 Task: Look for space in Gainesville, United States from 6th September, 2023 to 15th September, 2023 for 6 adults in price range Rs.8000 to Rs.12000. Place can be entire place or private room with 6 bedrooms having 6 beds and 6 bathrooms. Property type can be house, flat, guest house. Amenities needed are: wifi, TV, free parkinig on premises, gym, breakfast. Booking option can be shelf check-in. Required host language is English.
Action: Mouse moved to (478, 97)
Screenshot: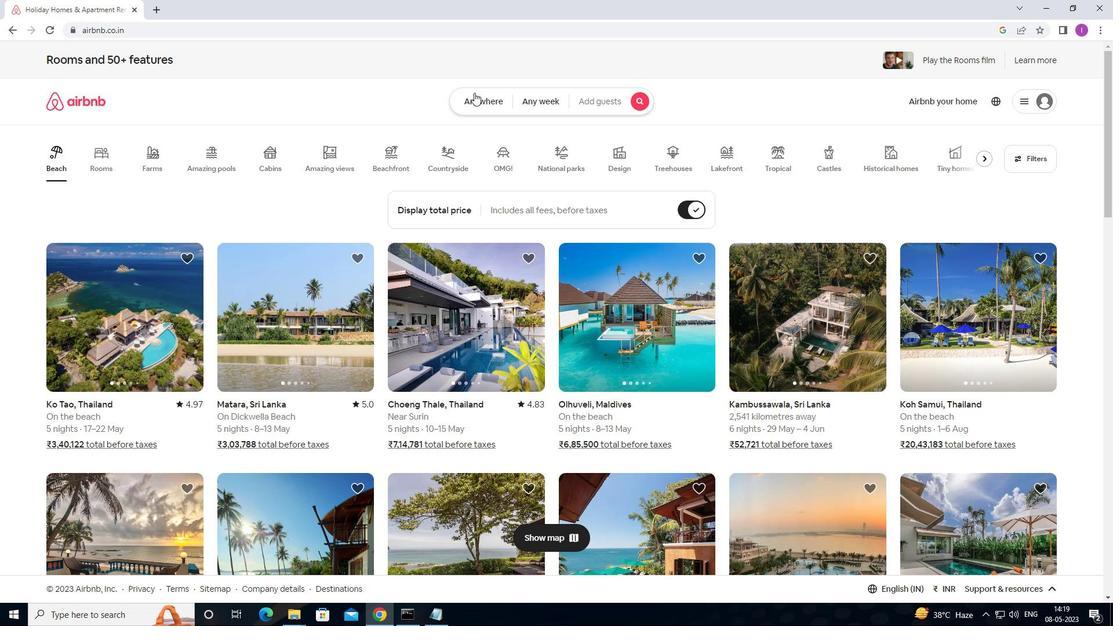 
Action: Mouse pressed left at (478, 97)
Screenshot: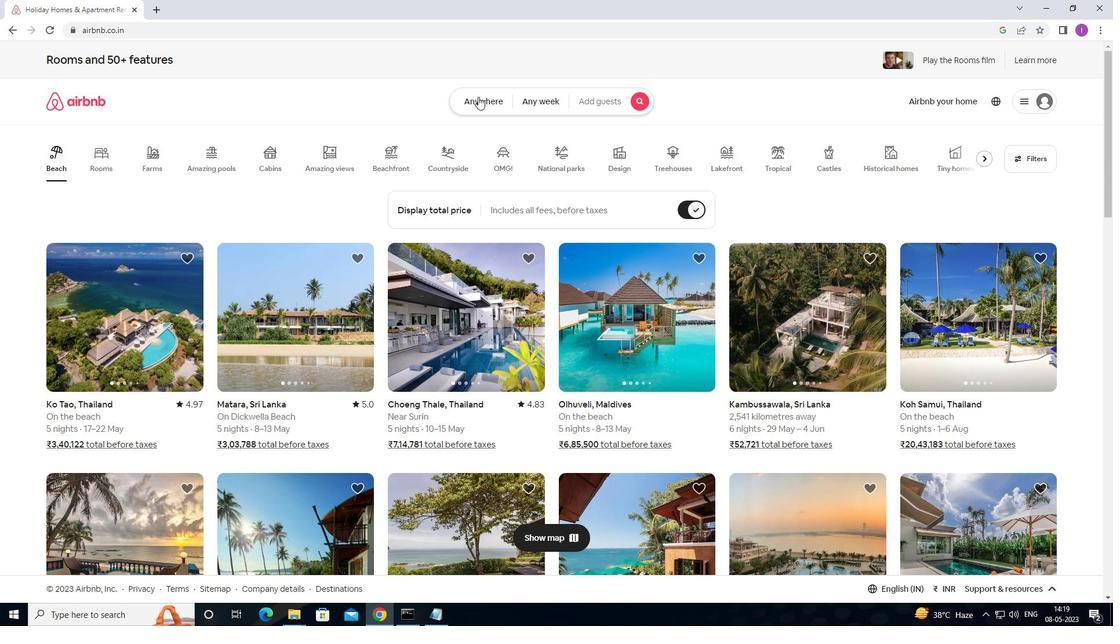 
Action: Mouse moved to (407, 145)
Screenshot: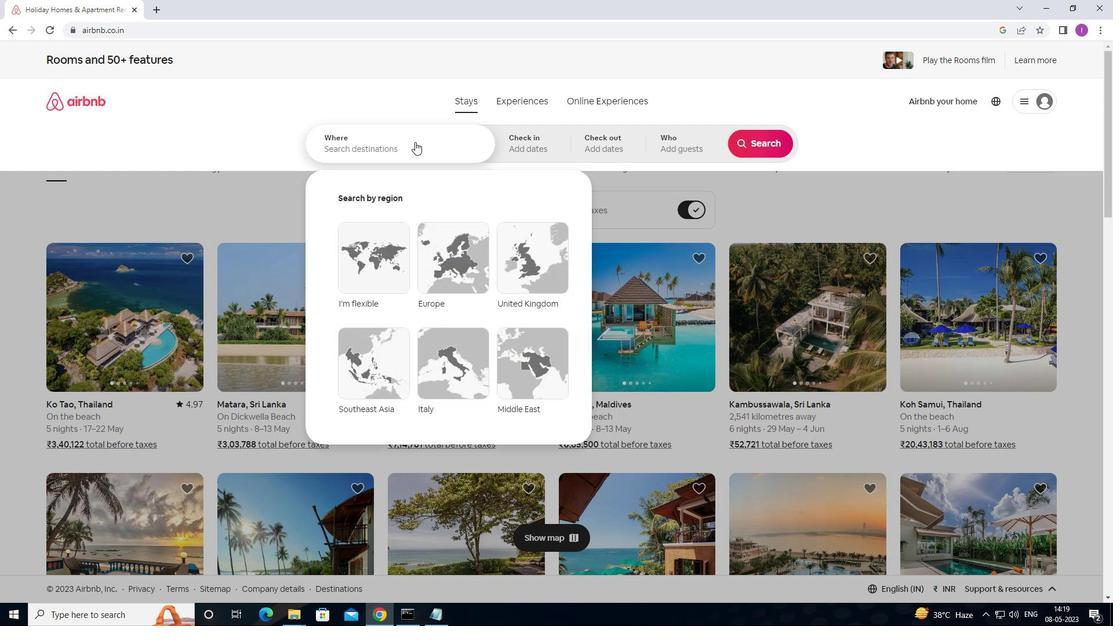 
Action: Mouse pressed left at (407, 145)
Screenshot: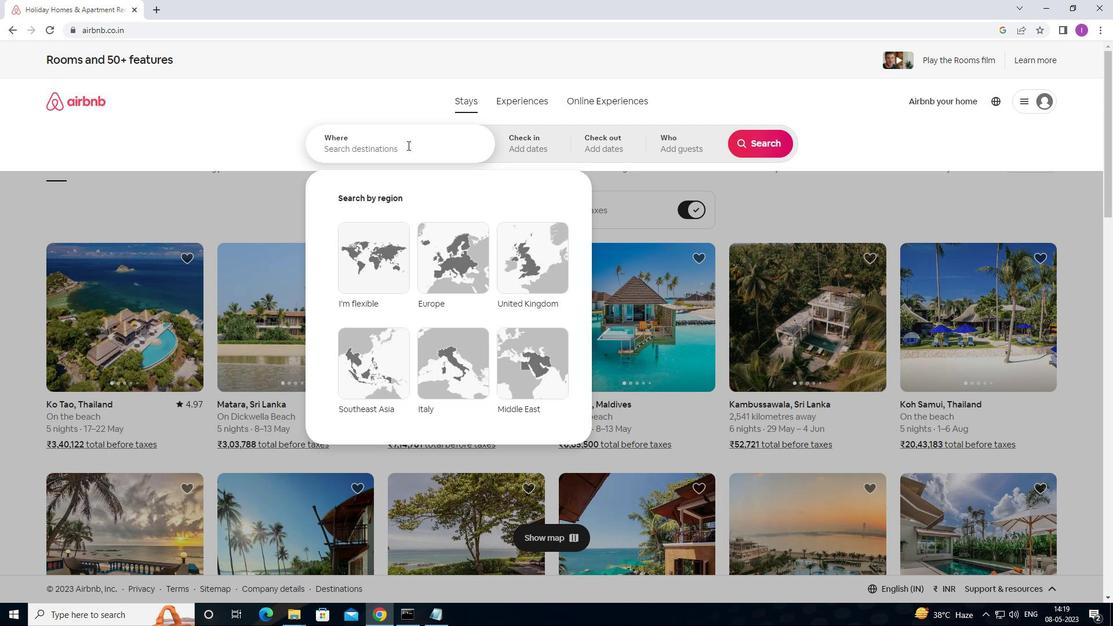 
Action: Mouse moved to (555, 115)
Screenshot: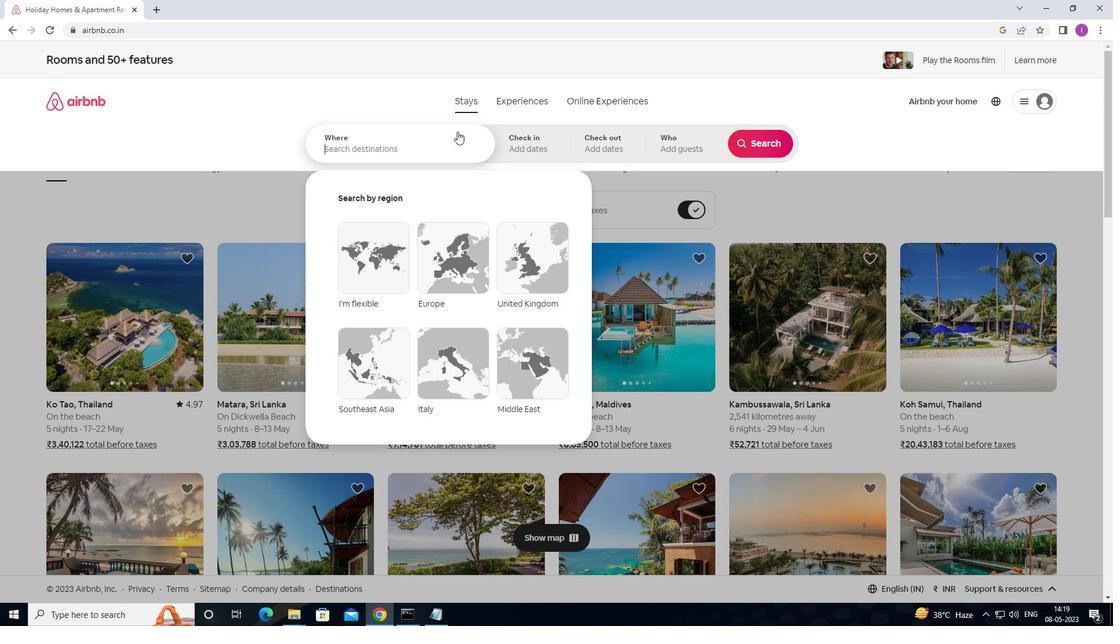 
Action: Key pressed <Key.shift><Key.shift><Key.shift><Key.shift><Key.shift><Key.shift>GAINESVILLE,<Key.shift><Key.shift><Key.shift><Key.shift><Key.shift>UNITED<Key.space>STSTAES
Screenshot: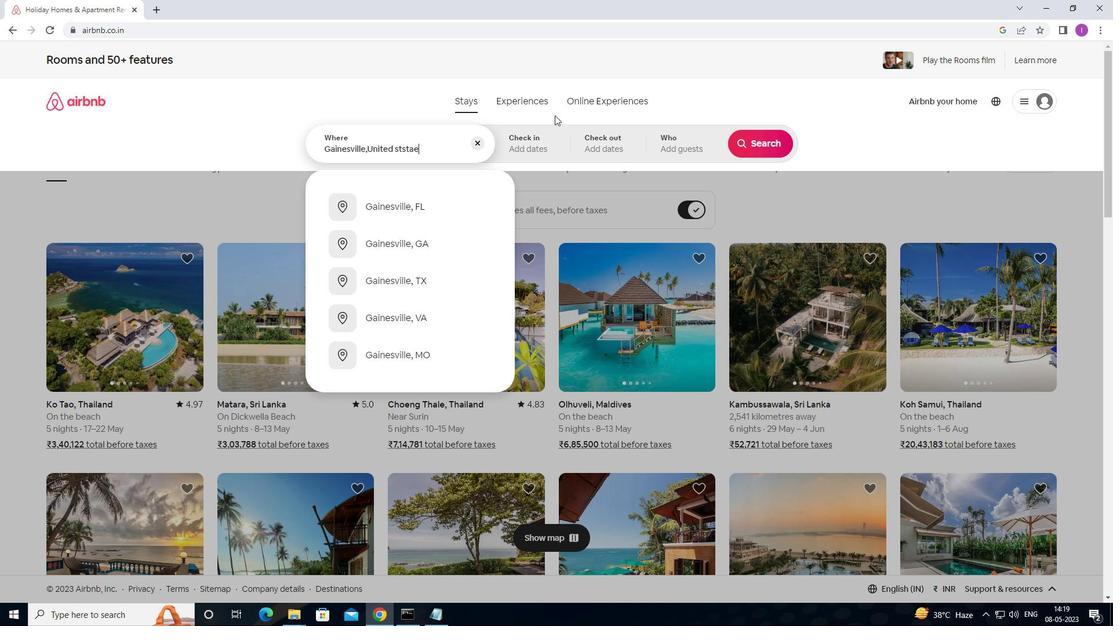 
Action: Mouse moved to (405, 146)
Screenshot: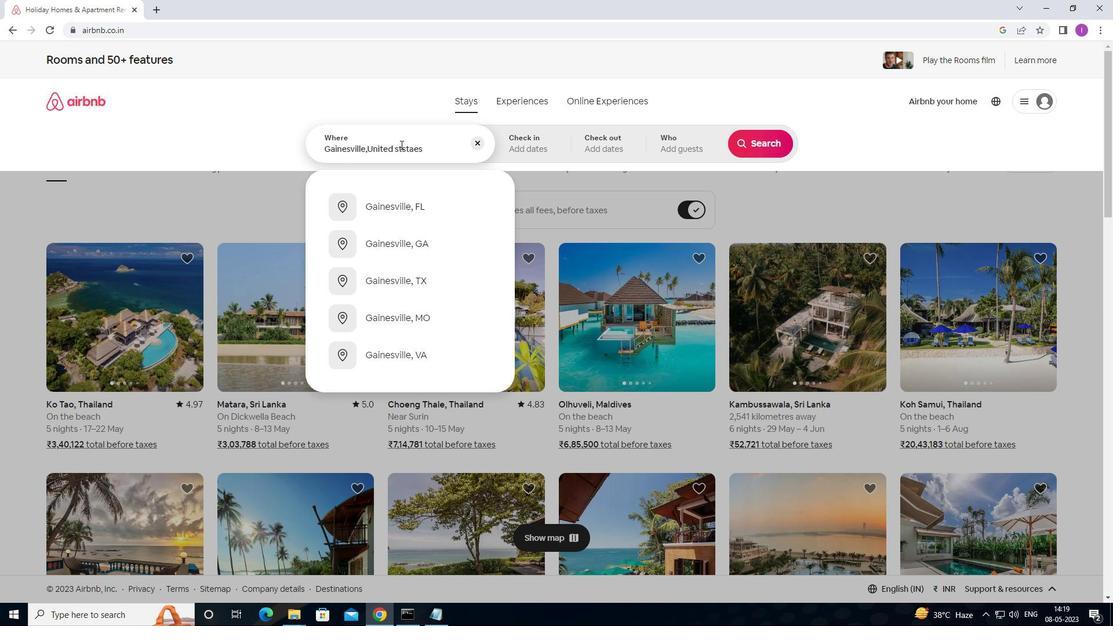 
Action: Mouse pressed left at (405, 146)
Screenshot: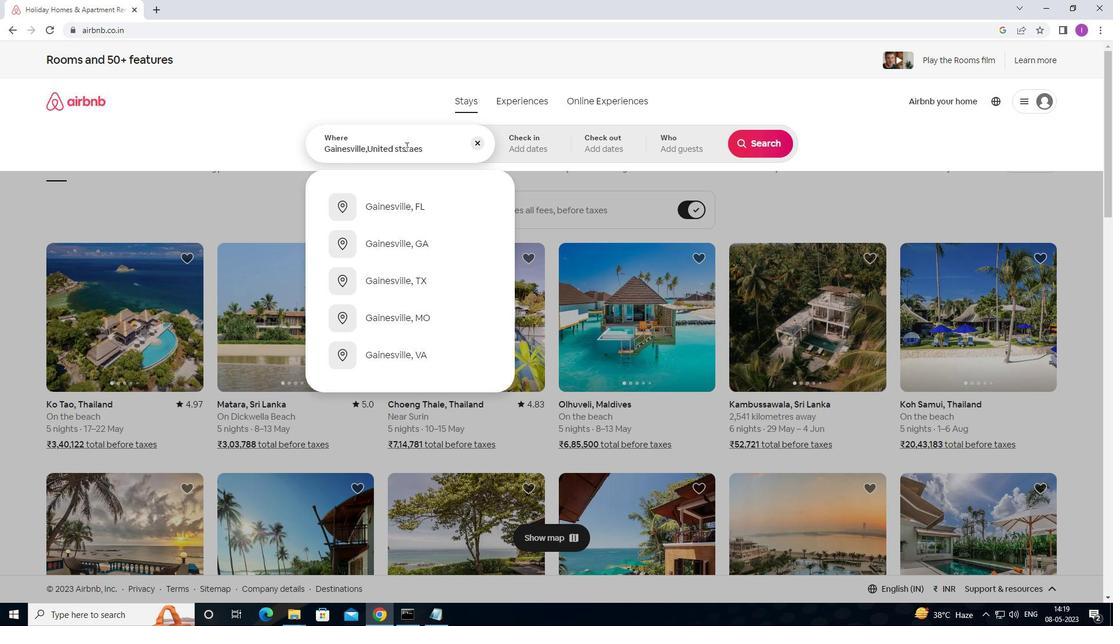 
Action: Mouse moved to (407, 147)
Screenshot: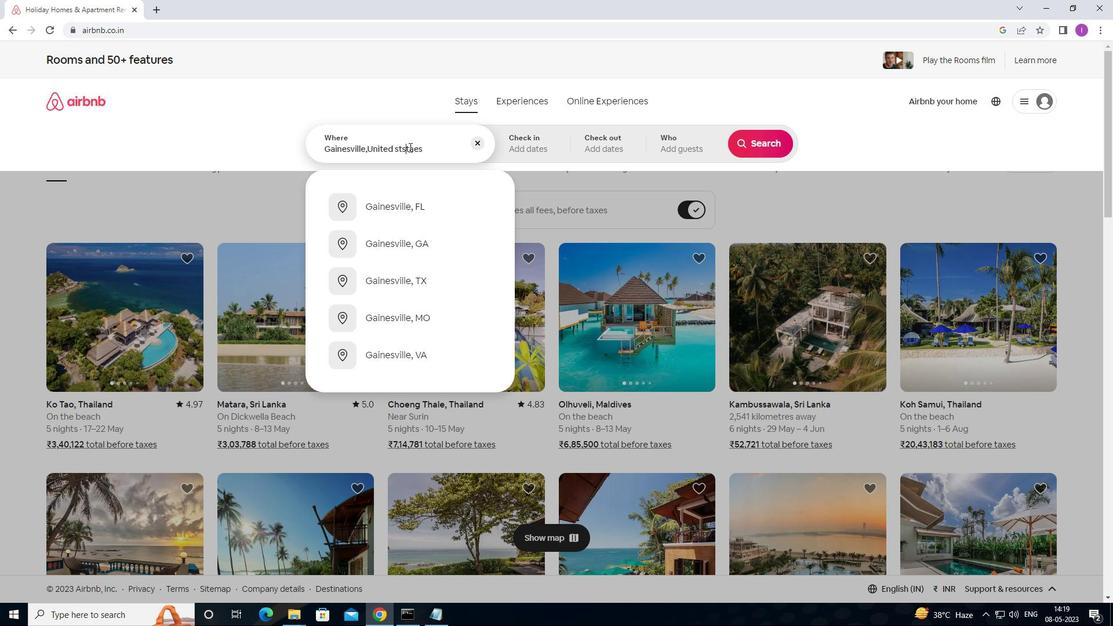 
Action: Mouse pressed left at (407, 147)
Screenshot: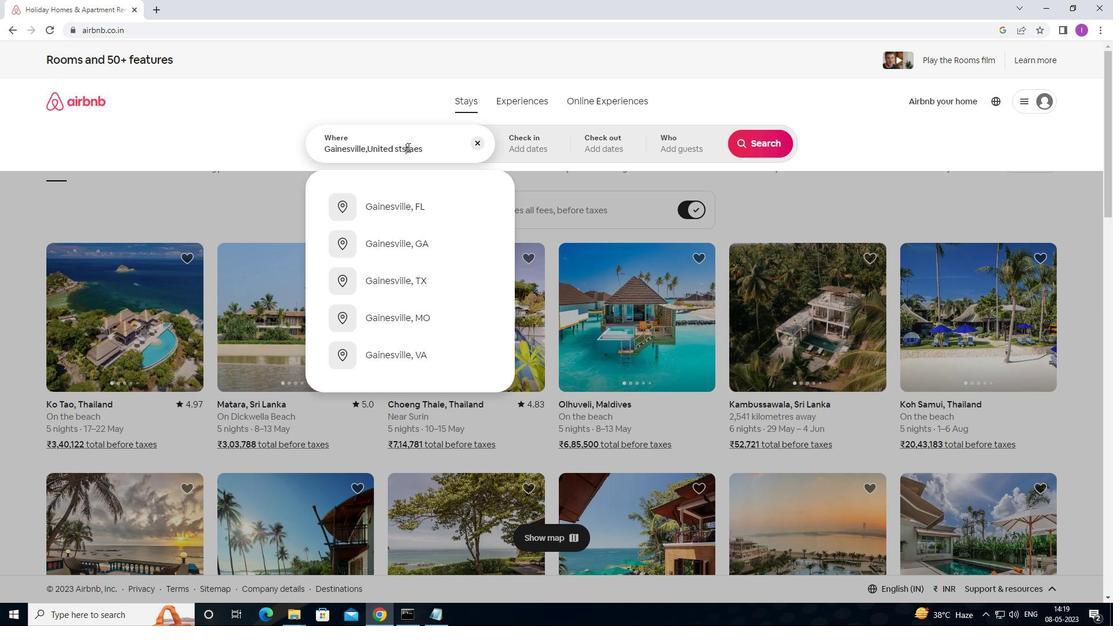 
Action: Mouse moved to (424, 156)
Screenshot: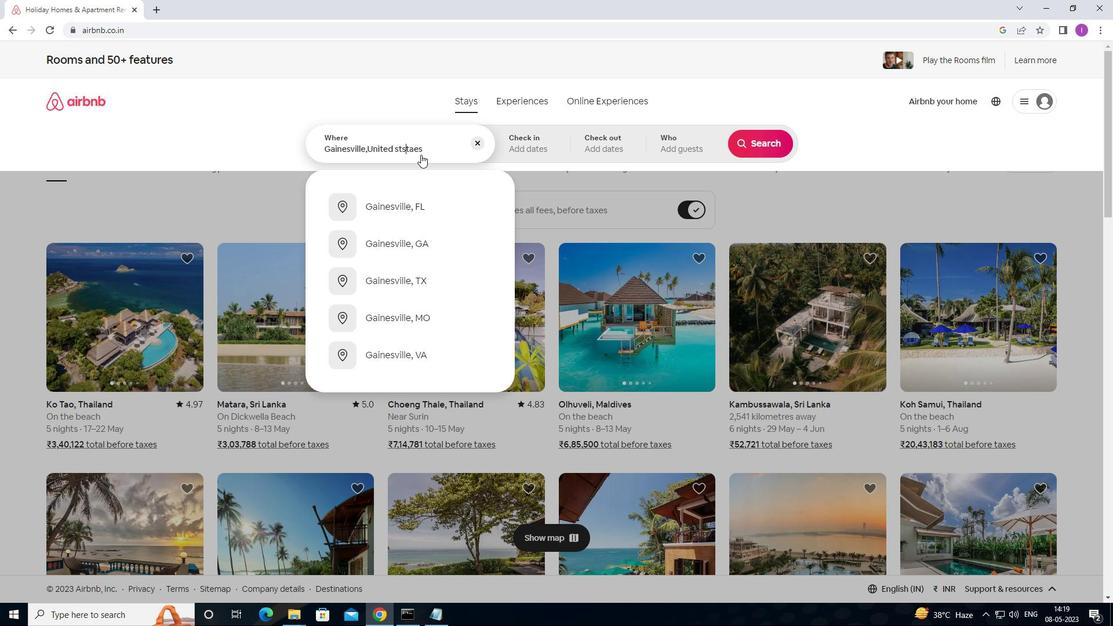 
Action: Key pressed <Key.backspace><Key.backspace><Key.backspace>
Screenshot: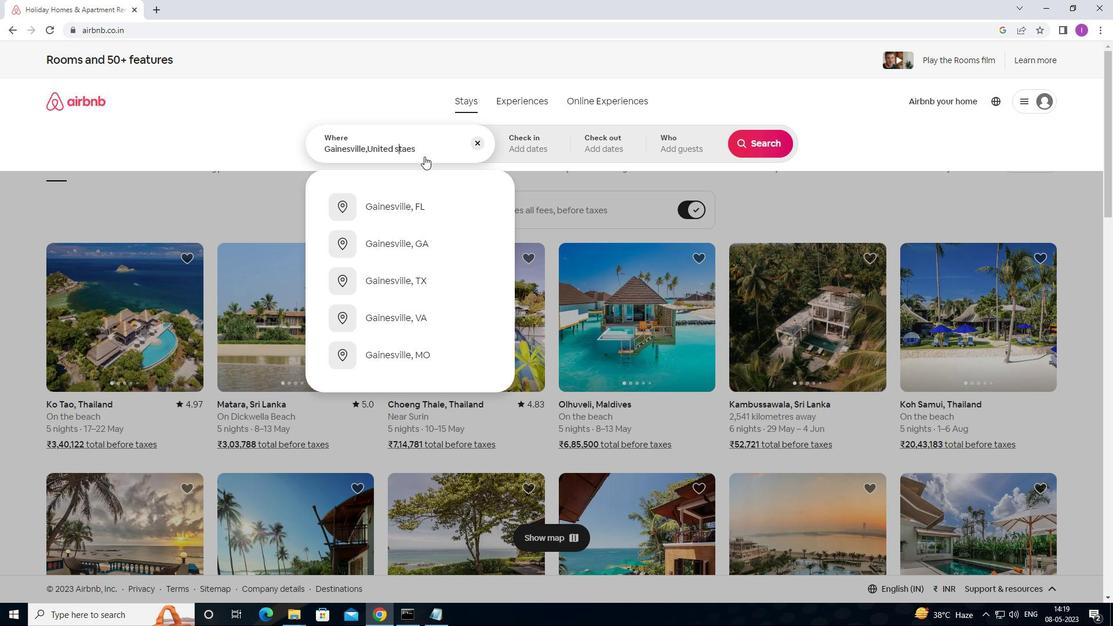 
Action: Mouse moved to (429, 157)
Screenshot: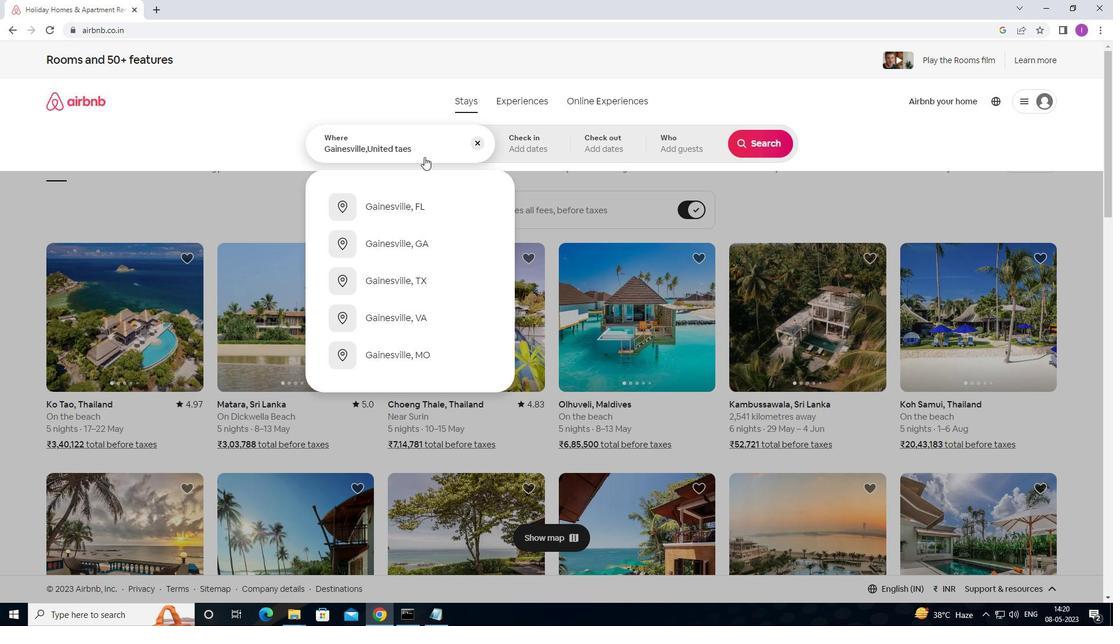 
Action: Key pressed <Key.shift>S
Screenshot: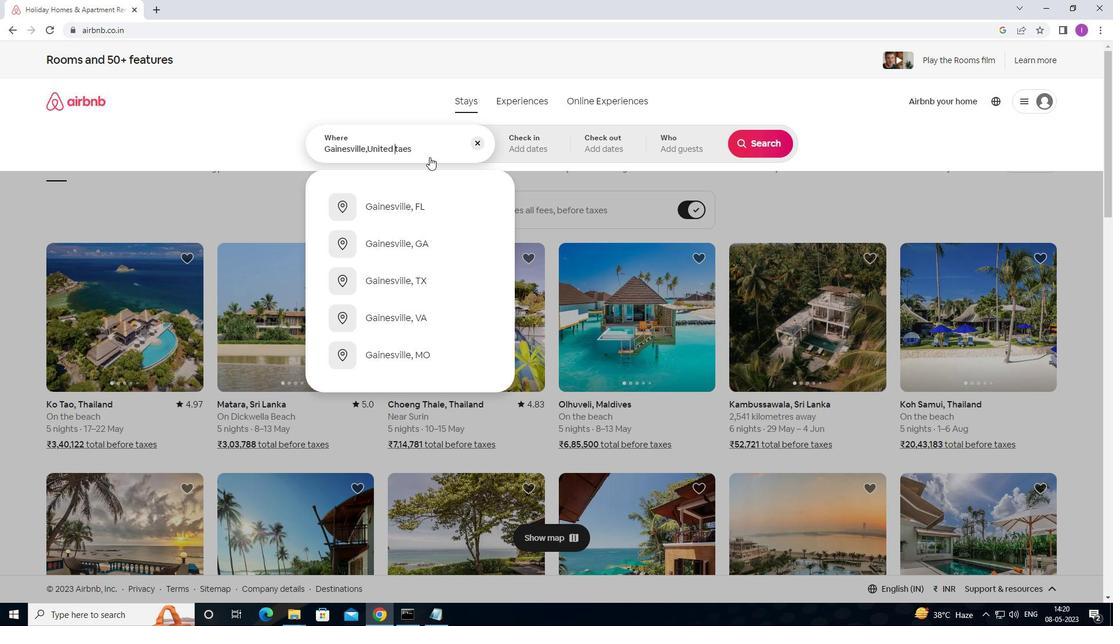 
Action: Mouse moved to (406, 147)
Screenshot: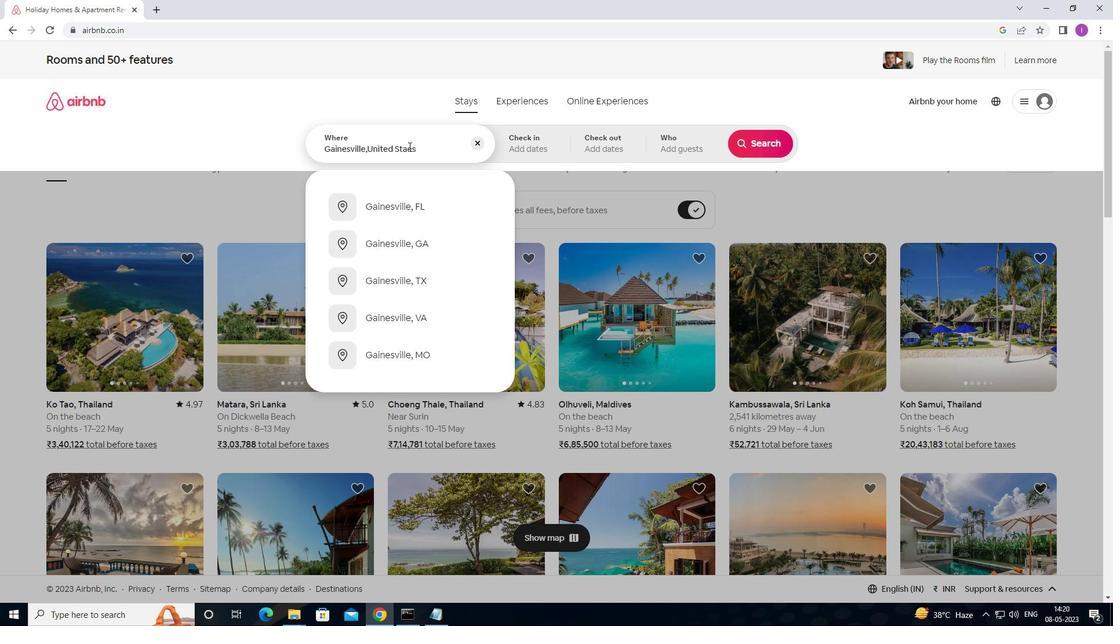 
Action: Mouse pressed left at (406, 147)
Screenshot: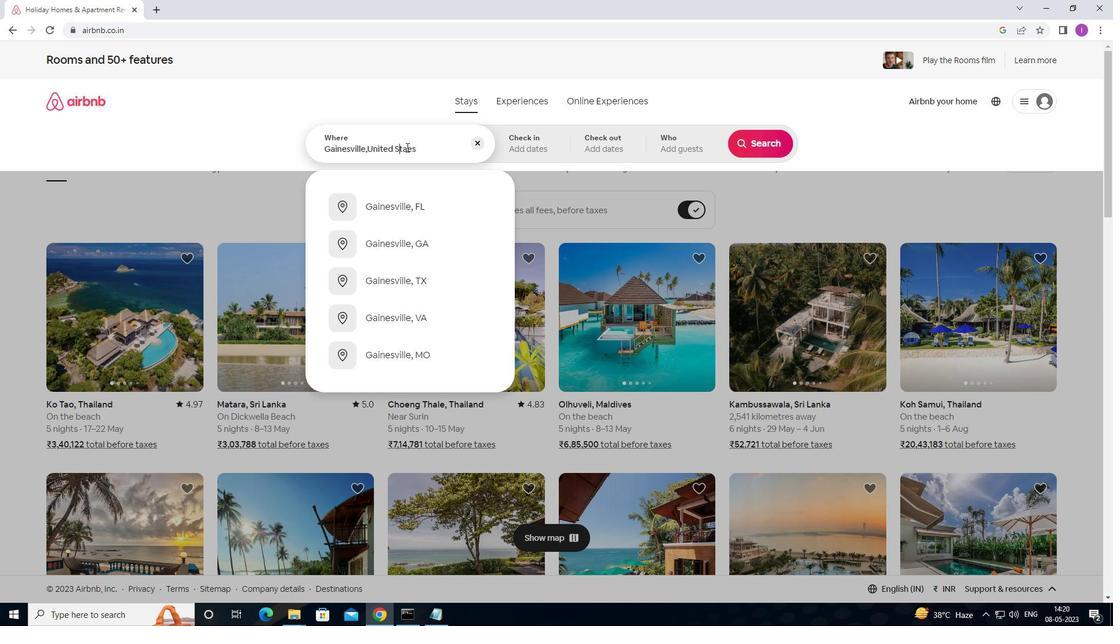 
Action: Mouse moved to (412, 147)
Screenshot: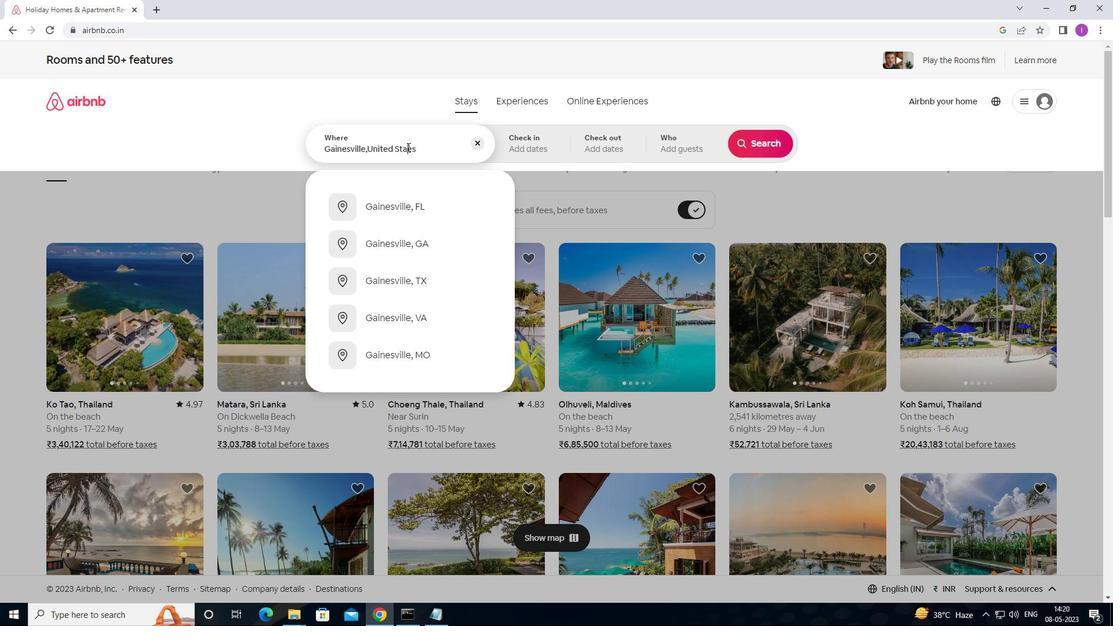 
Action: Key pressed T
Screenshot: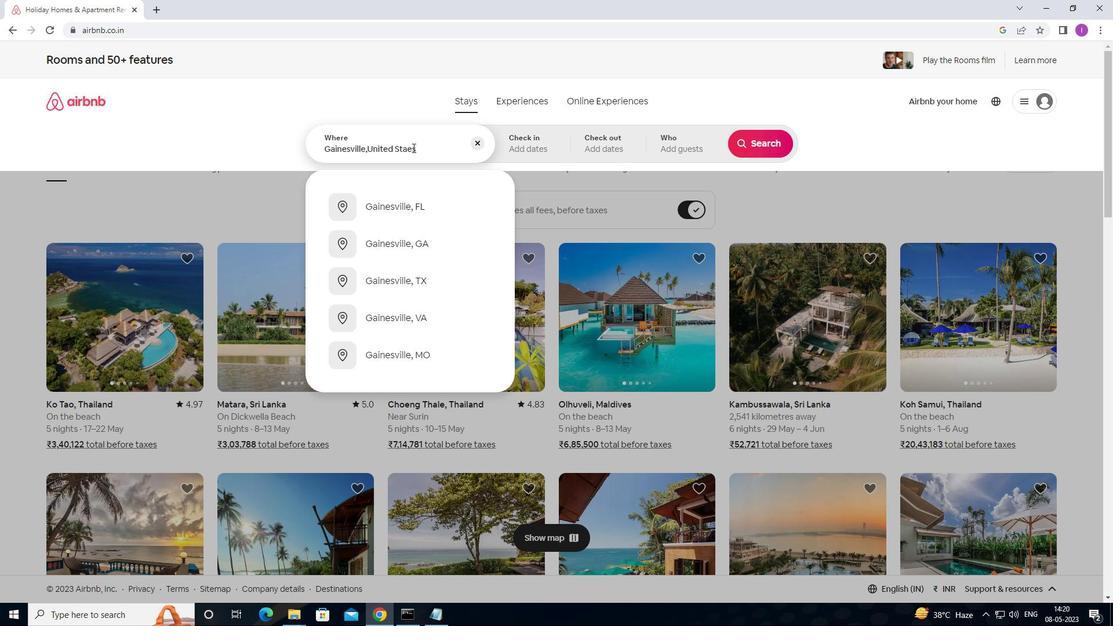 
Action: Mouse moved to (516, 142)
Screenshot: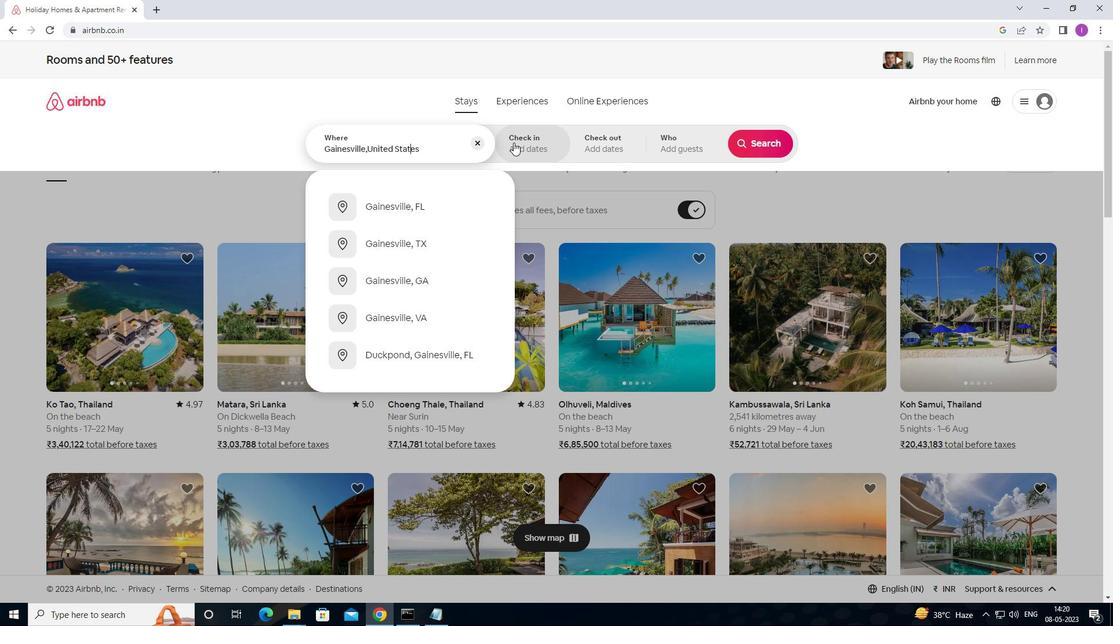 
Action: Mouse pressed left at (516, 142)
Screenshot: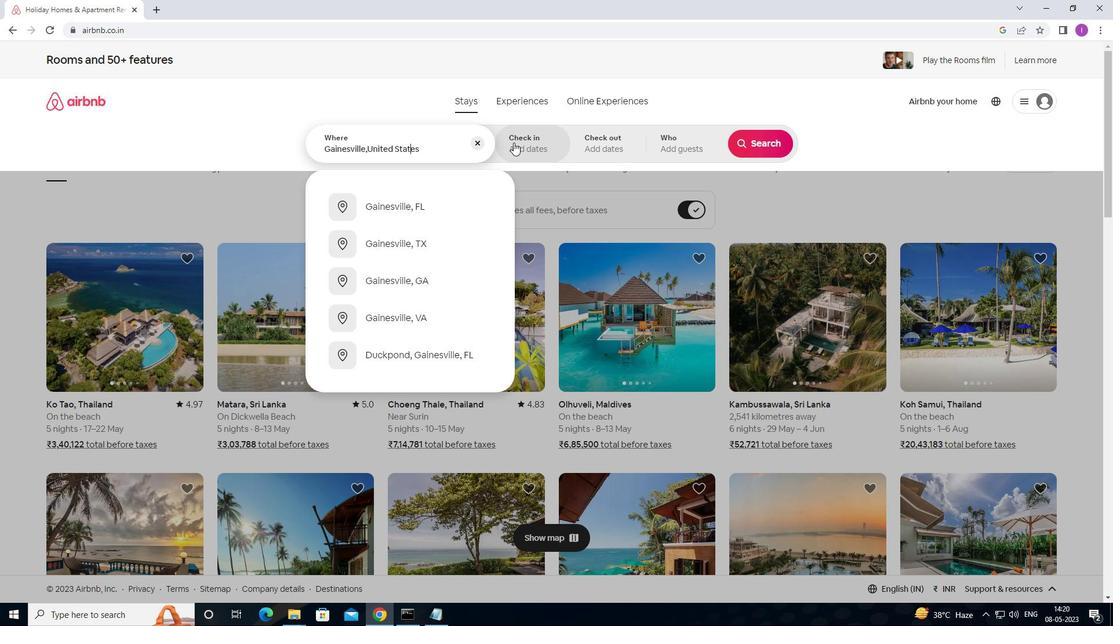 
Action: Mouse moved to (751, 230)
Screenshot: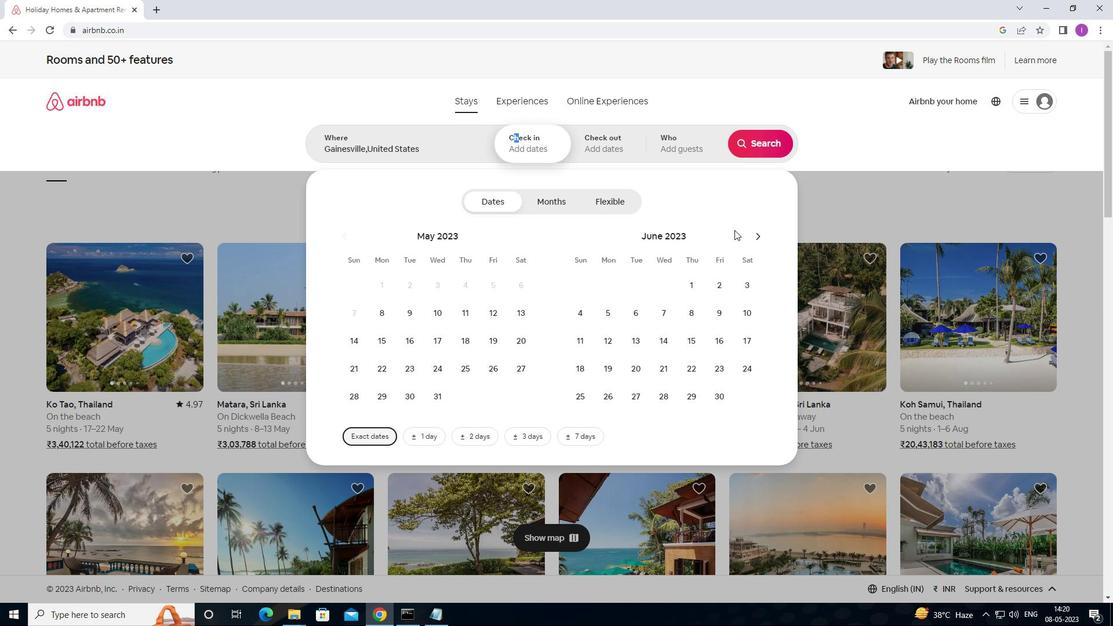 
Action: Mouse pressed left at (751, 230)
Screenshot: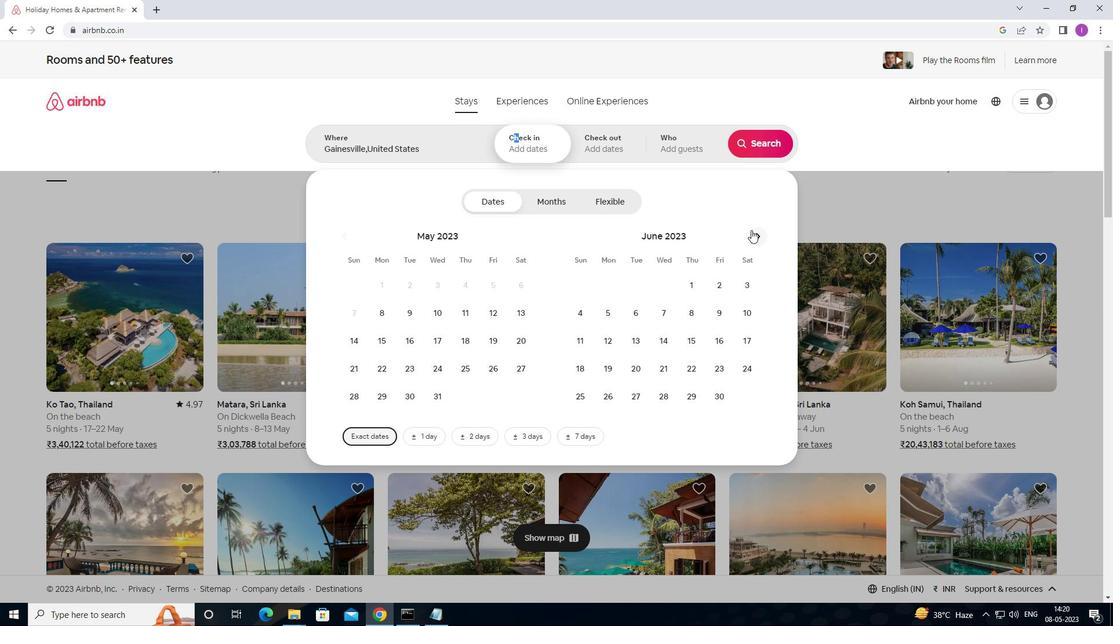 
Action: Mouse moved to (755, 230)
Screenshot: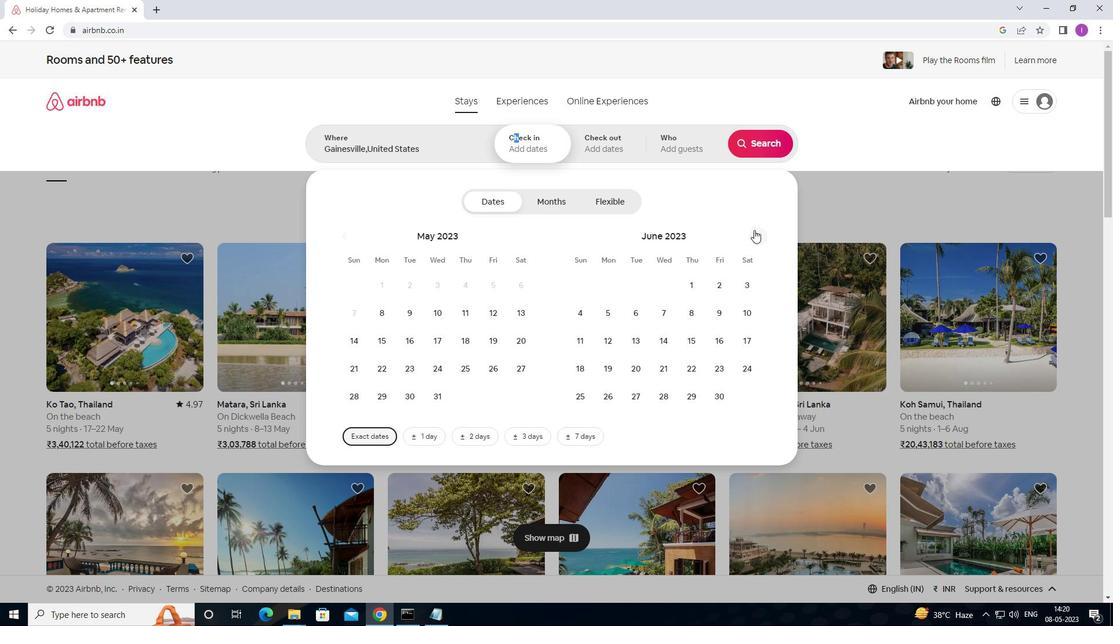 
Action: Mouse pressed left at (755, 230)
Screenshot: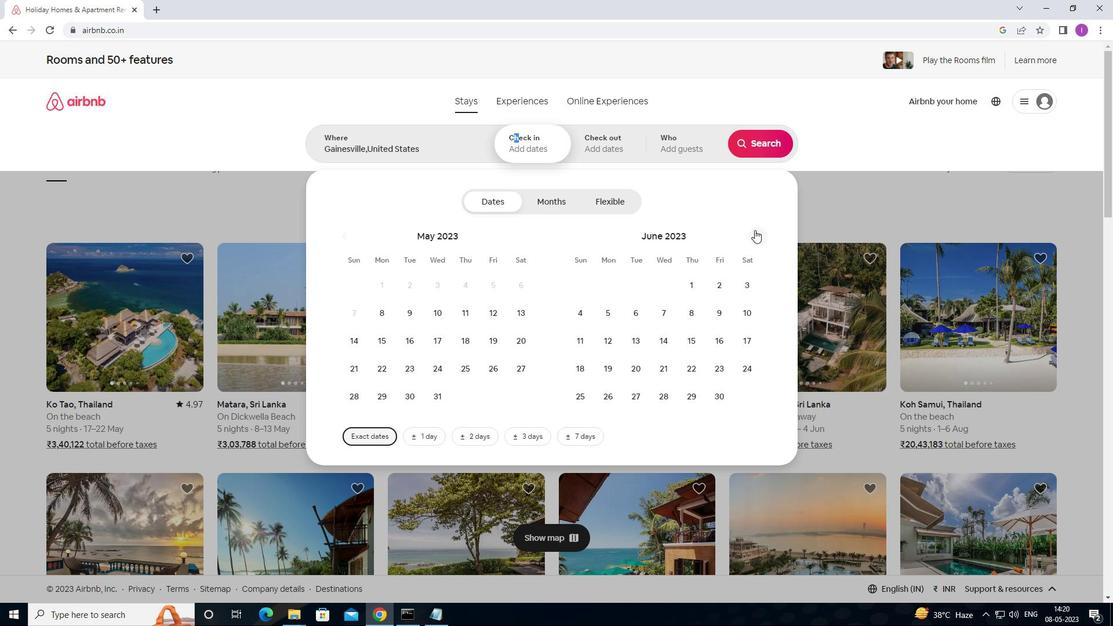 
Action: Mouse moved to (758, 237)
Screenshot: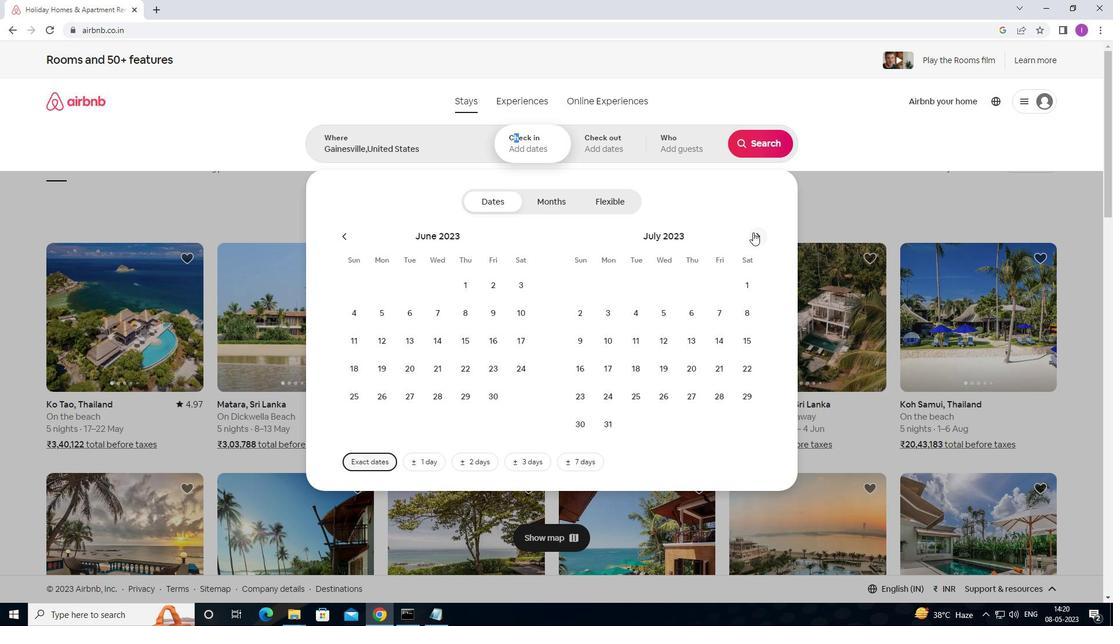
Action: Mouse pressed left at (758, 237)
Screenshot: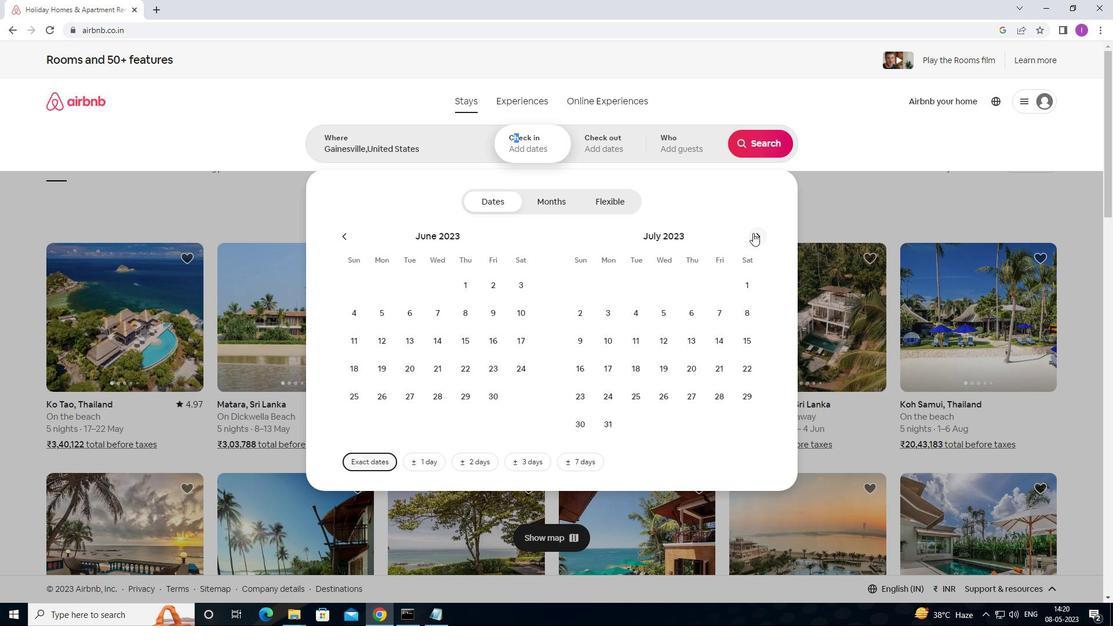 
Action: Mouse pressed left at (758, 237)
Screenshot: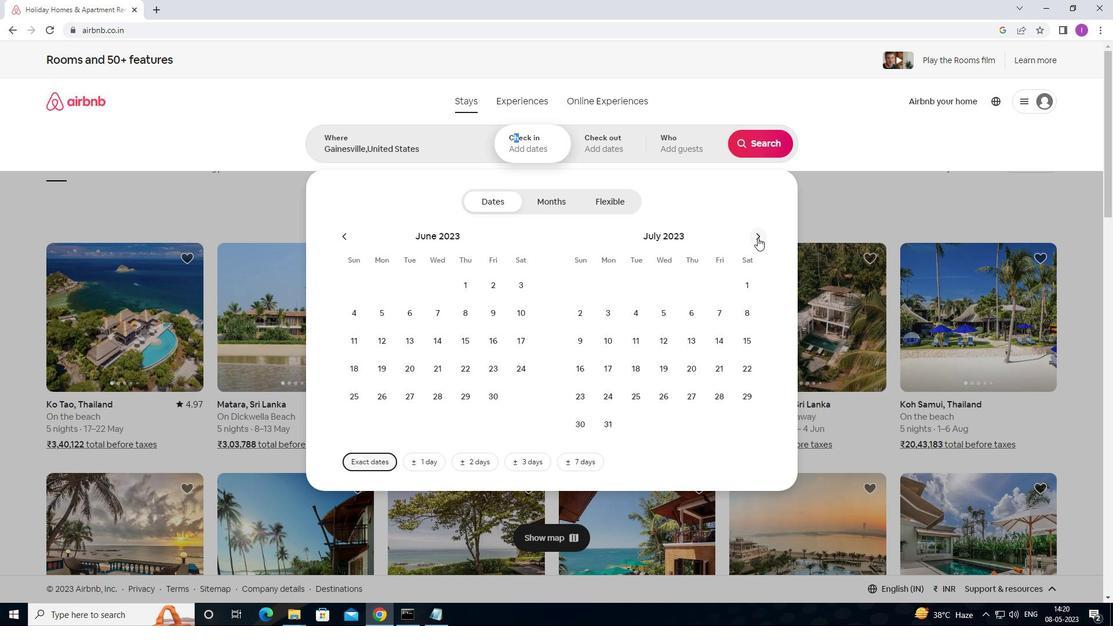 
Action: Mouse pressed left at (758, 237)
Screenshot: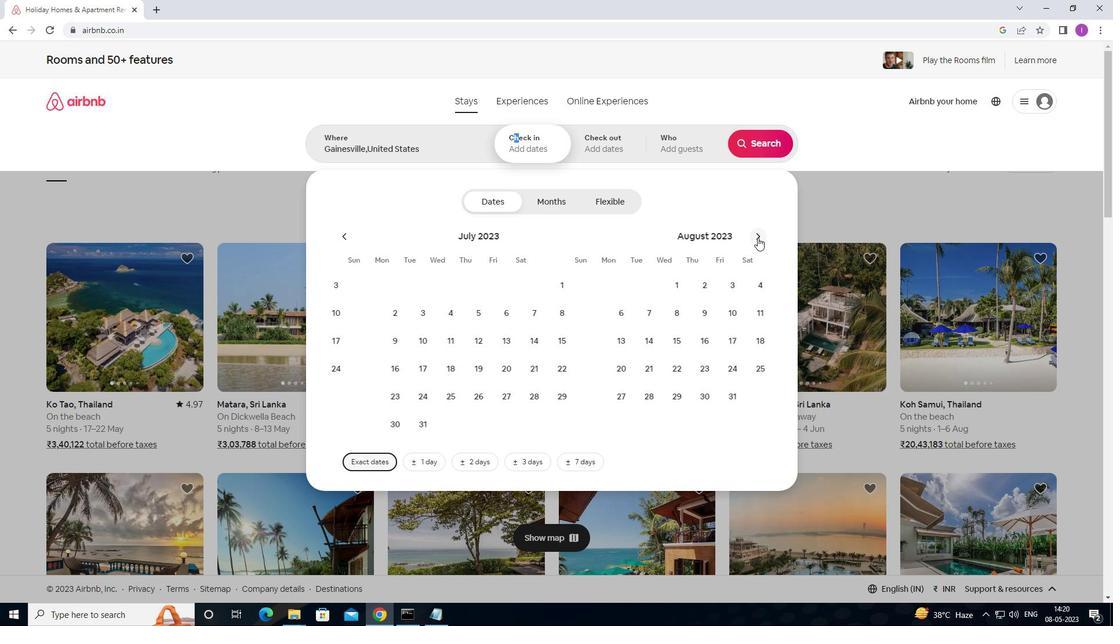 
Action: Mouse moved to (431, 317)
Screenshot: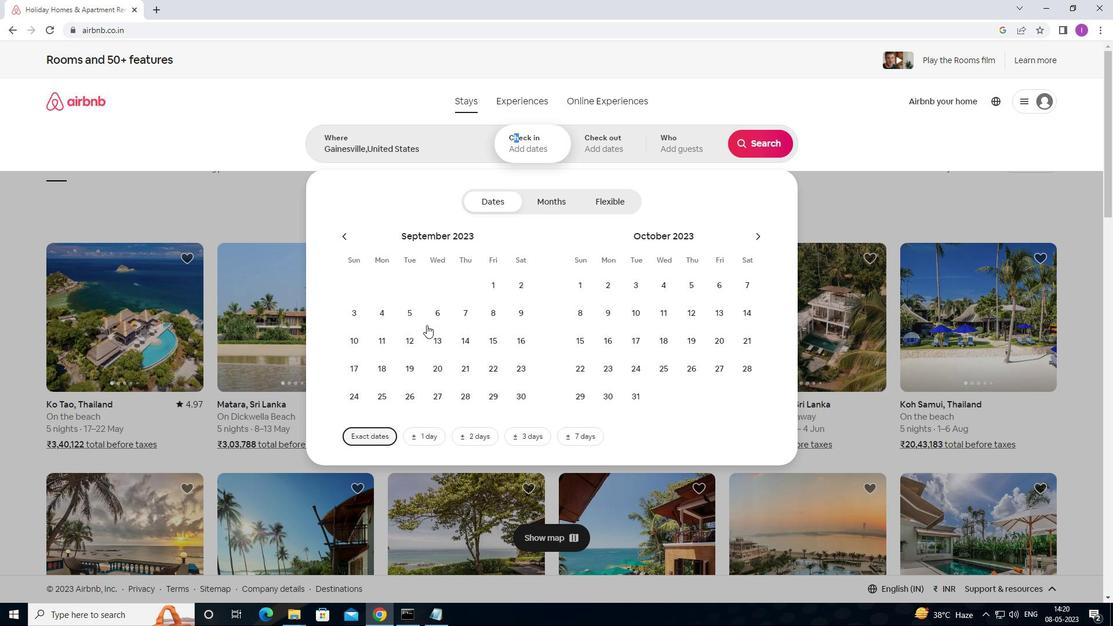 
Action: Mouse pressed left at (431, 317)
Screenshot: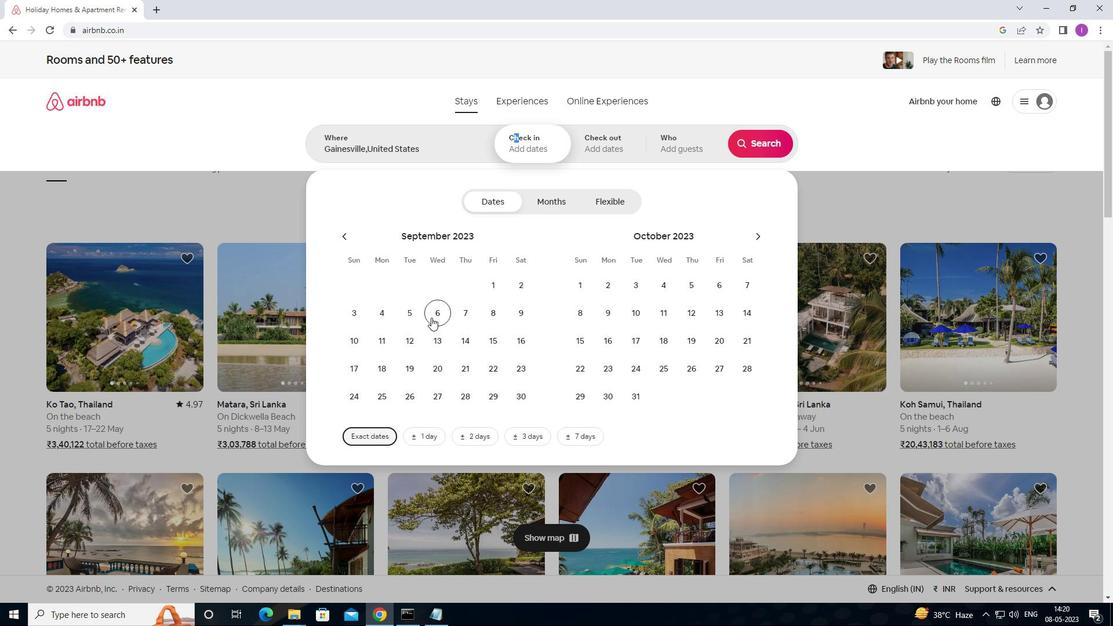 
Action: Mouse moved to (490, 338)
Screenshot: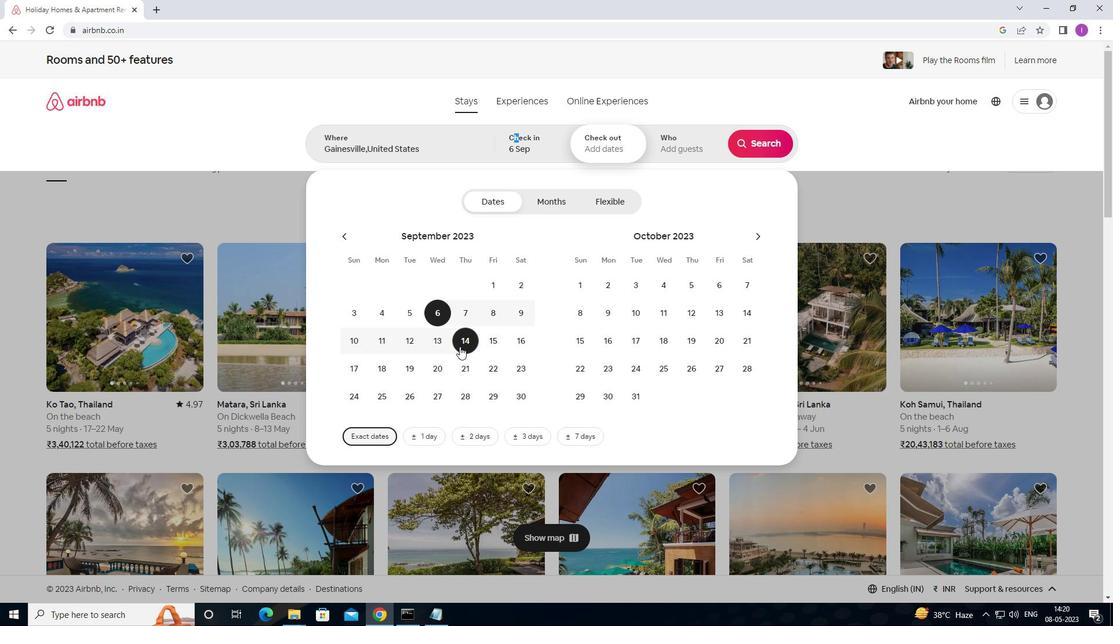 
Action: Mouse pressed left at (490, 338)
Screenshot: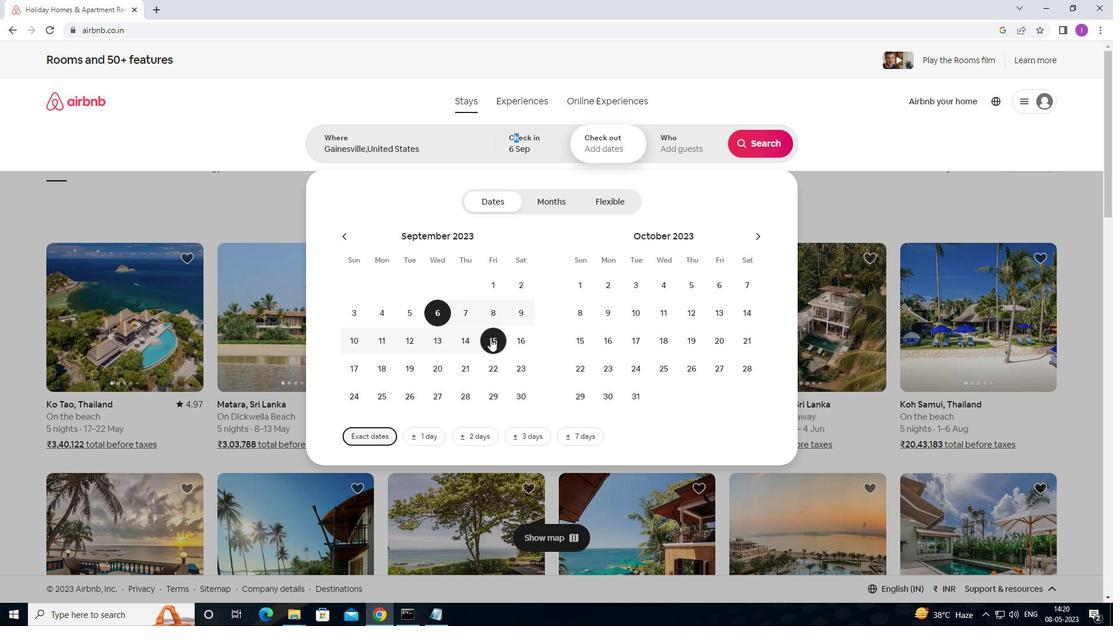 
Action: Mouse moved to (655, 143)
Screenshot: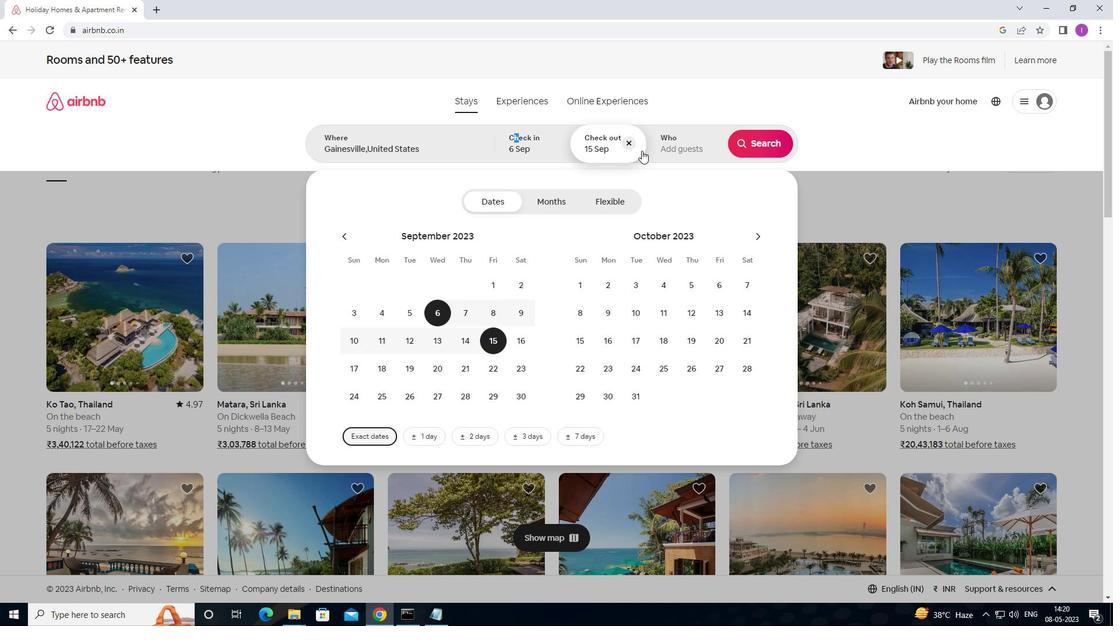 
Action: Mouse pressed left at (655, 143)
Screenshot: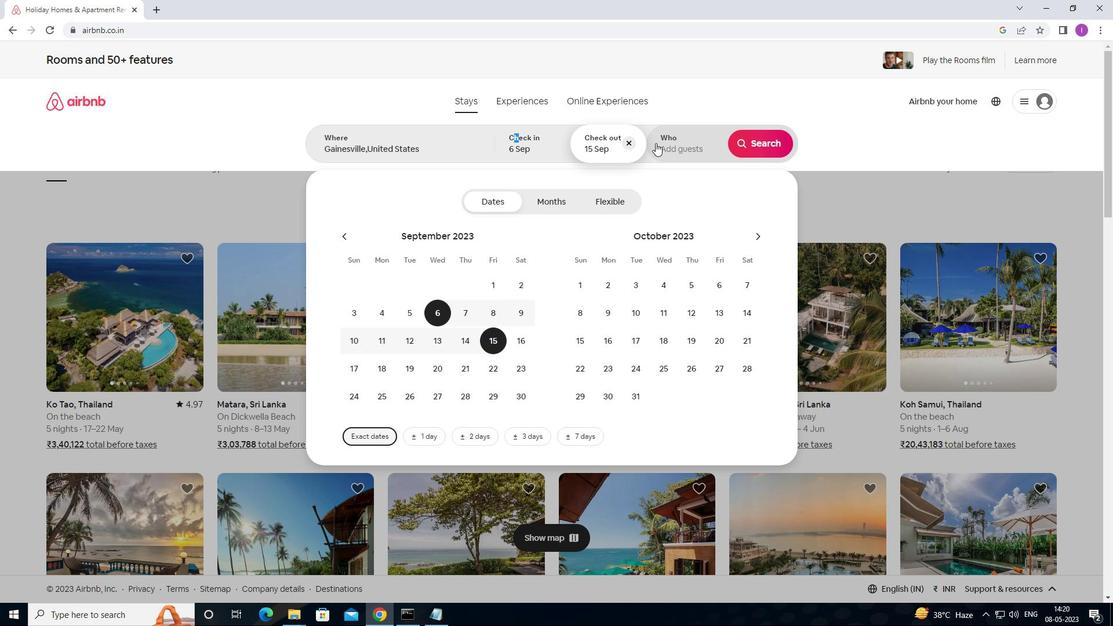 
Action: Mouse moved to (770, 205)
Screenshot: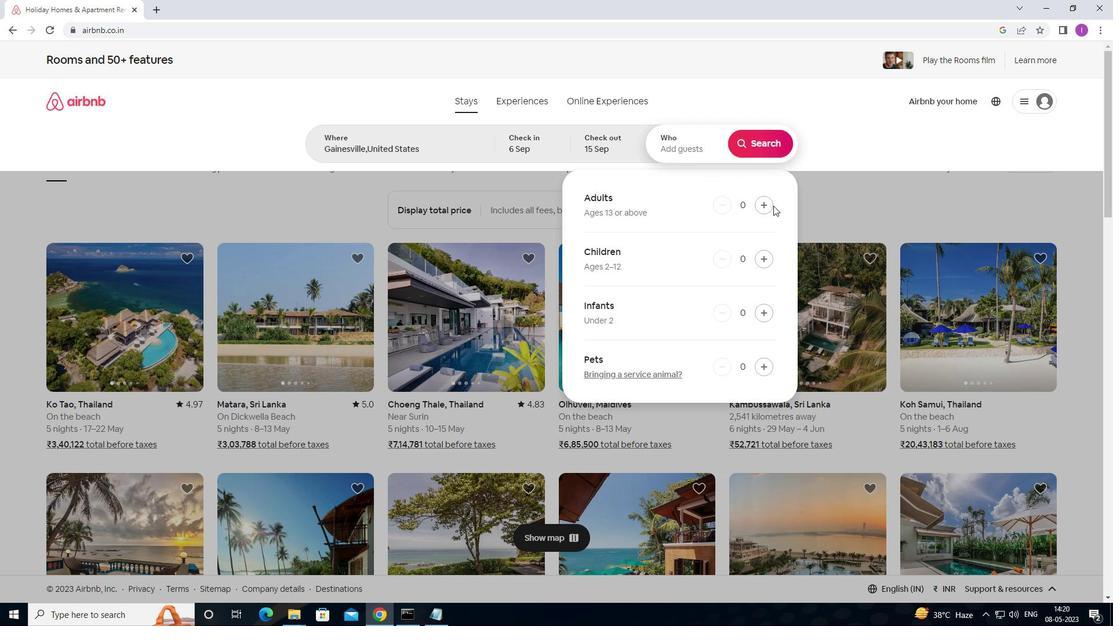 
Action: Mouse pressed left at (770, 205)
Screenshot: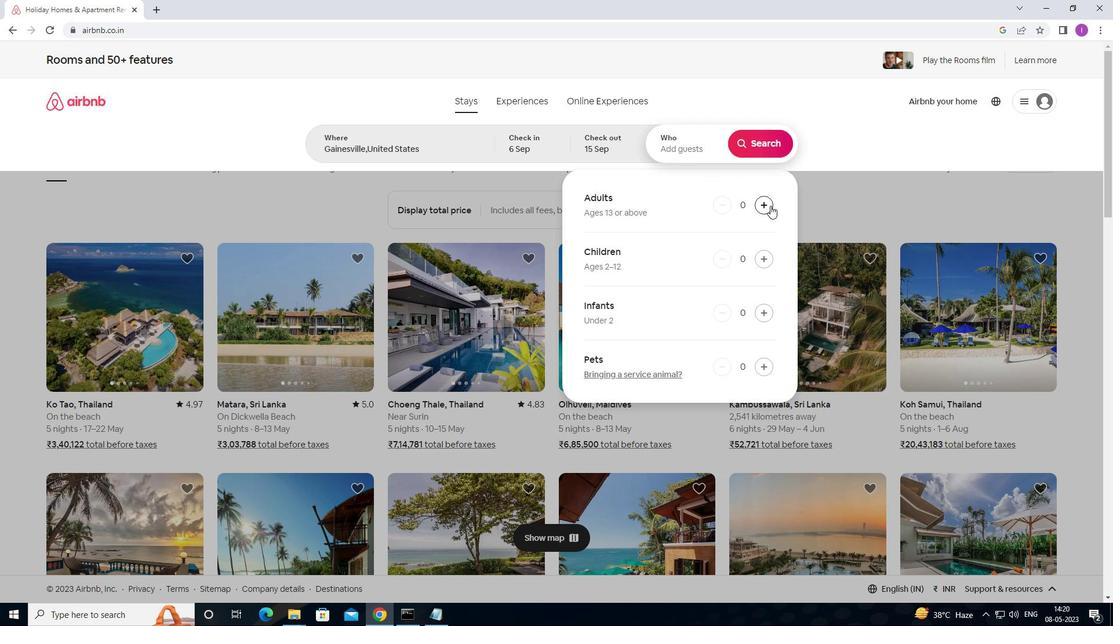 
Action: Mouse pressed left at (770, 205)
Screenshot: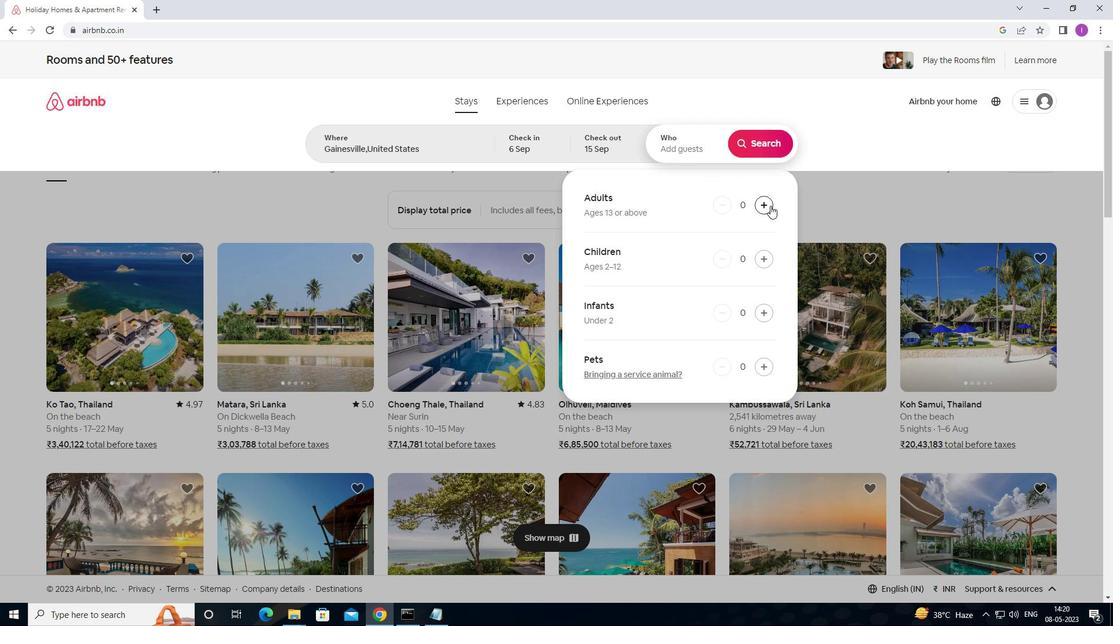 
Action: Mouse pressed left at (770, 205)
Screenshot: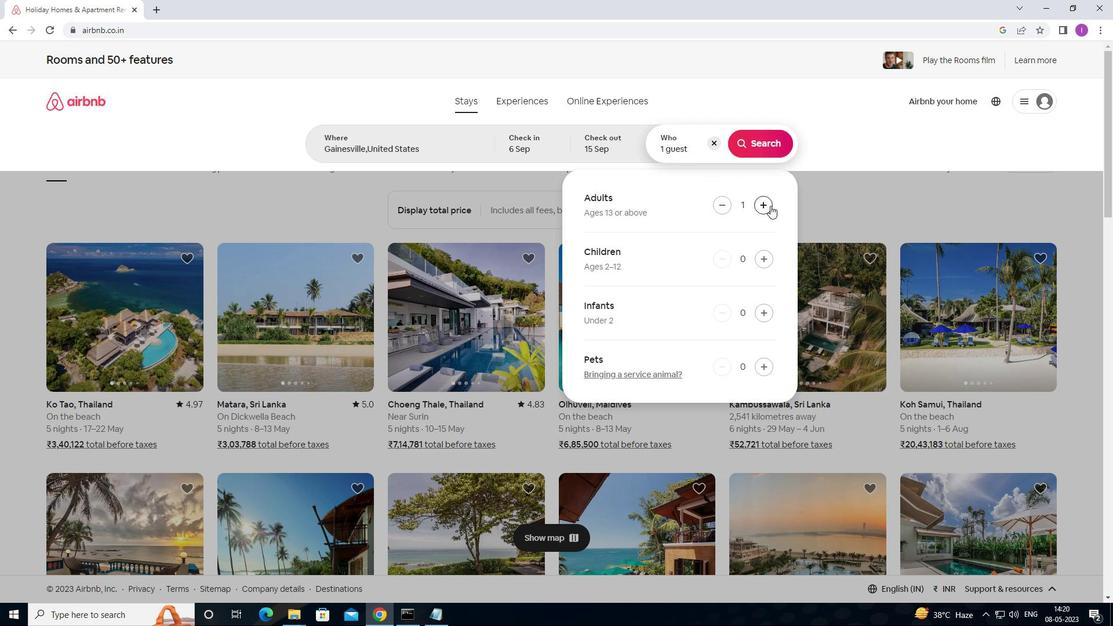 
Action: Mouse pressed left at (770, 205)
Screenshot: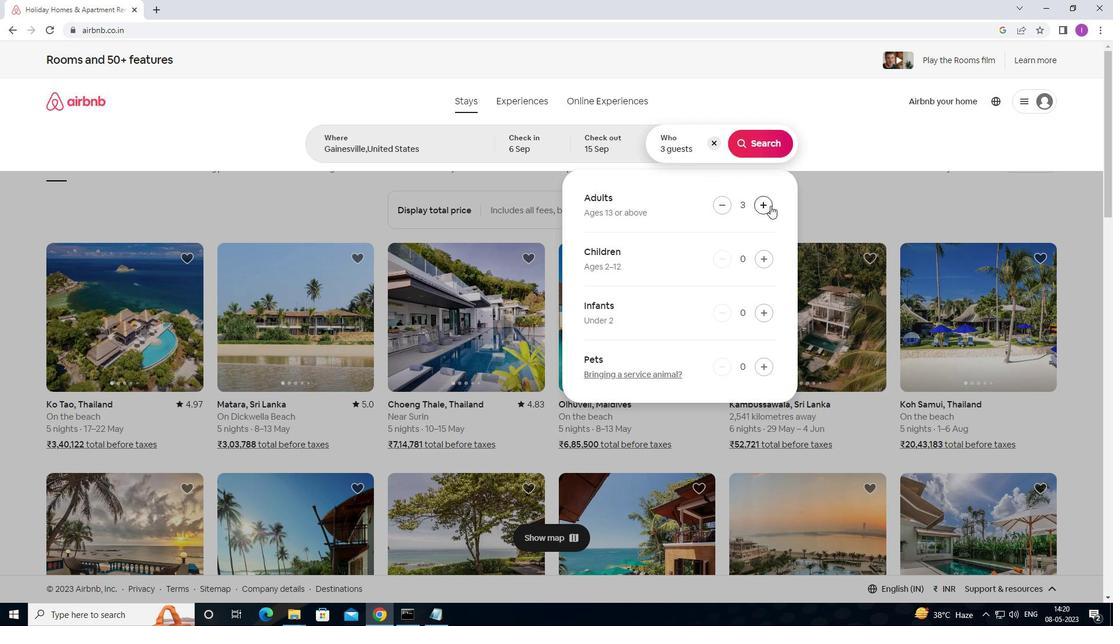 
Action: Mouse pressed left at (770, 205)
Screenshot: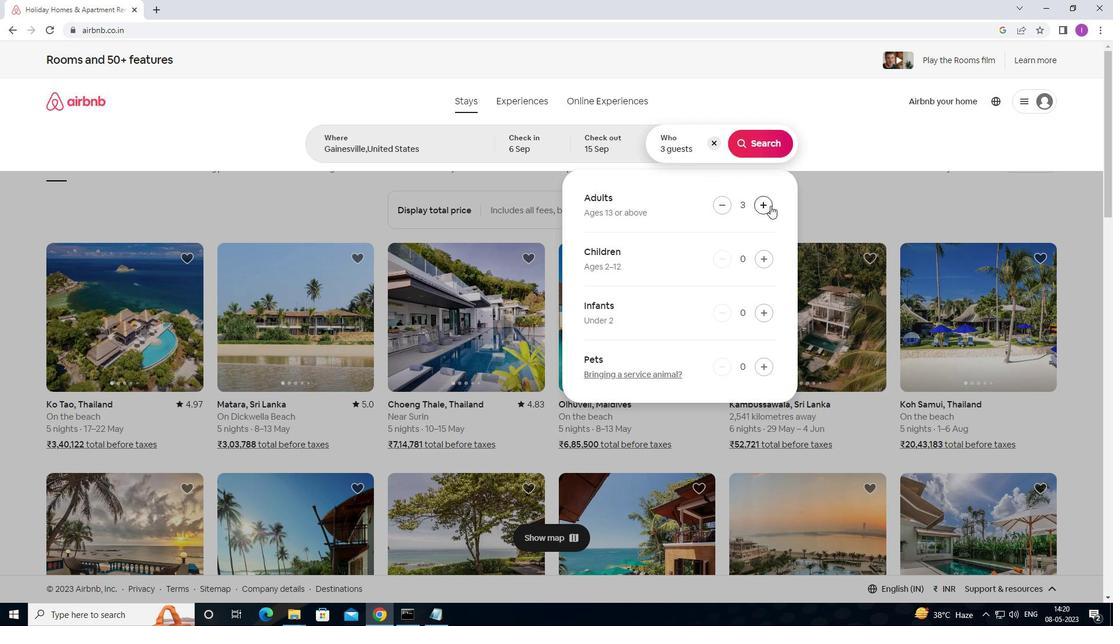 
Action: Mouse pressed left at (770, 205)
Screenshot: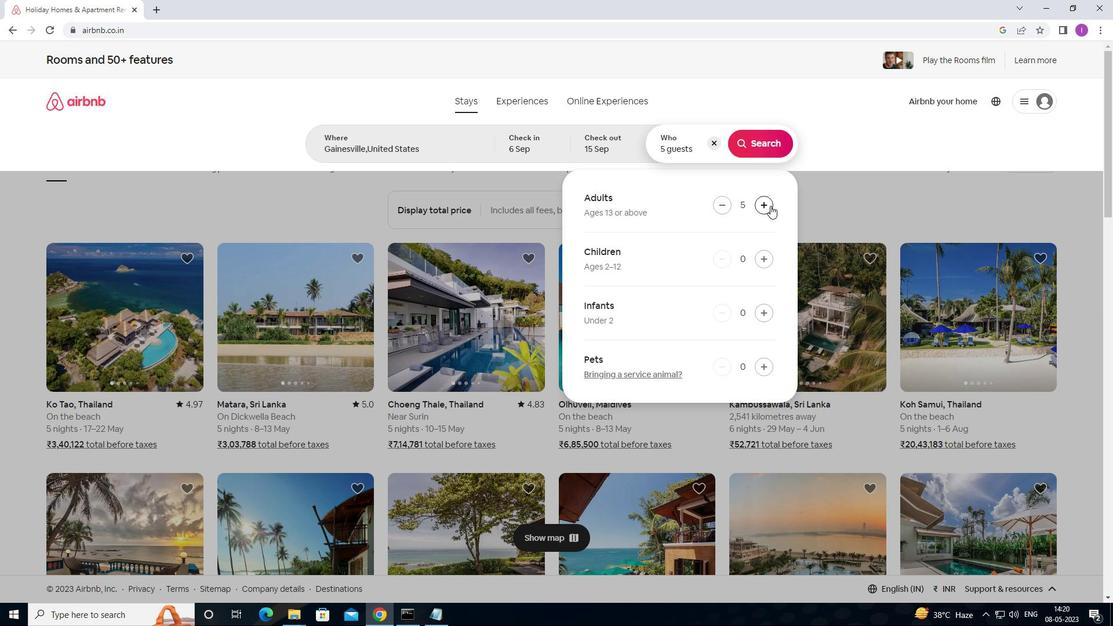 
Action: Mouse moved to (769, 146)
Screenshot: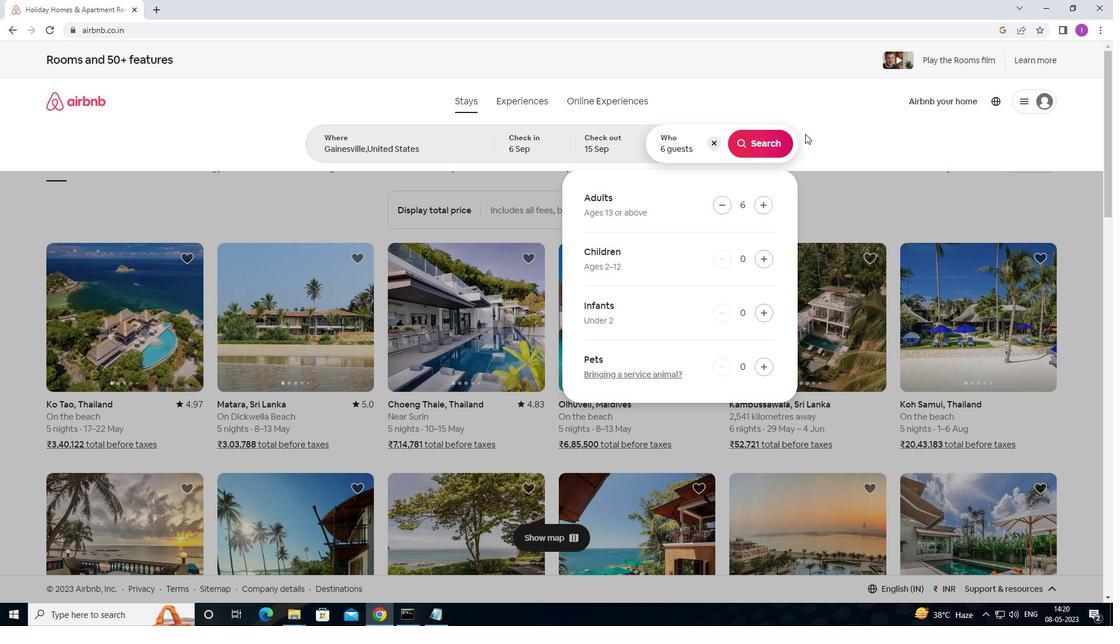 
Action: Mouse pressed left at (769, 146)
Screenshot: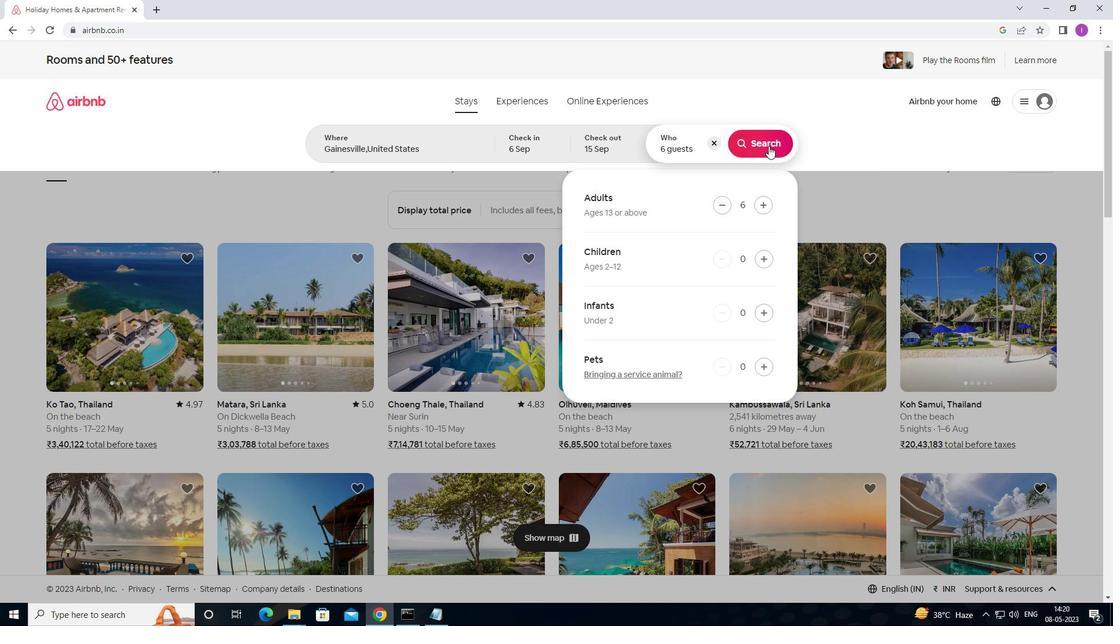 
Action: Mouse moved to (1046, 114)
Screenshot: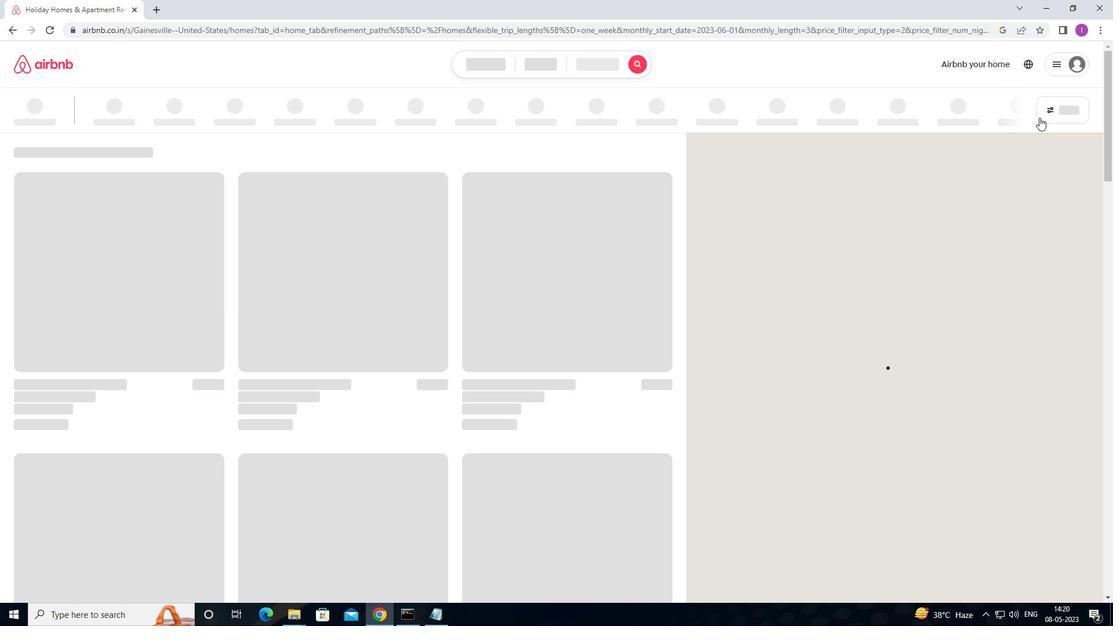 
Action: Mouse pressed left at (1046, 114)
Screenshot: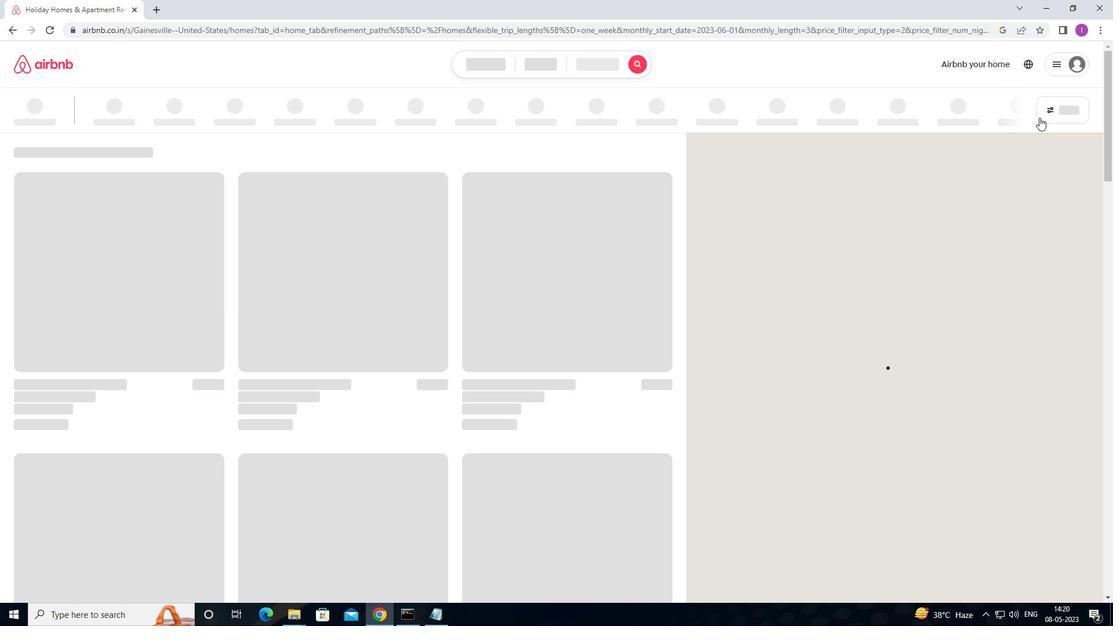
Action: Mouse moved to (411, 391)
Screenshot: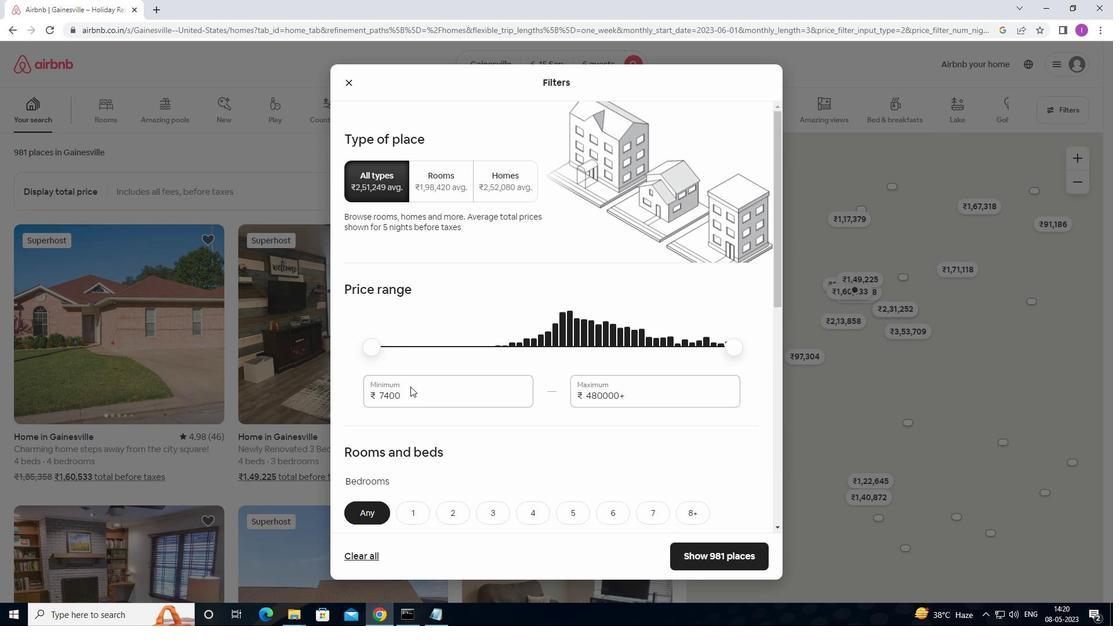 
Action: Mouse pressed left at (411, 391)
Screenshot: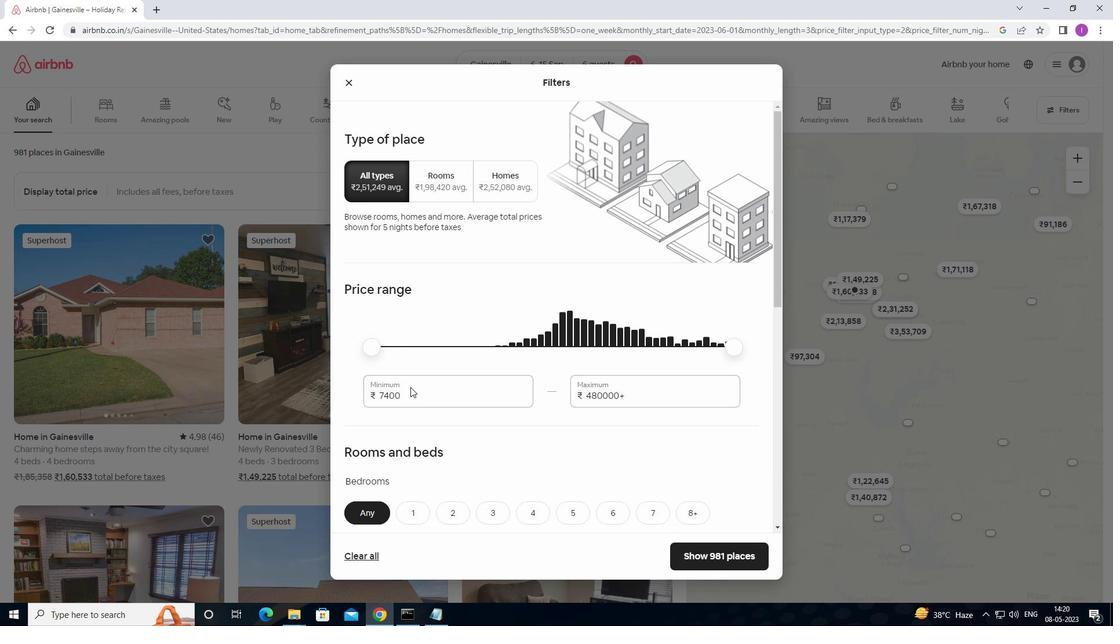 
Action: Mouse moved to (462, 343)
Screenshot: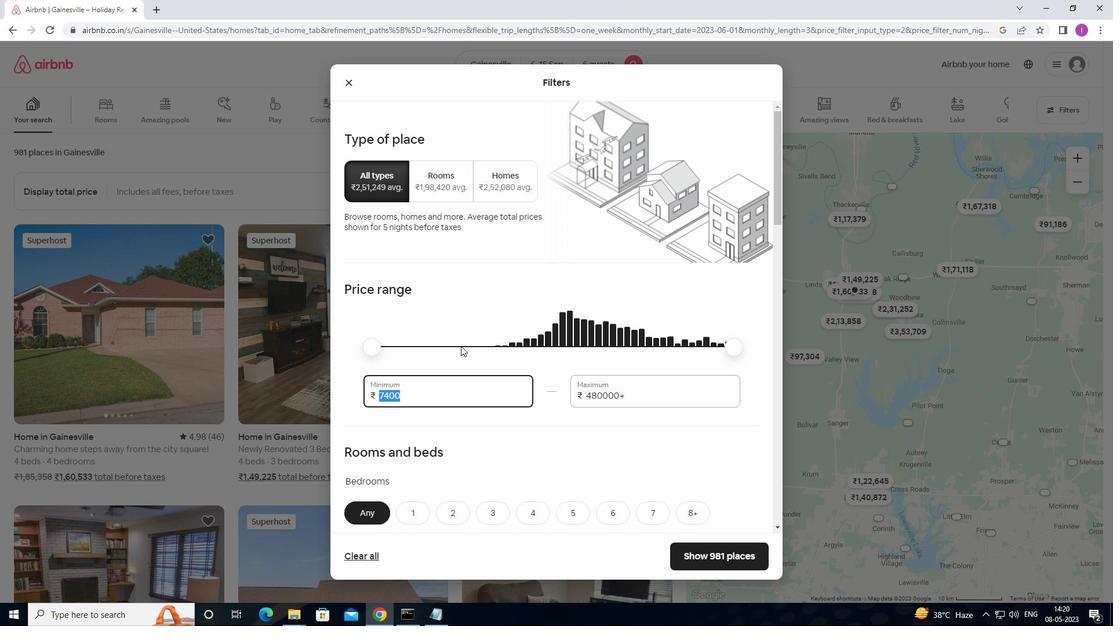 
Action: Key pressed 8
Screenshot: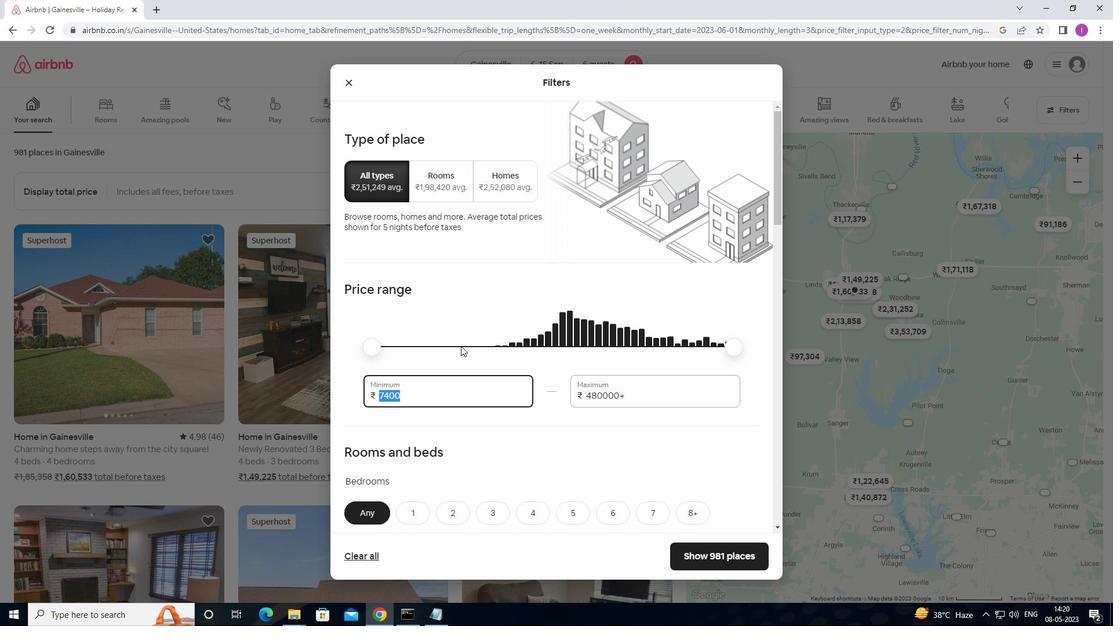 
Action: Mouse moved to (463, 341)
Screenshot: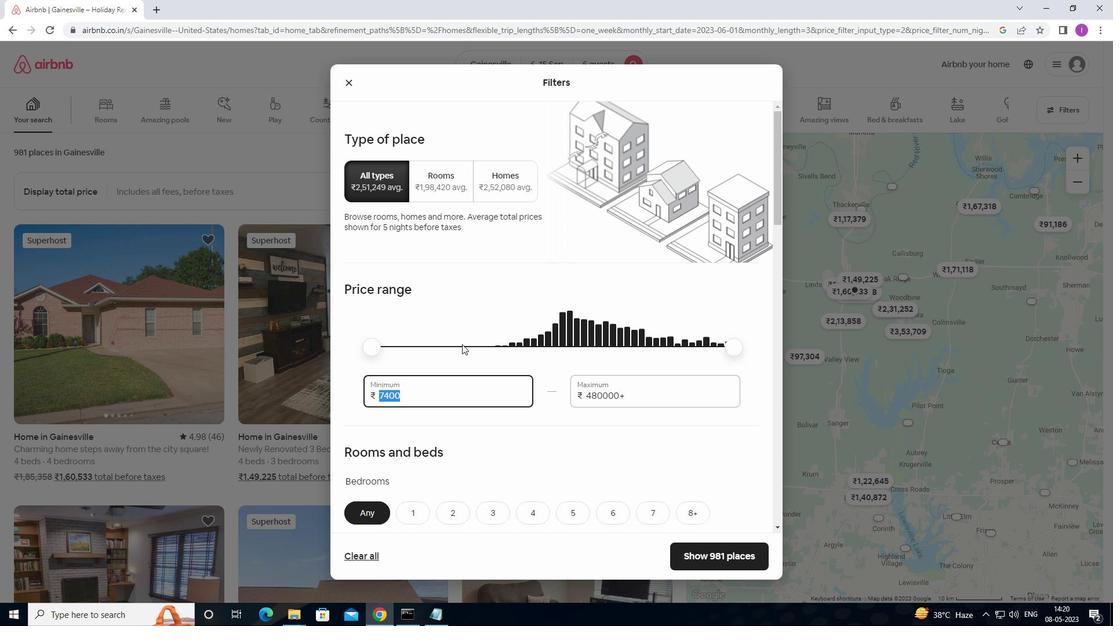 
Action: Key pressed 000
Screenshot: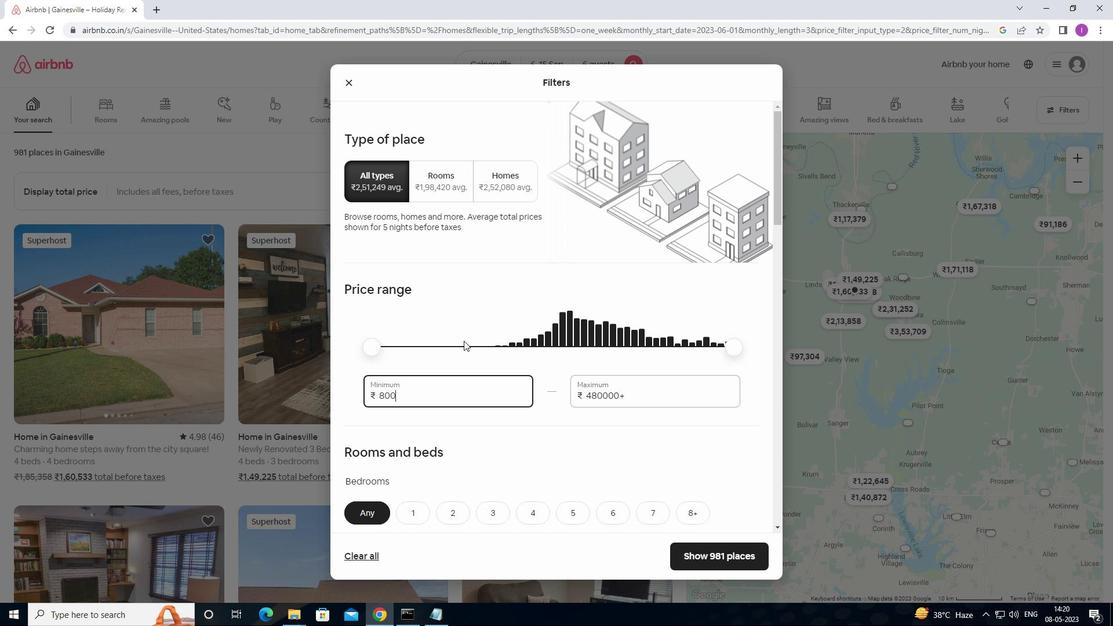 
Action: Mouse moved to (632, 396)
Screenshot: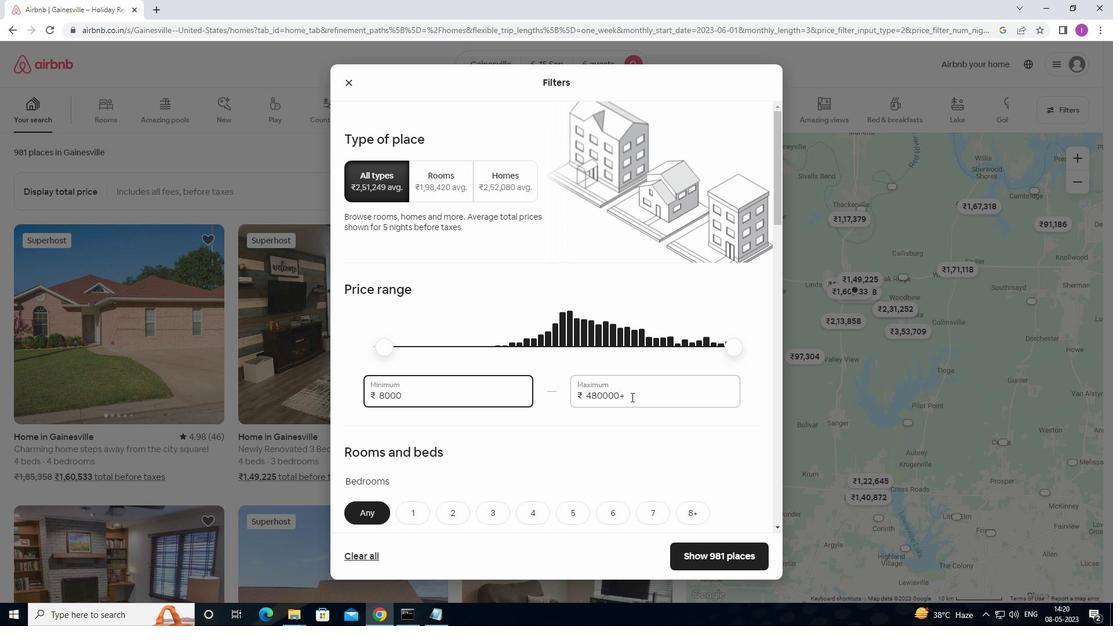 
Action: Mouse pressed left at (632, 396)
Screenshot: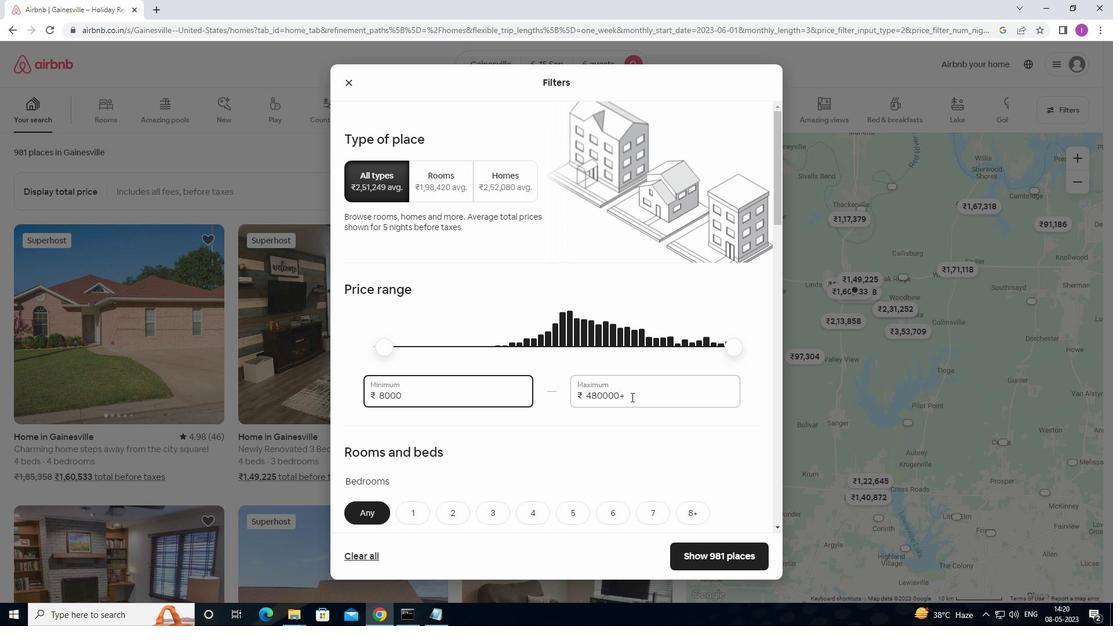 
Action: Mouse moved to (577, 402)
Screenshot: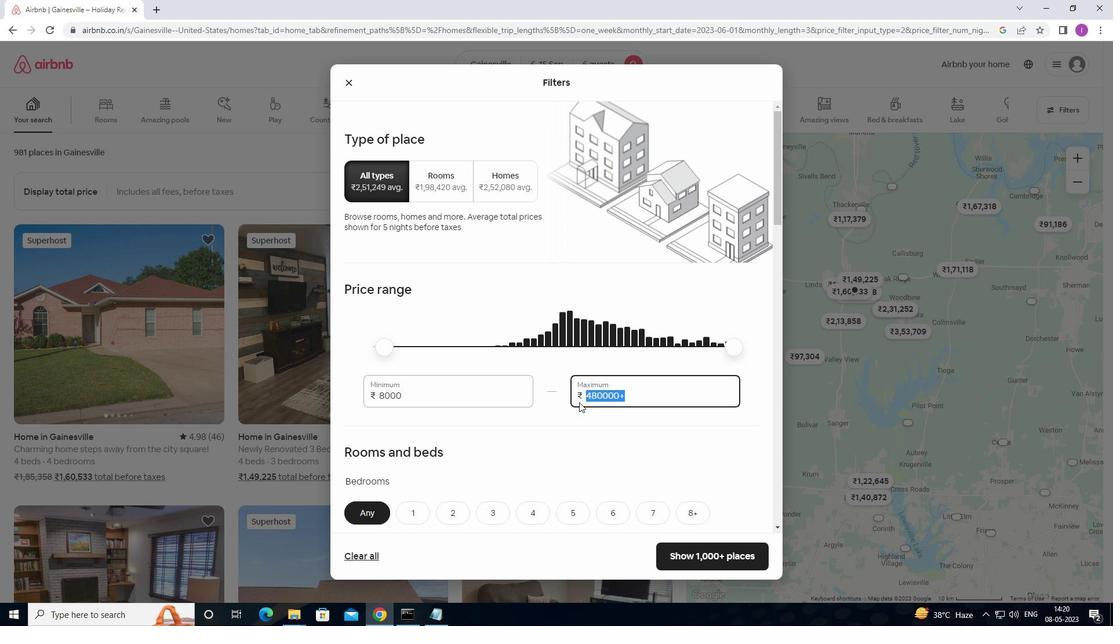 
Action: Key pressed 1200
Screenshot: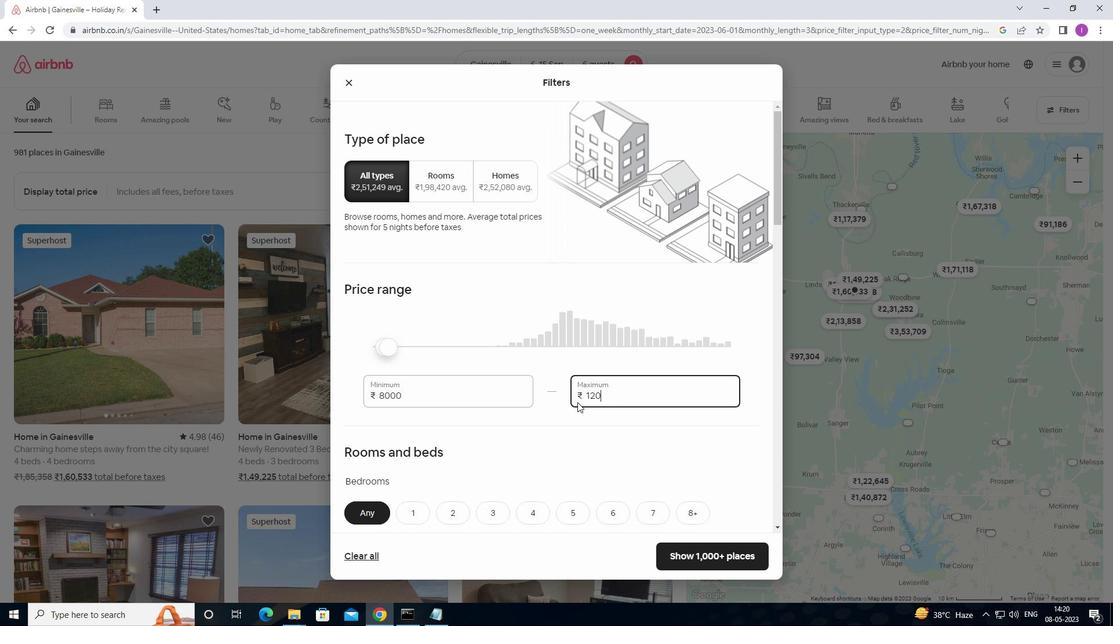 
Action: Mouse moved to (577, 402)
Screenshot: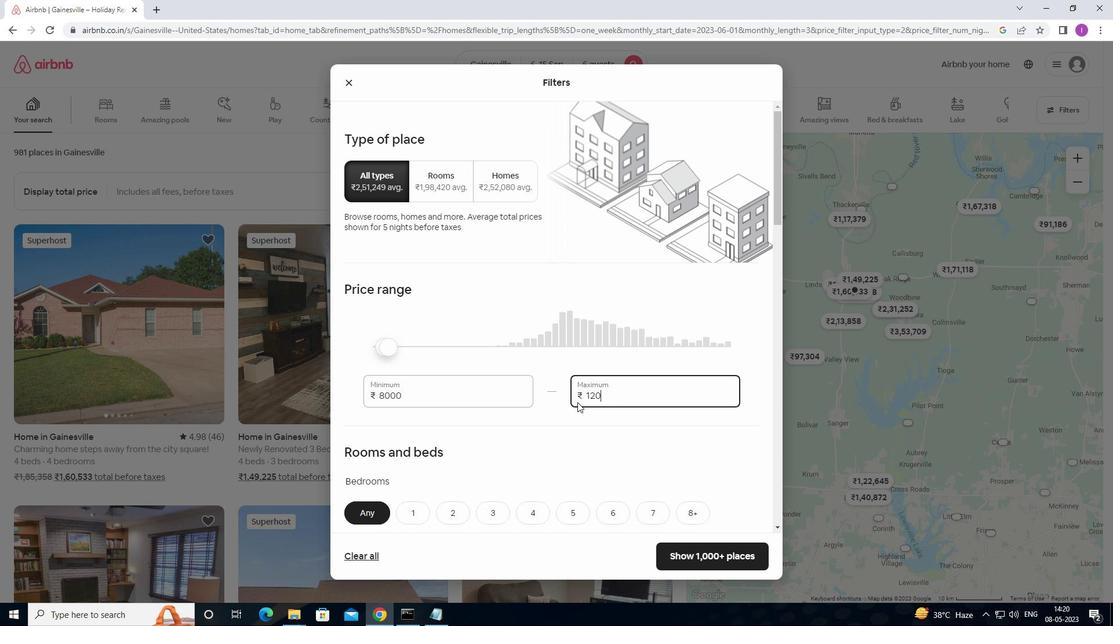 
Action: Key pressed 0
Screenshot: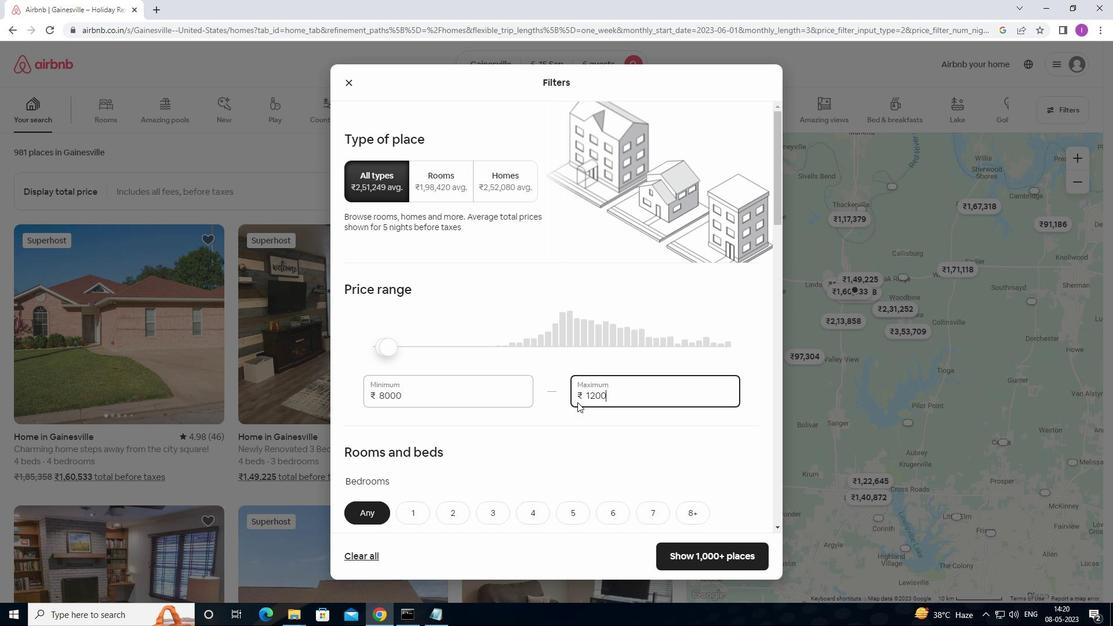 
Action: Mouse moved to (578, 400)
Screenshot: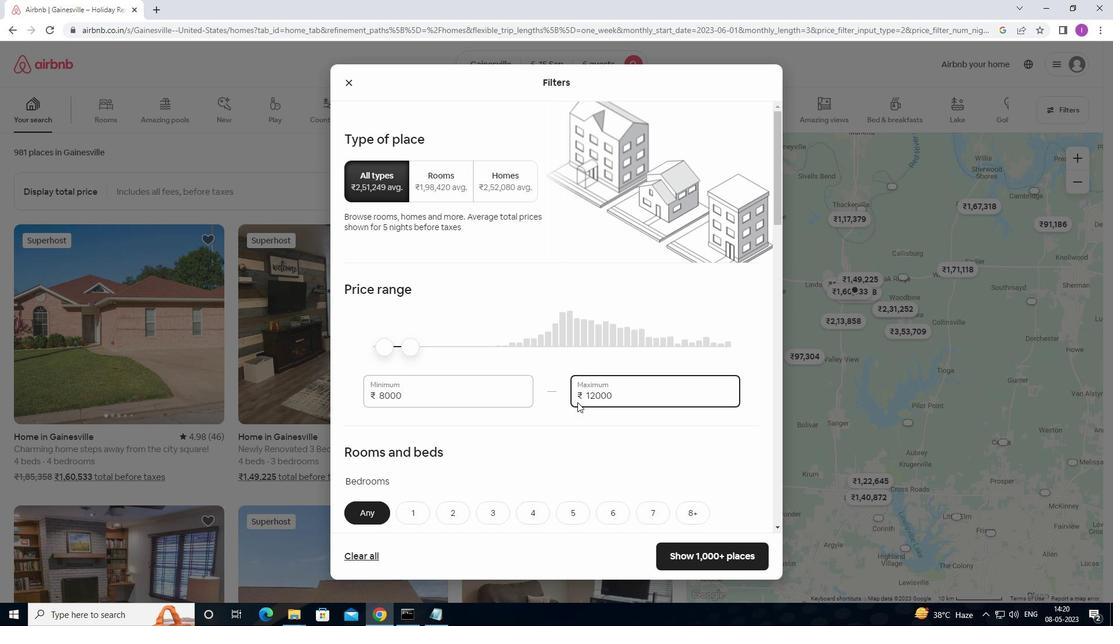 
Action: Mouse scrolled (578, 400) with delta (0, 0)
Screenshot: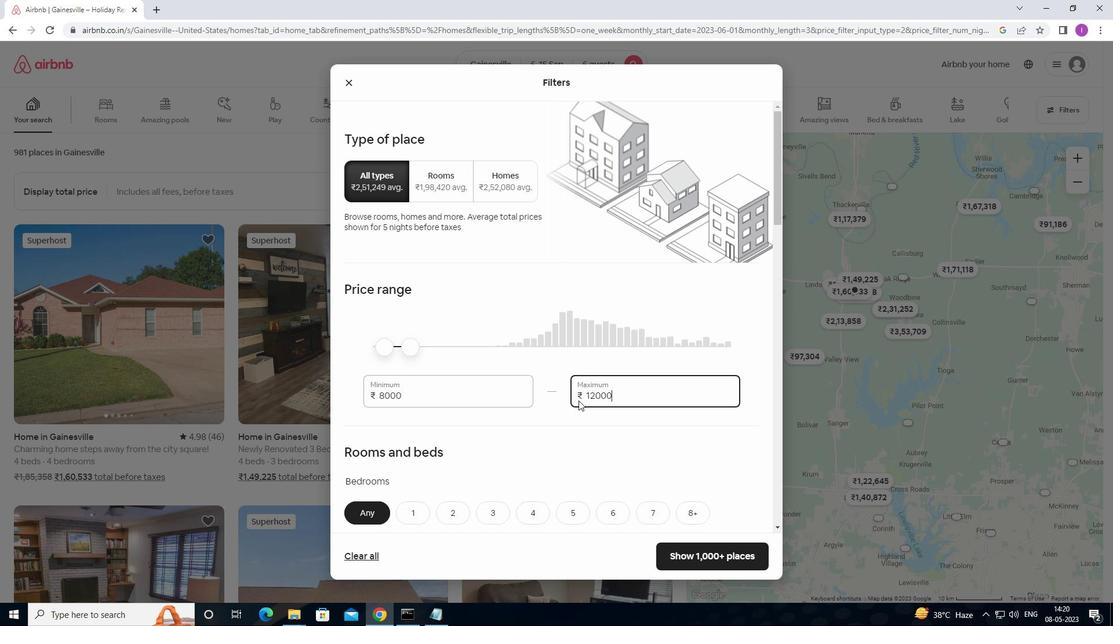 
Action: Mouse scrolled (578, 400) with delta (0, 0)
Screenshot: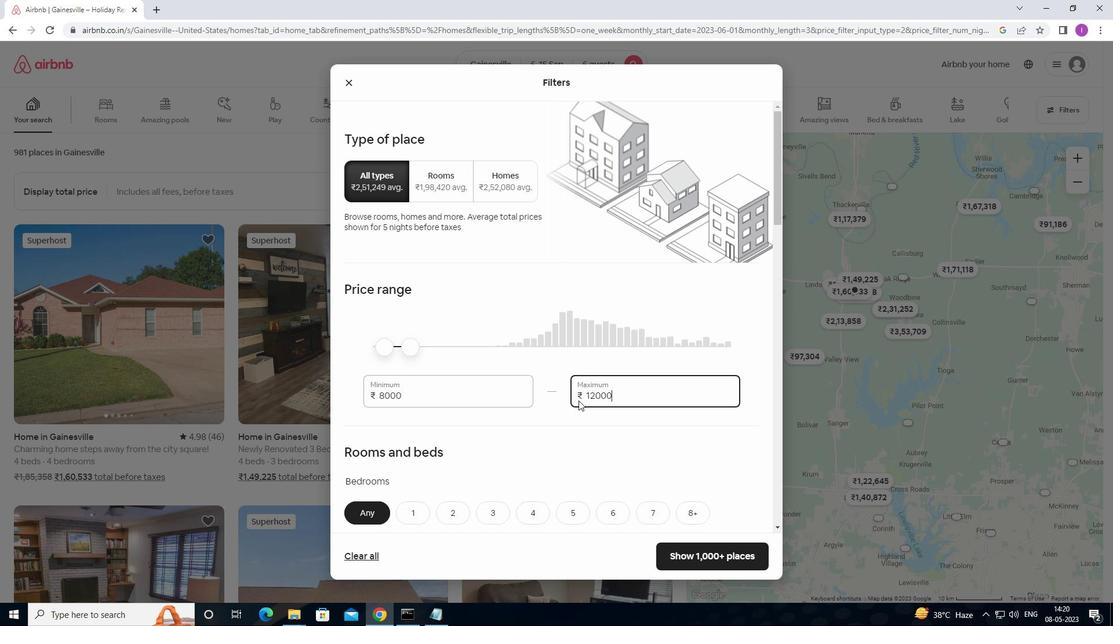 
Action: Mouse moved to (603, 393)
Screenshot: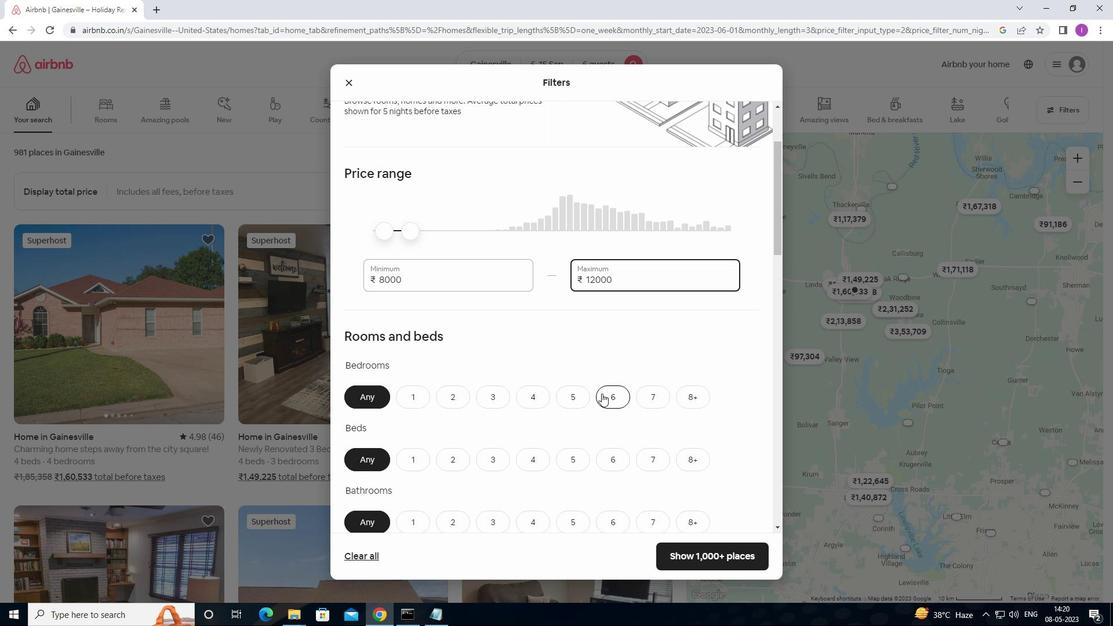 
Action: Mouse pressed left at (603, 393)
Screenshot: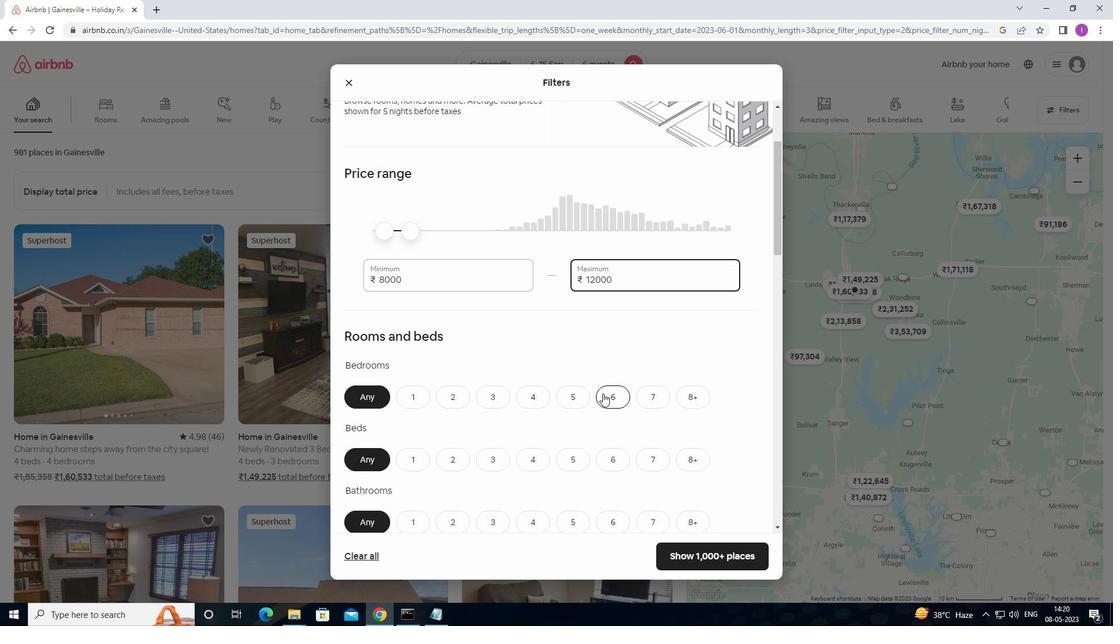 
Action: Mouse moved to (607, 459)
Screenshot: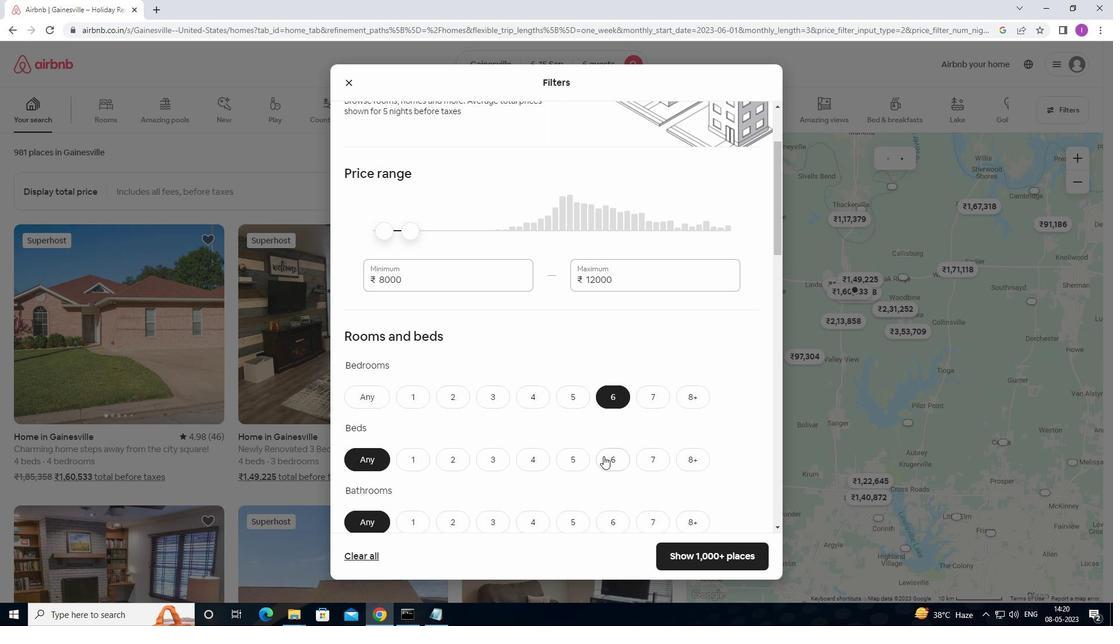
Action: Mouse pressed left at (607, 459)
Screenshot: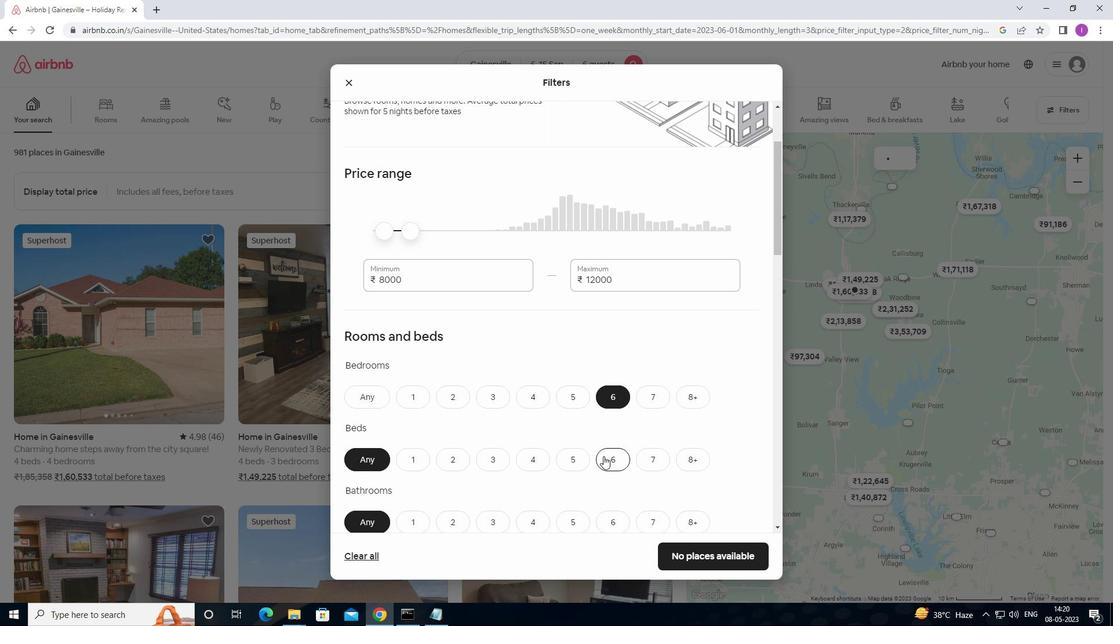 
Action: Mouse moved to (611, 457)
Screenshot: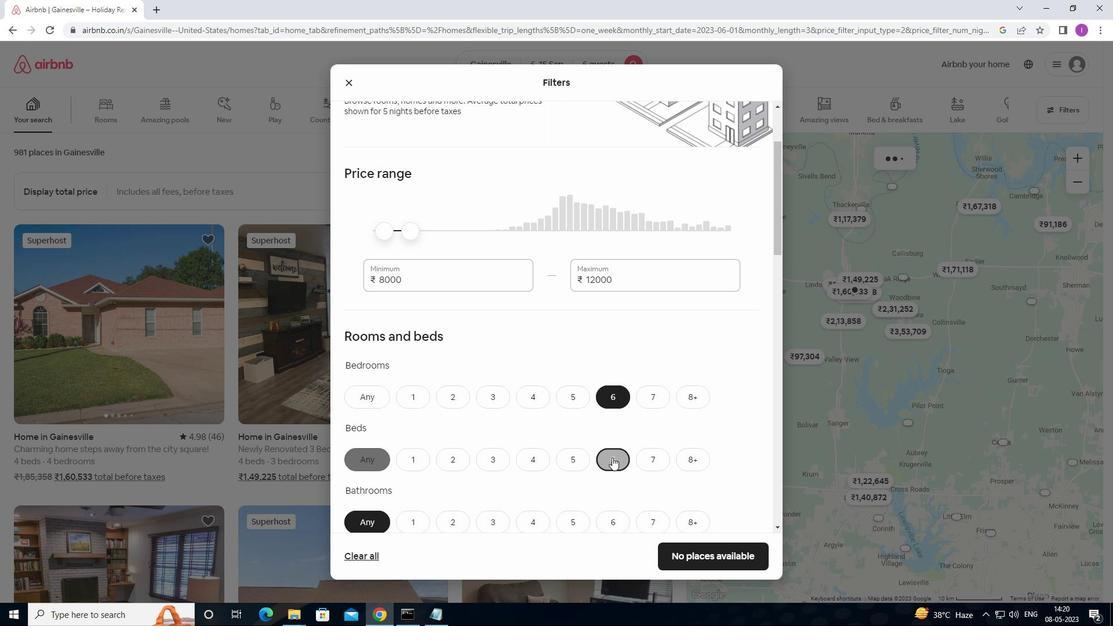 
Action: Mouse scrolled (611, 456) with delta (0, 0)
Screenshot: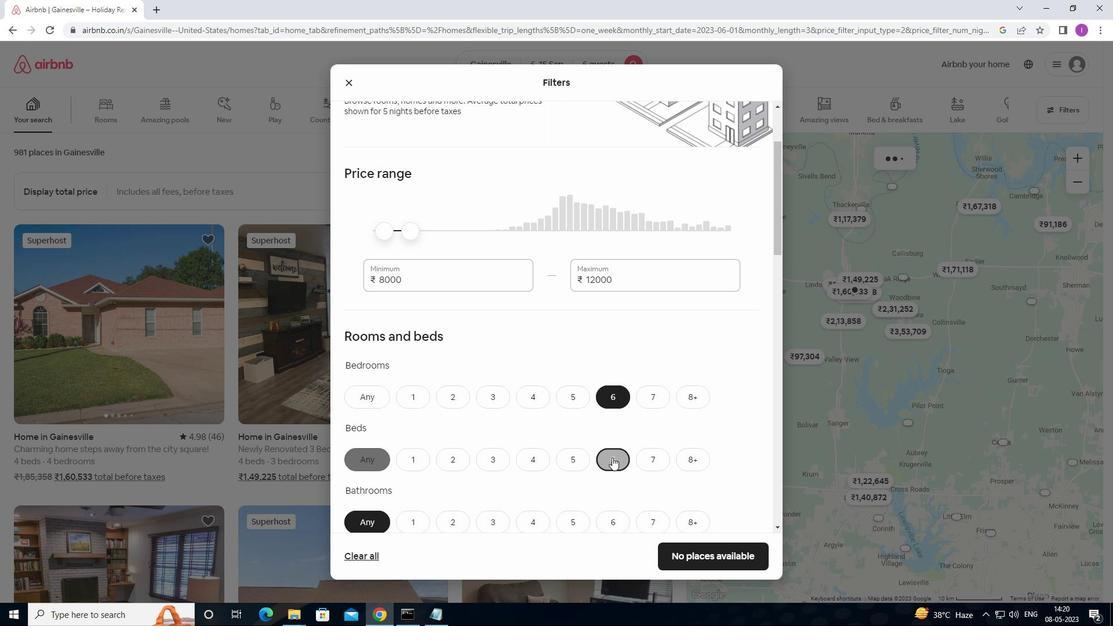 
Action: Mouse moved to (604, 457)
Screenshot: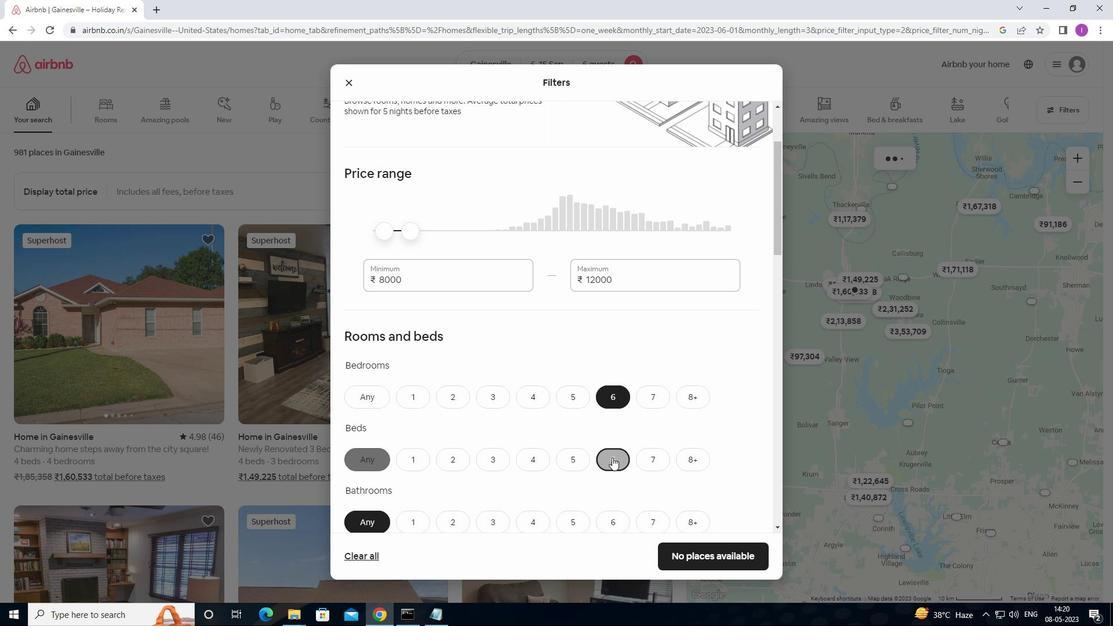 
Action: Mouse scrolled (604, 457) with delta (0, 0)
Screenshot: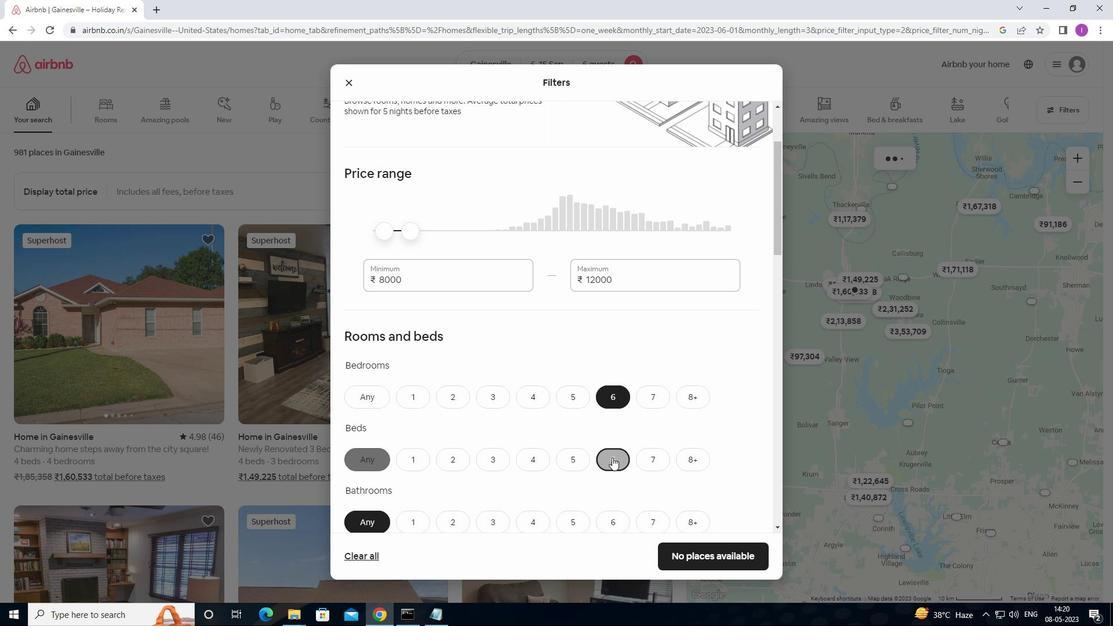 
Action: Mouse moved to (607, 407)
Screenshot: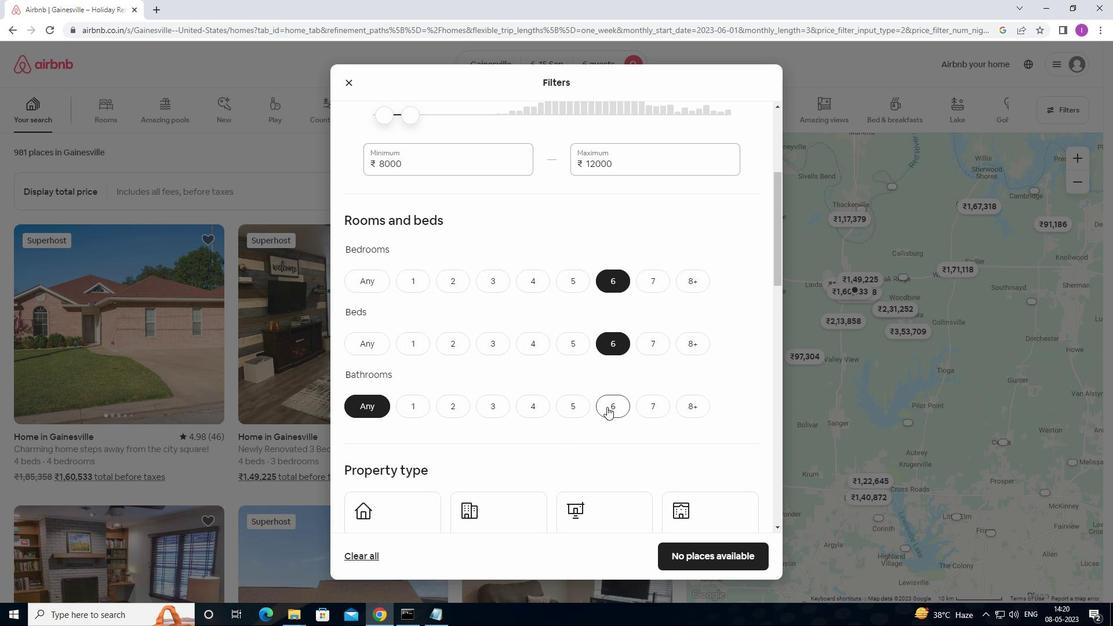 
Action: Mouse pressed left at (607, 407)
Screenshot: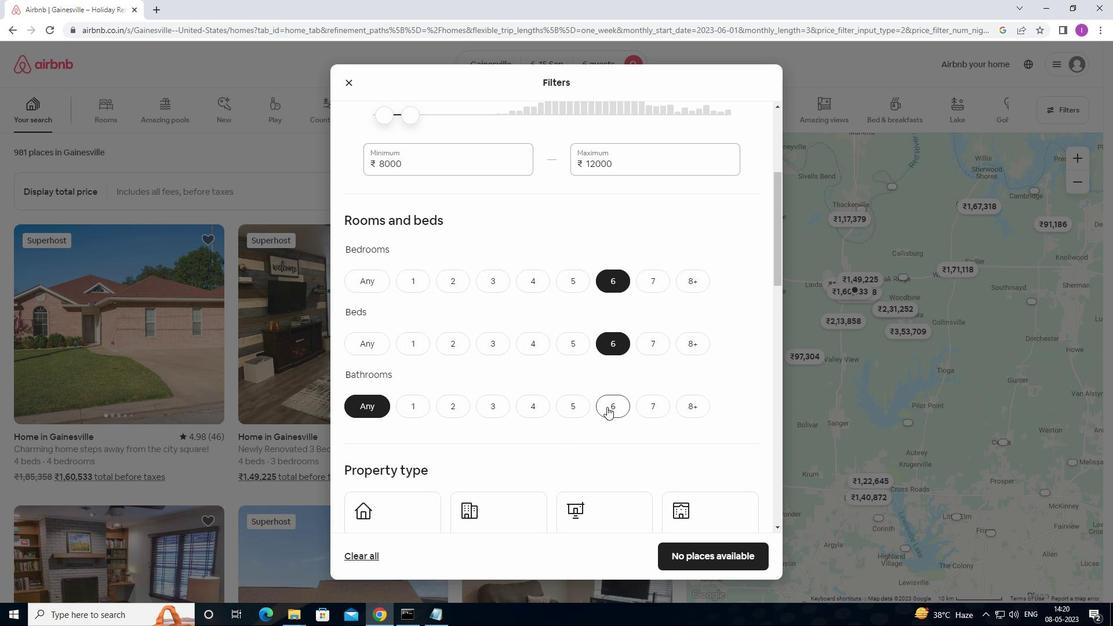 
Action: Mouse moved to (403, 440)
Screenshot: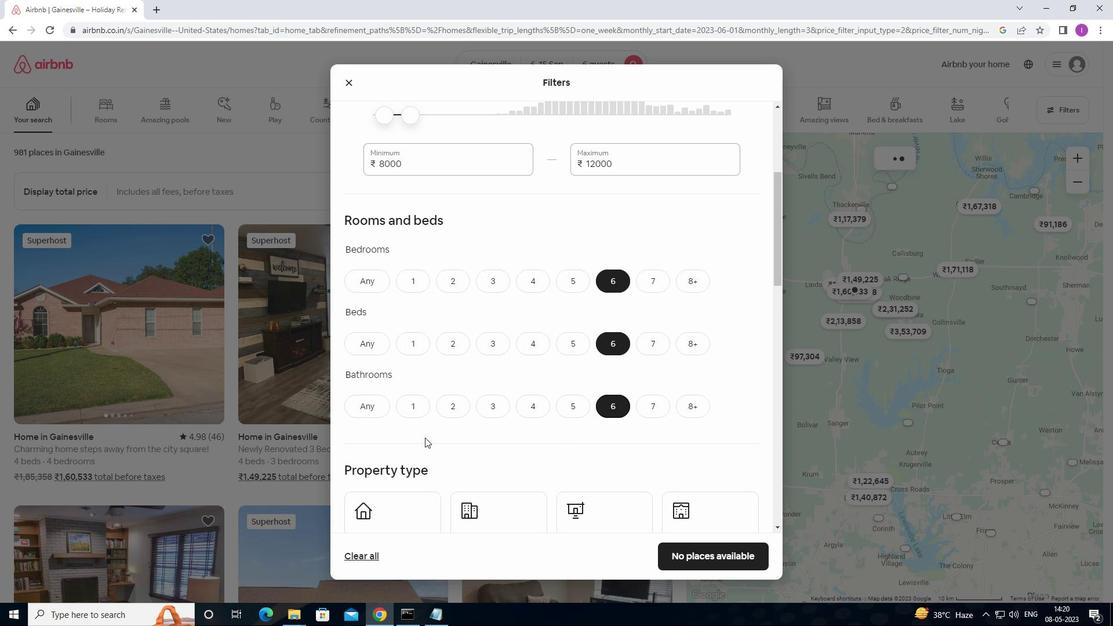 
Action: Mouse scrolled (403, 440) with delta (0, 0)
Screenshot: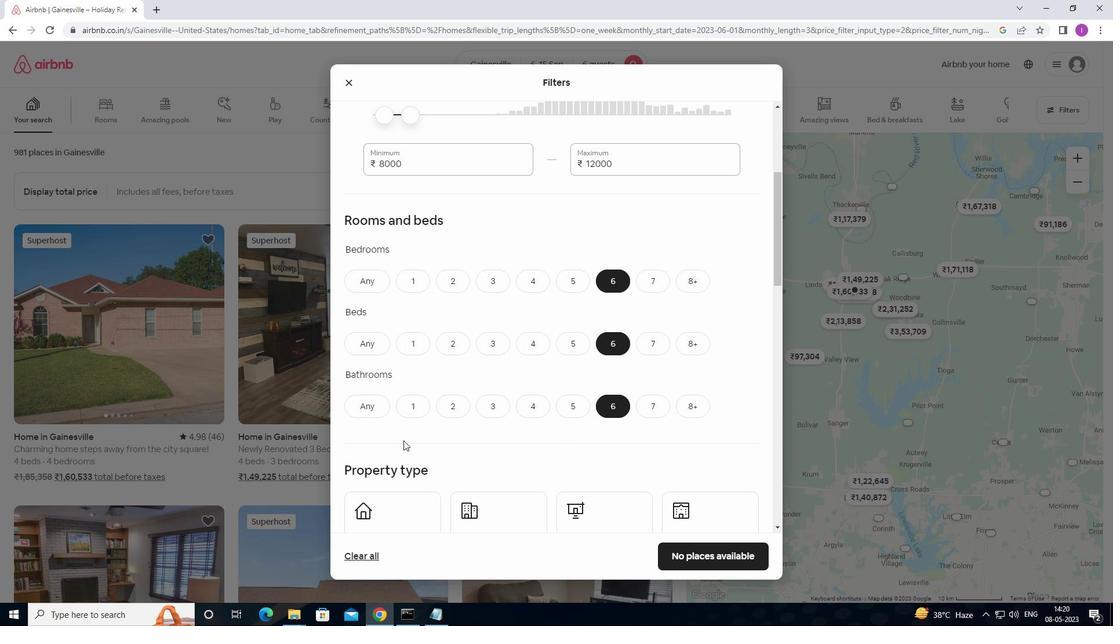 
Action: Mouse scrolled (403, 440) with delta (0, 0)
Screenshot: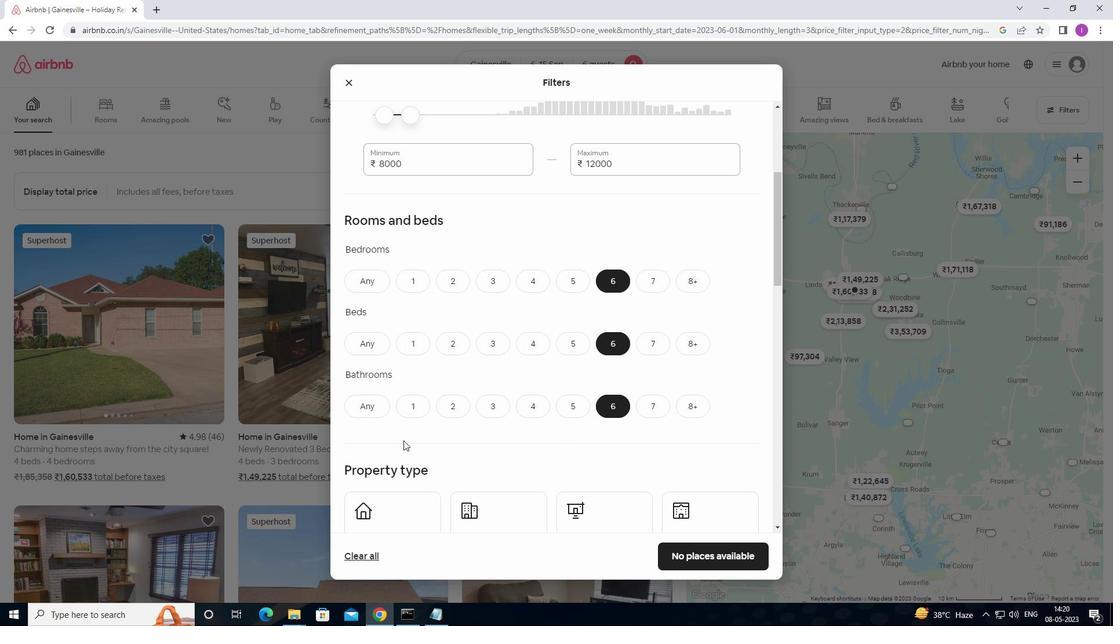 
Action: Mouse moved to (406, 438)
Screenshot: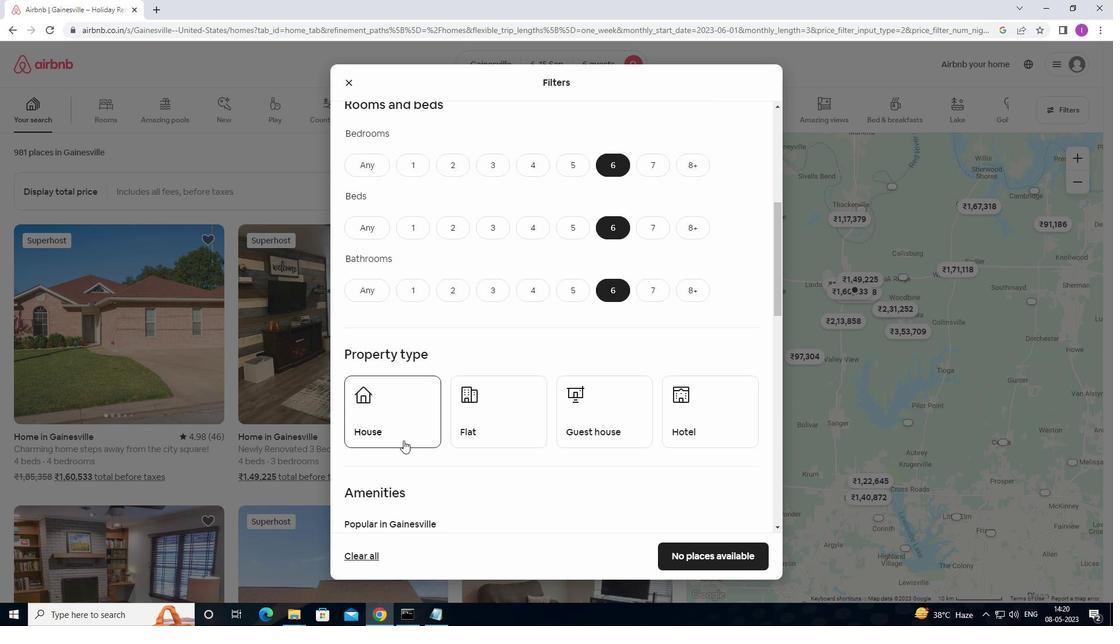 
Action: Mouse scrolled (406, 437) with delta (0, 0)
Screenshot: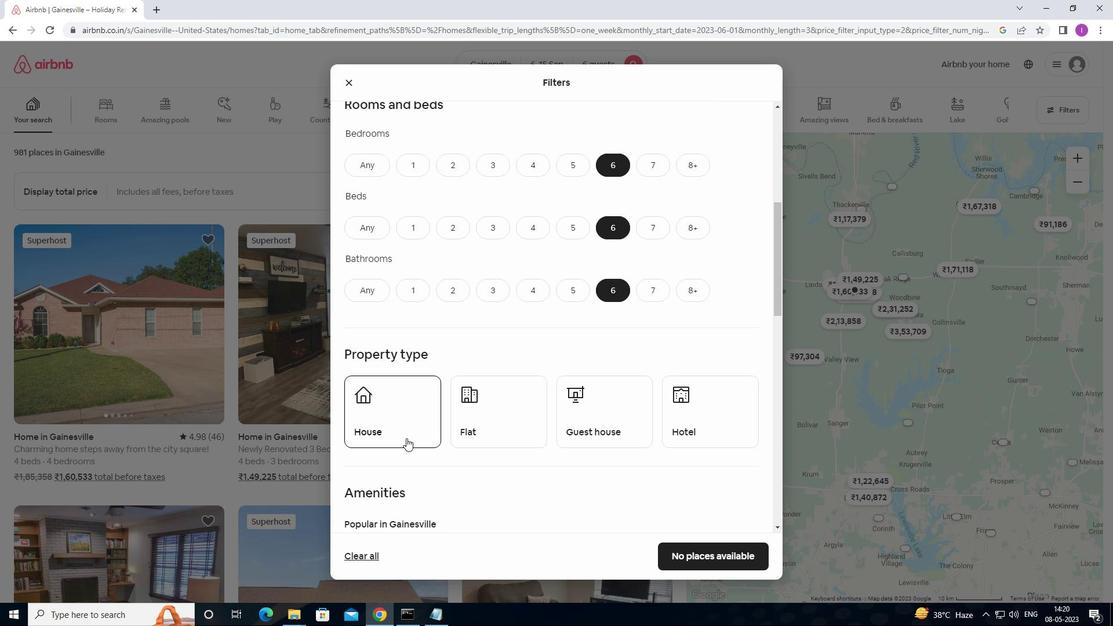
Action: Mouse moved to (392, 388)
Screenshot: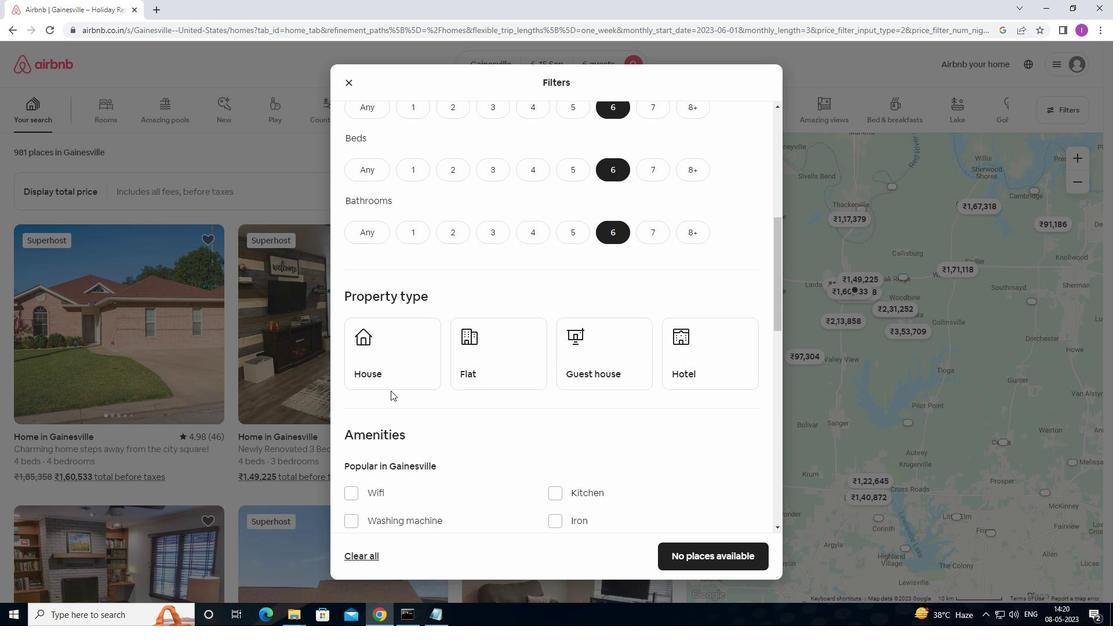 
Action: Mouse pressed left at (392, 388)
Screenshot: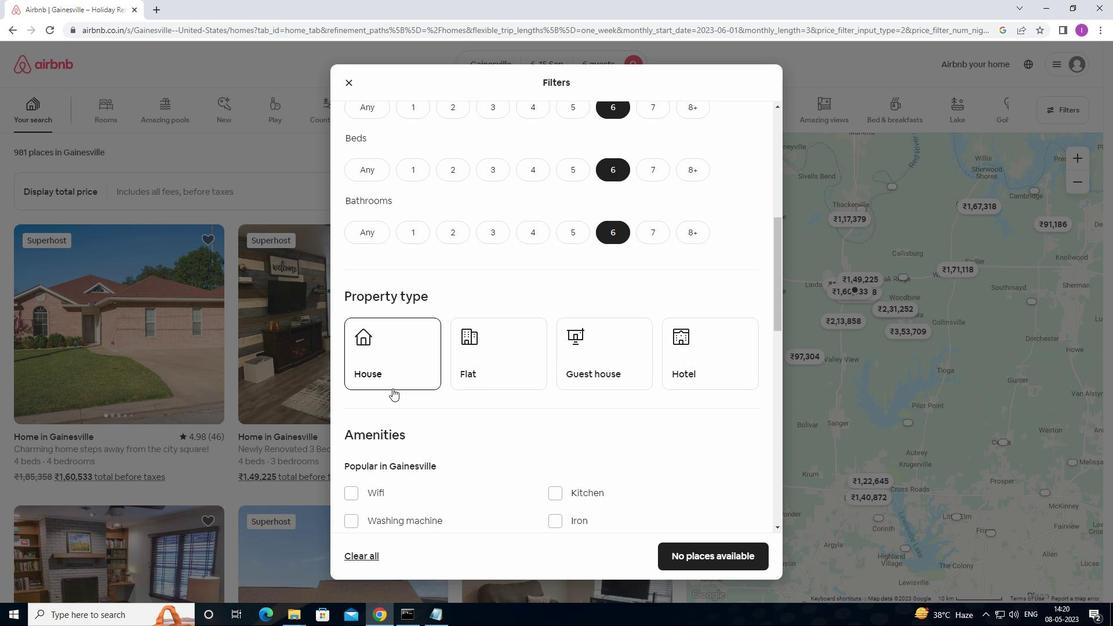 
Action: Mouse moved to (513, 365)
Screenshot: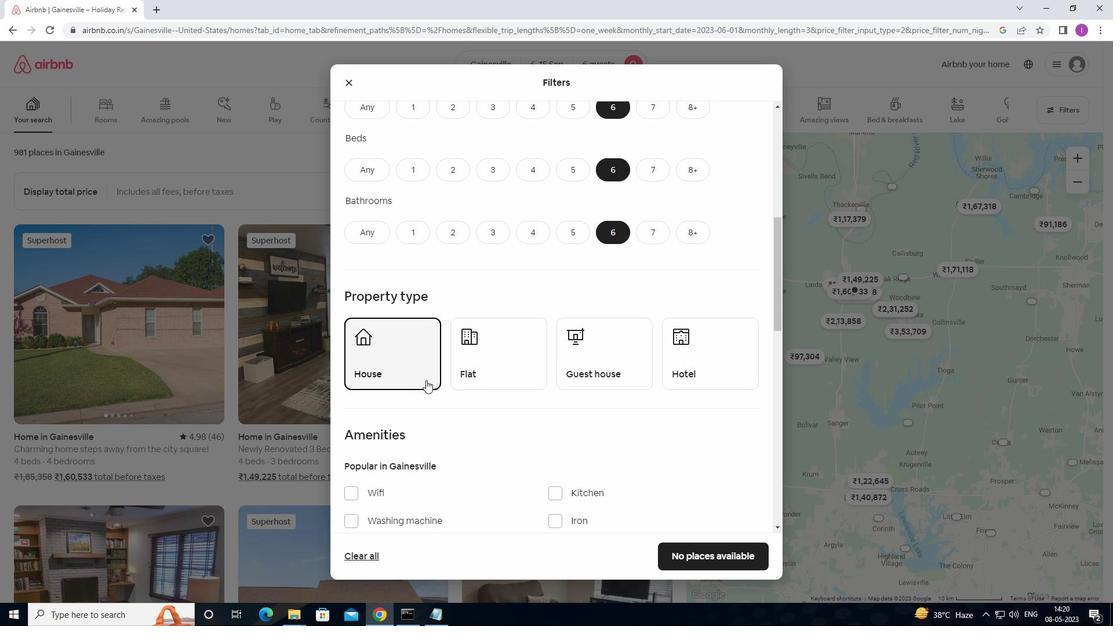 
Action: Mouse pressed left at (513, 365)
Screenshot: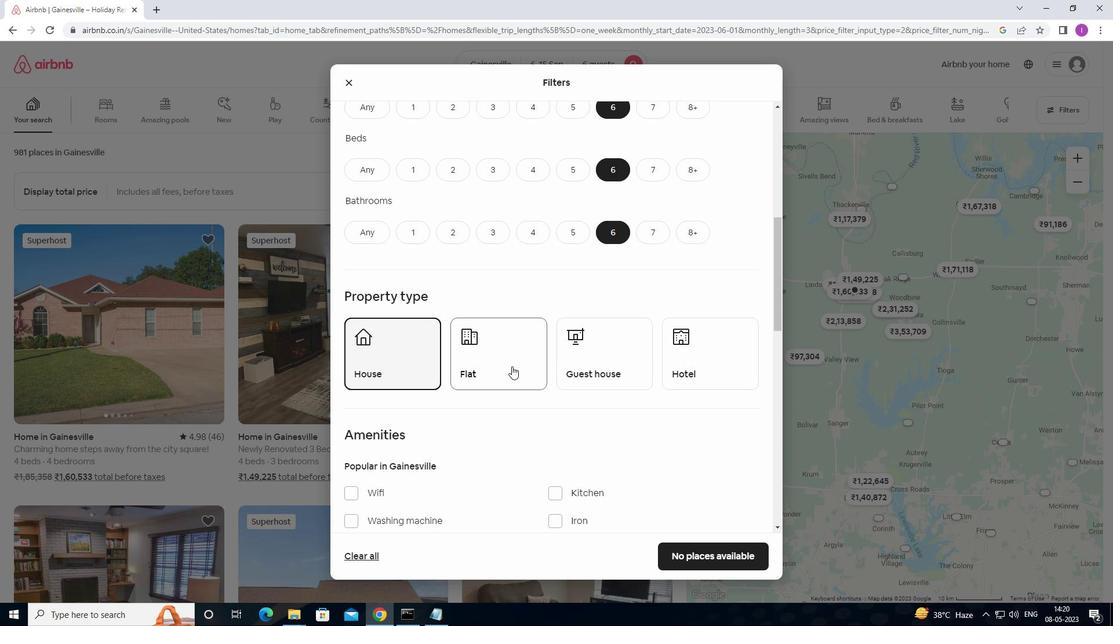 
Action: Mouse moved to (635, 360)
Screenshot: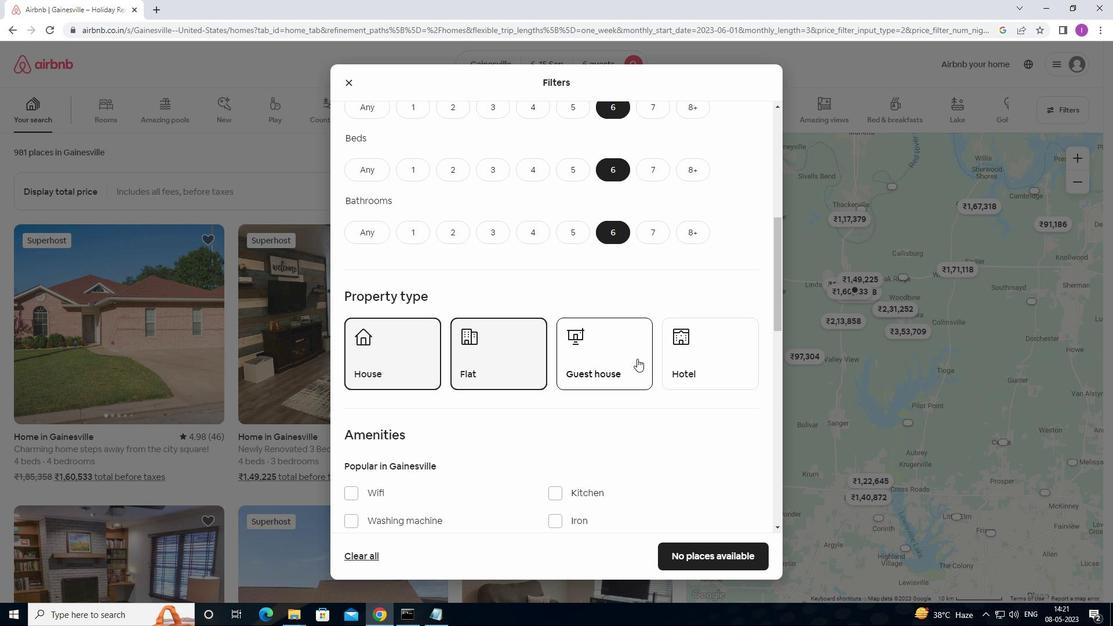 
Action: Mouse pressed left at (635, 360)
Screenshot: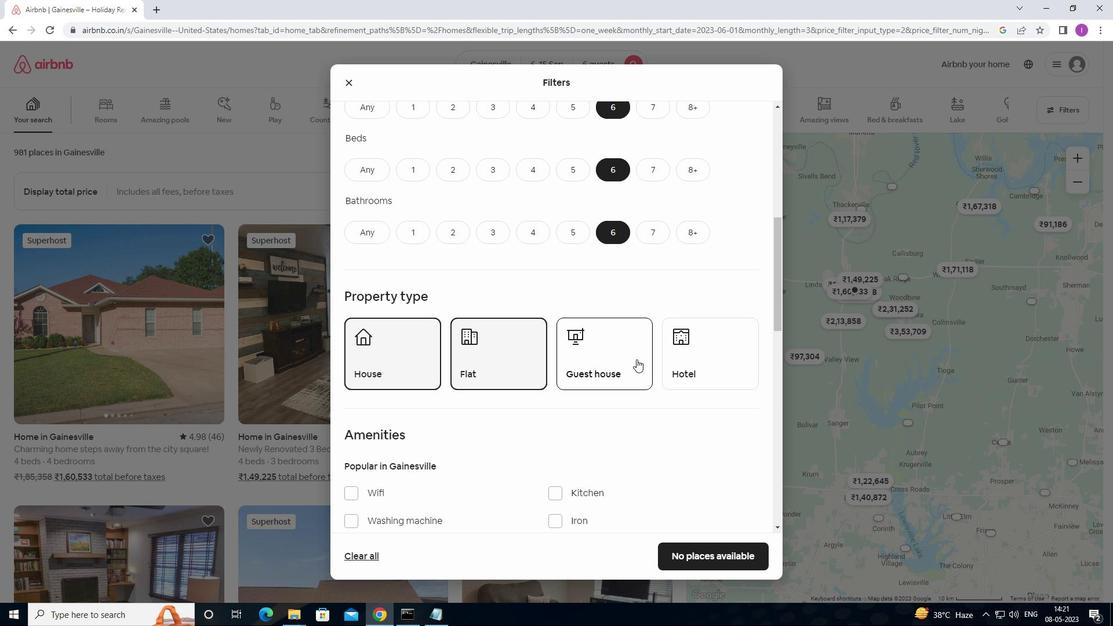 
Action: Mouse moved to (694, 352)
Screenshot: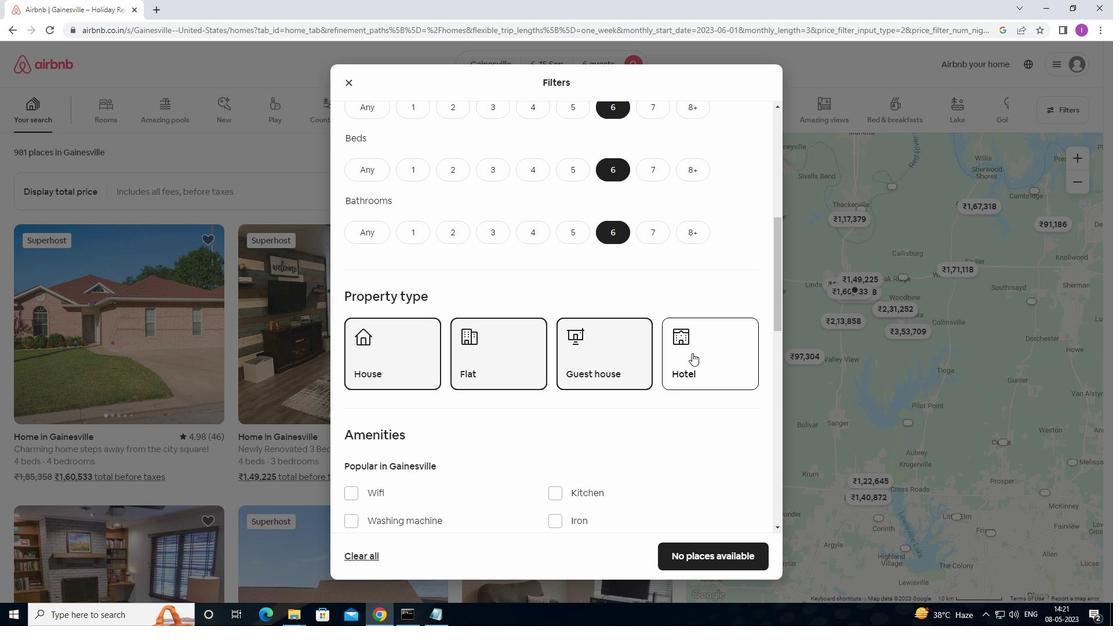 
Action: Mouse pressed left at (694, 352)
Screenshot: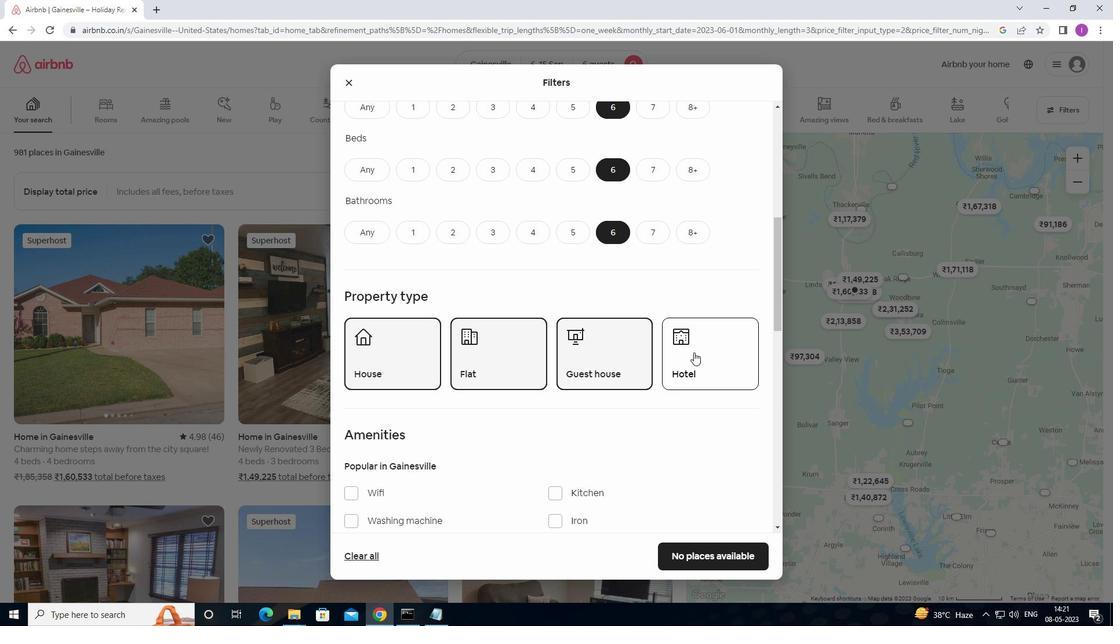 
Action: Mouse moved to (695, 351)
Screenshot: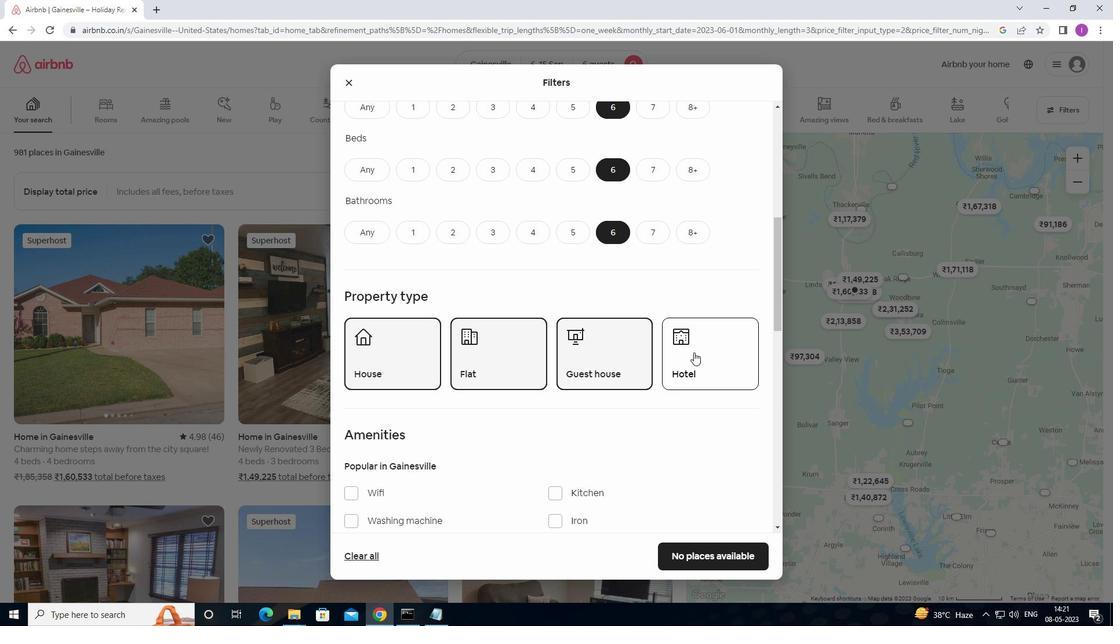 
Action: Mouse pressed left at (695, 351)
Screenshot: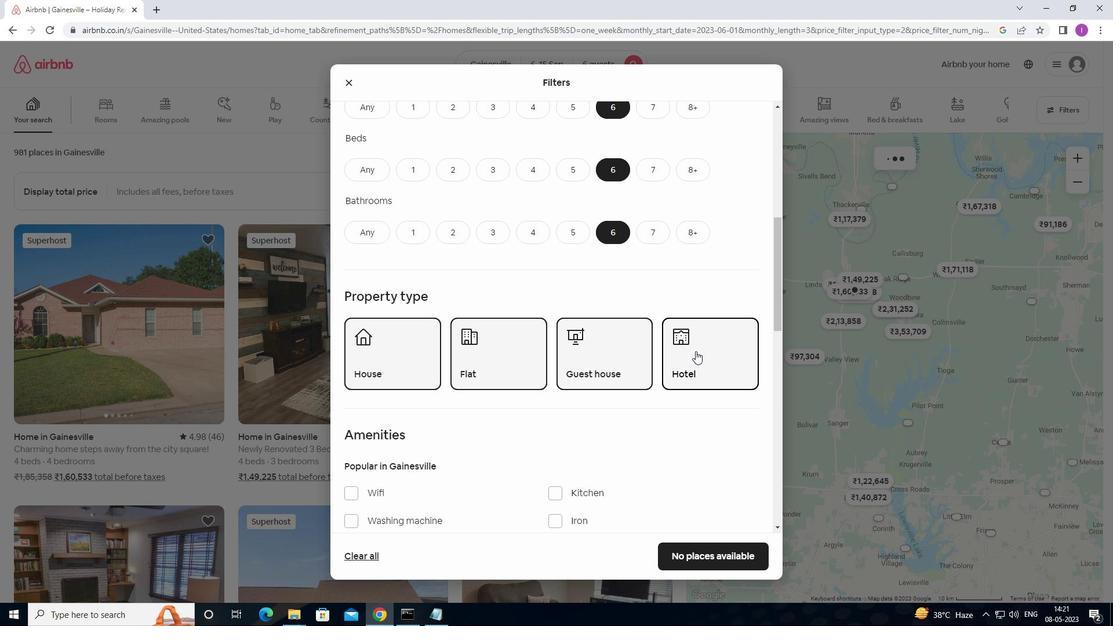 
Action: Mouse moved to (625, 498)
Screenshot: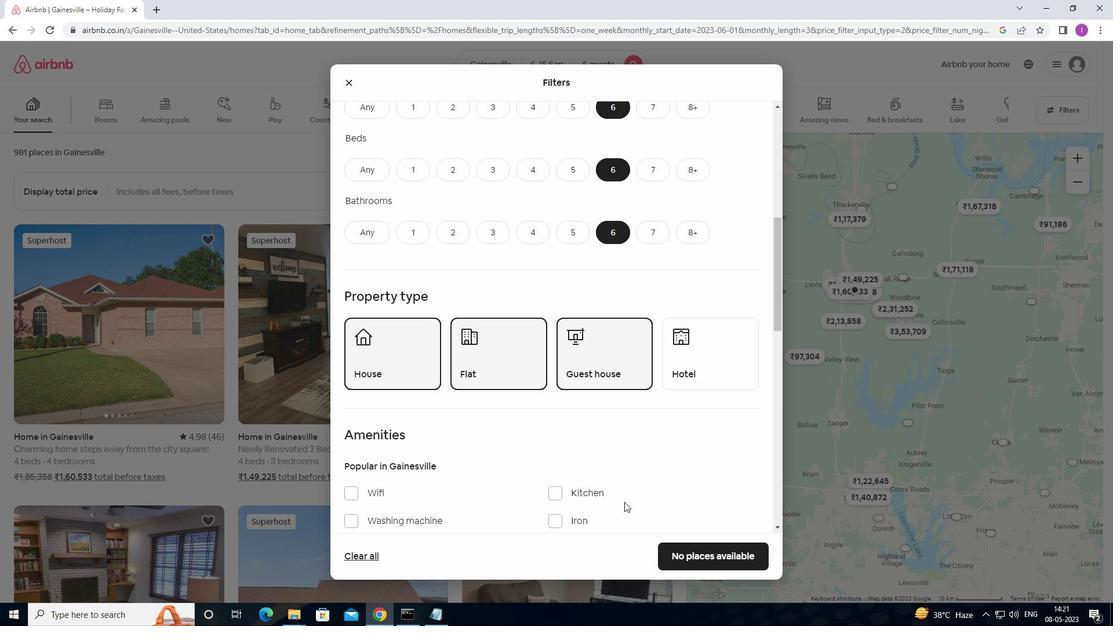 
Action: Mouse scrolled (625, 498) with delta (0, 0)
Screenshot: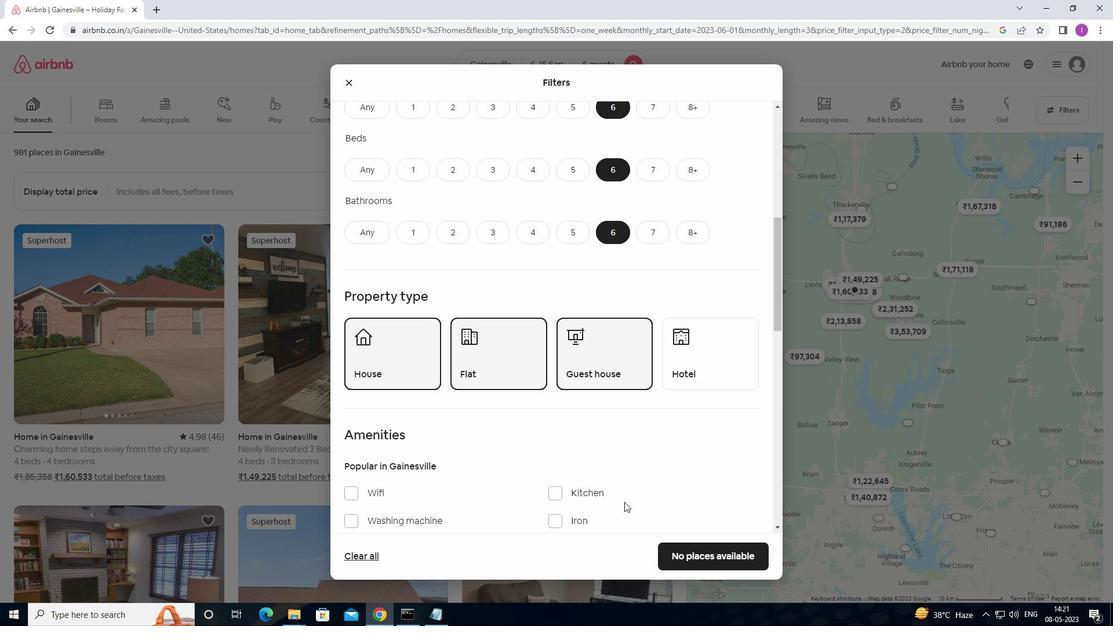 
Action: Mouse scrolled (625, 498) with delta (0, 0)
Screenshot: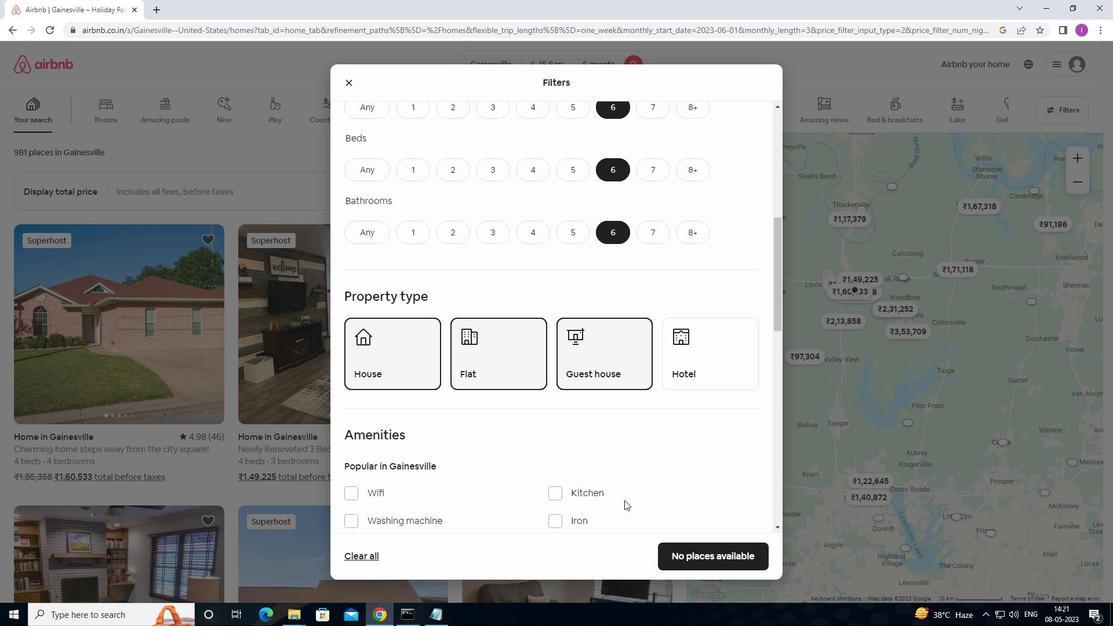 
Action: Mouse moved to (636, 480)
Screenshot: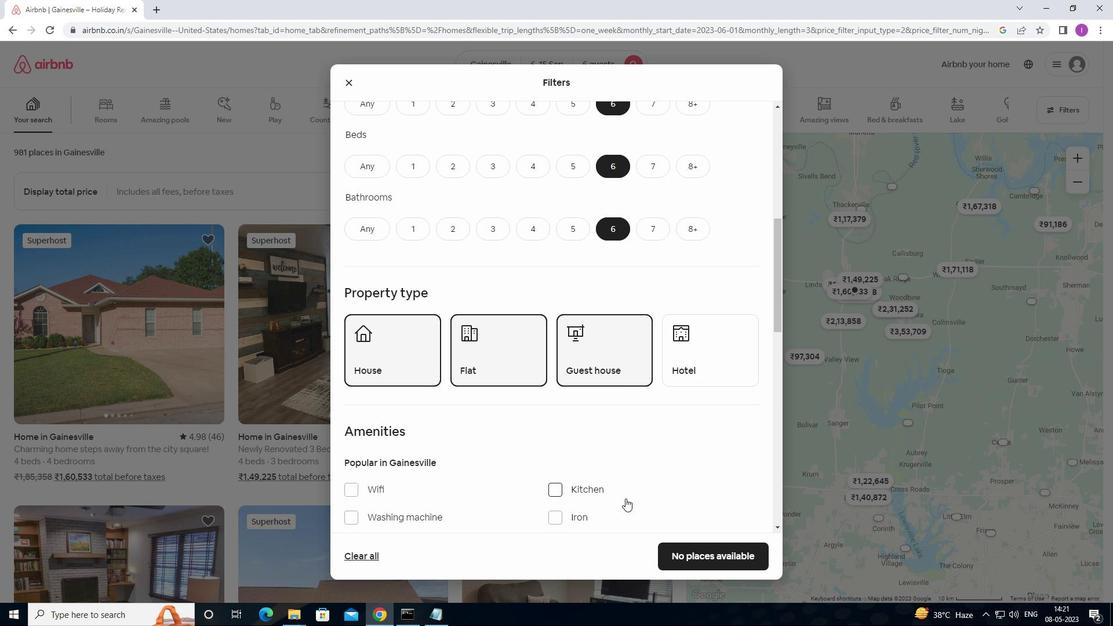 
Action: Mouse scrolled (636, 480) with delta (0, 0)
Screenshot: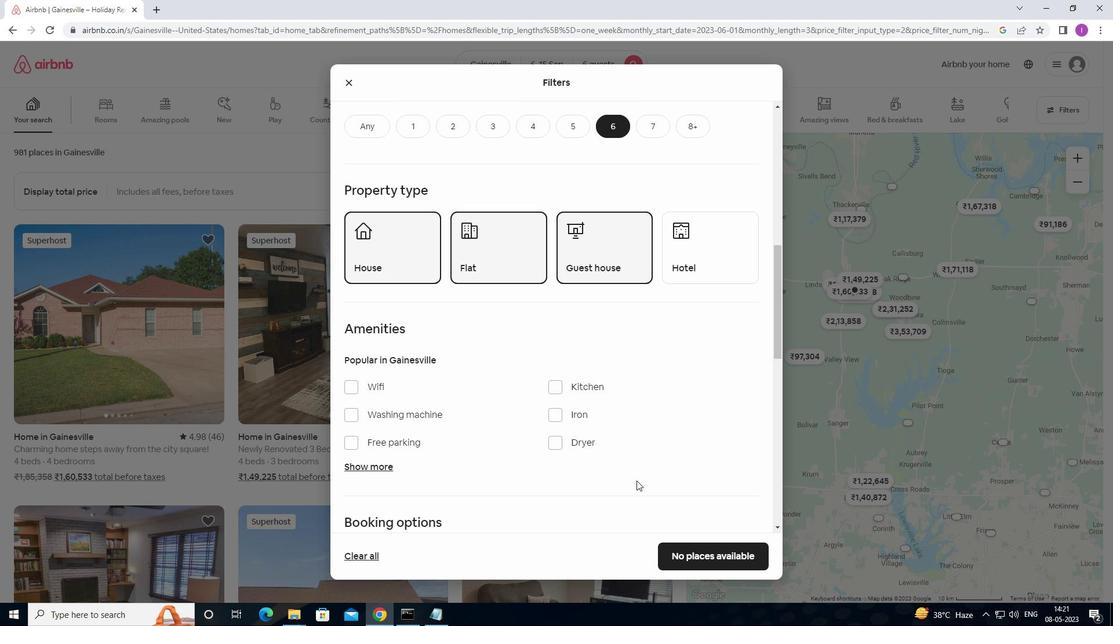 
Action: Mouse moved to (350, 313)
Screenshot: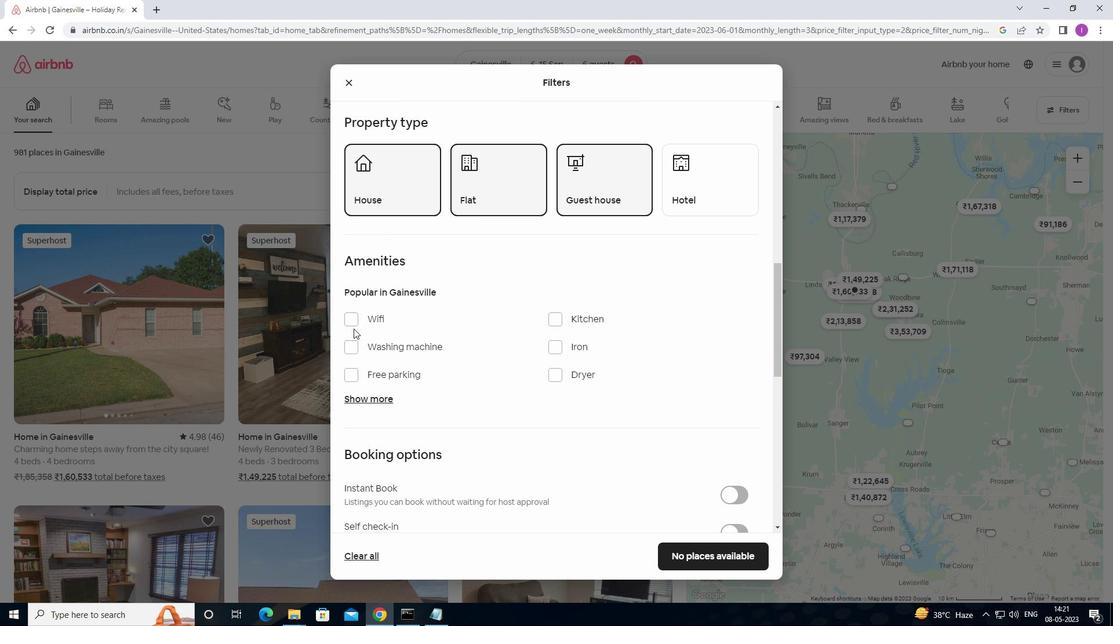 
Action: Mouse pressed left at (350, 313)
Screenshot: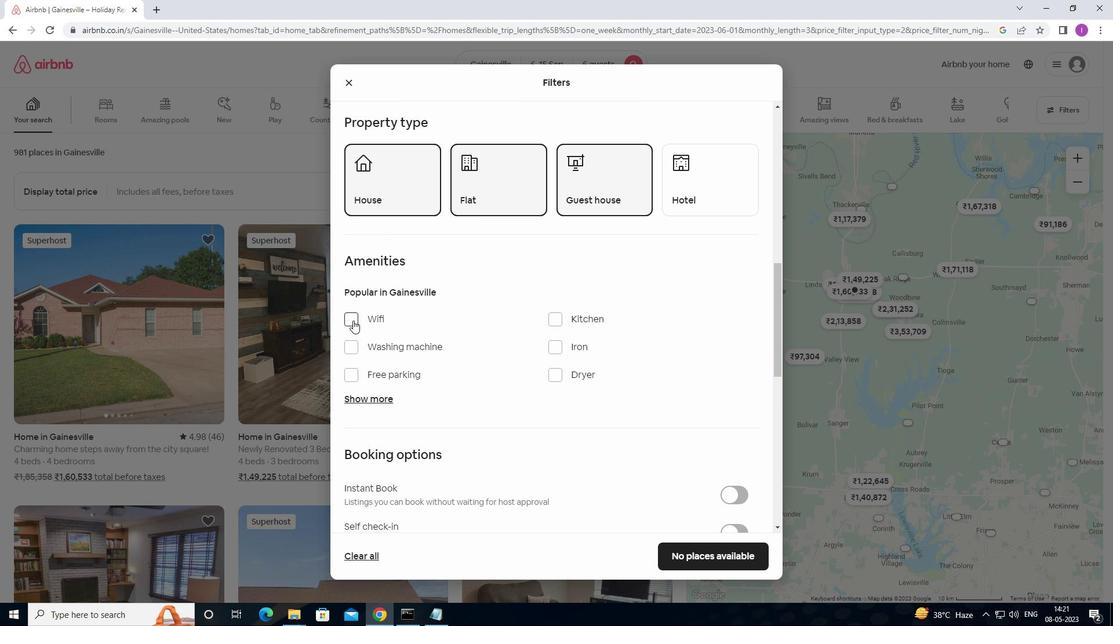 
Action: Mouse moved to (345, 376)
Screenshot: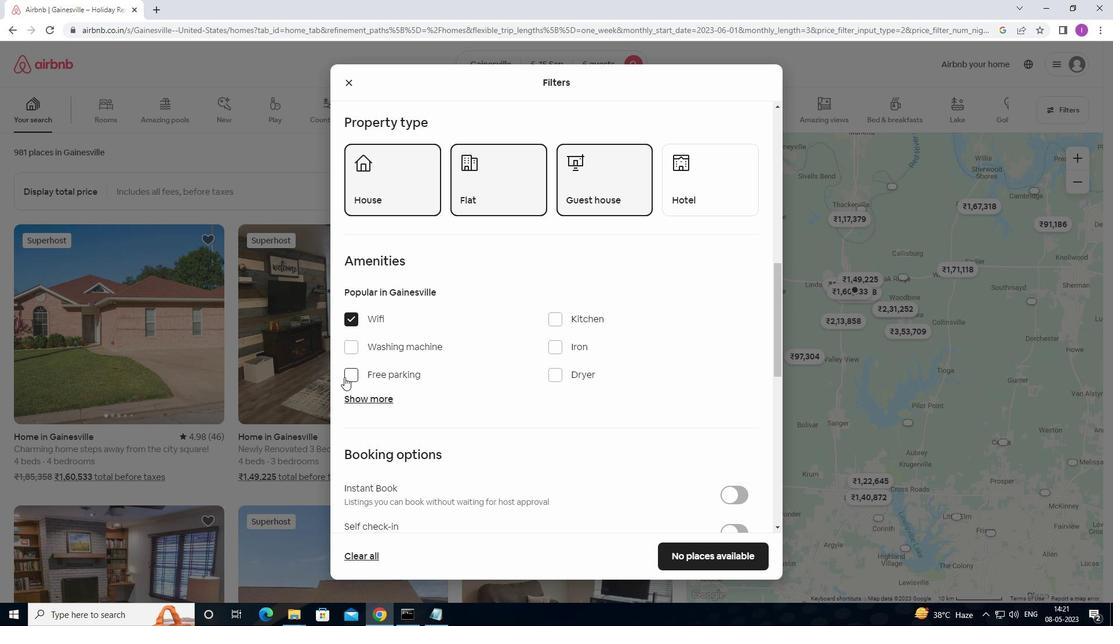 
Action: Mouse pressed left at (345, 376)
Screenshot: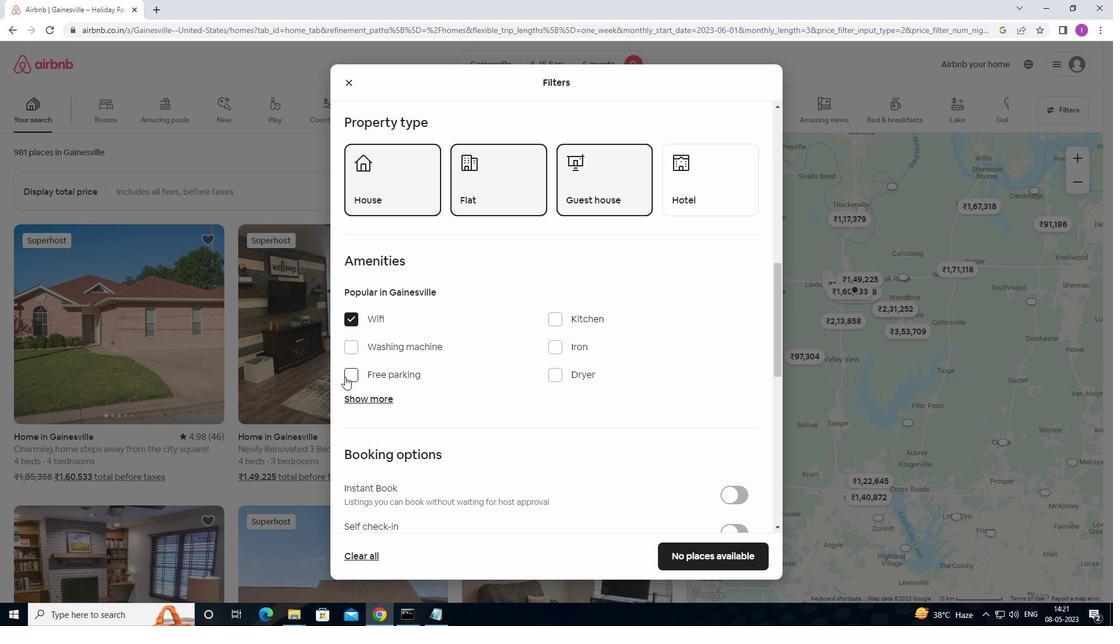 
Action: Mouse moved to (378, 401)
Screenshot: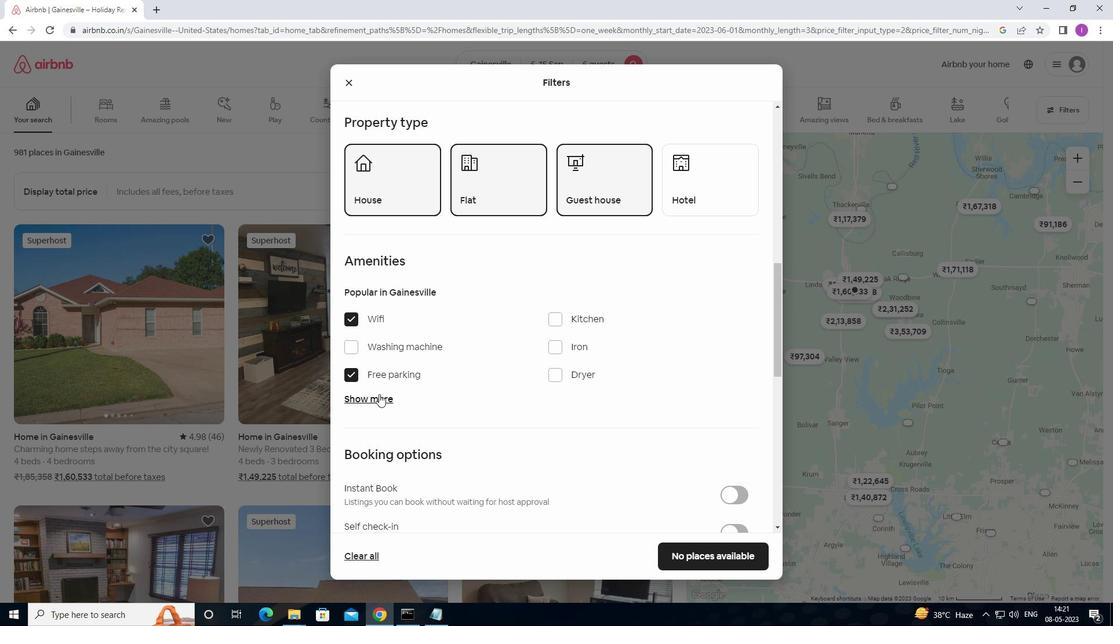 
Action: Mouse pressed left at (378, 401)
Screenshot: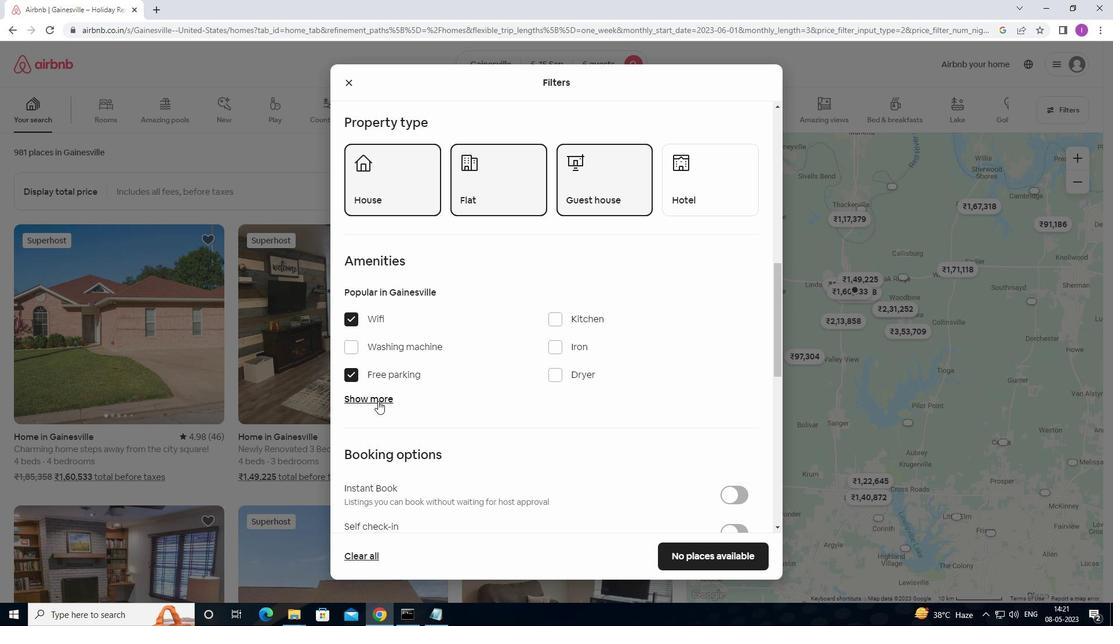 
Action: Mouse moved to (561, 466)
Screenshot: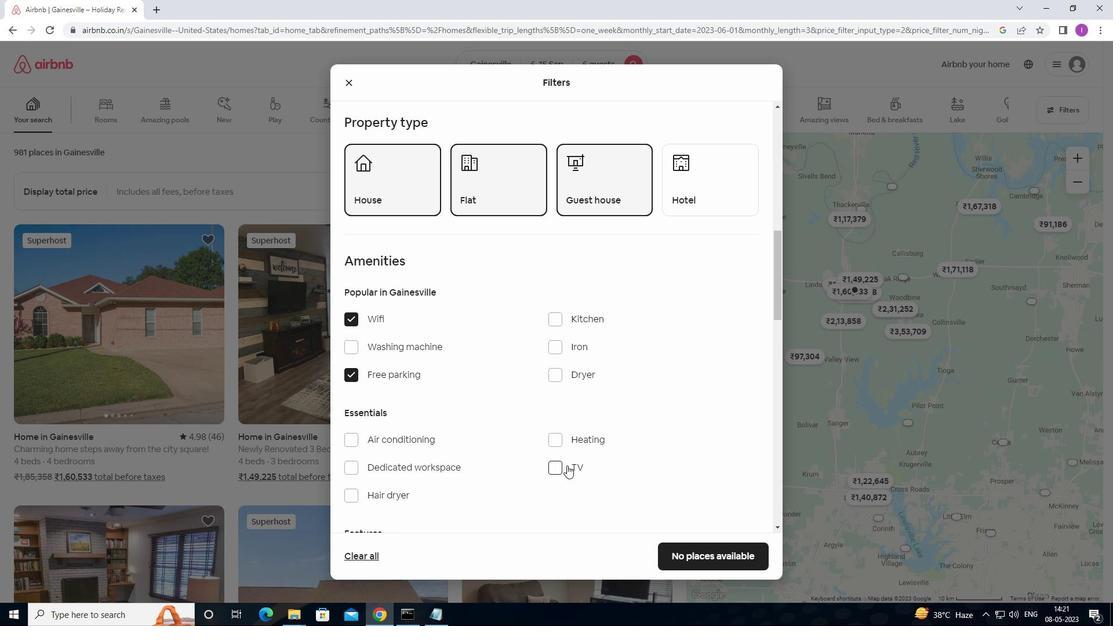 
Action: Mouse pressed left at (561, 466)
Screenshot: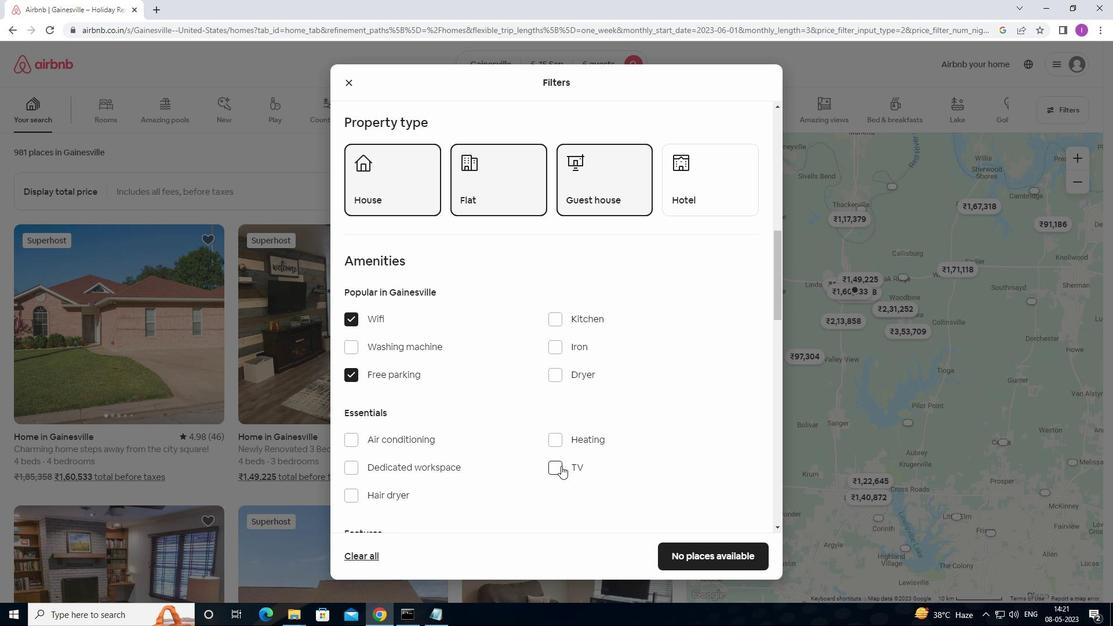 
Action: Mouse moved to (560, 466)
Screenshot: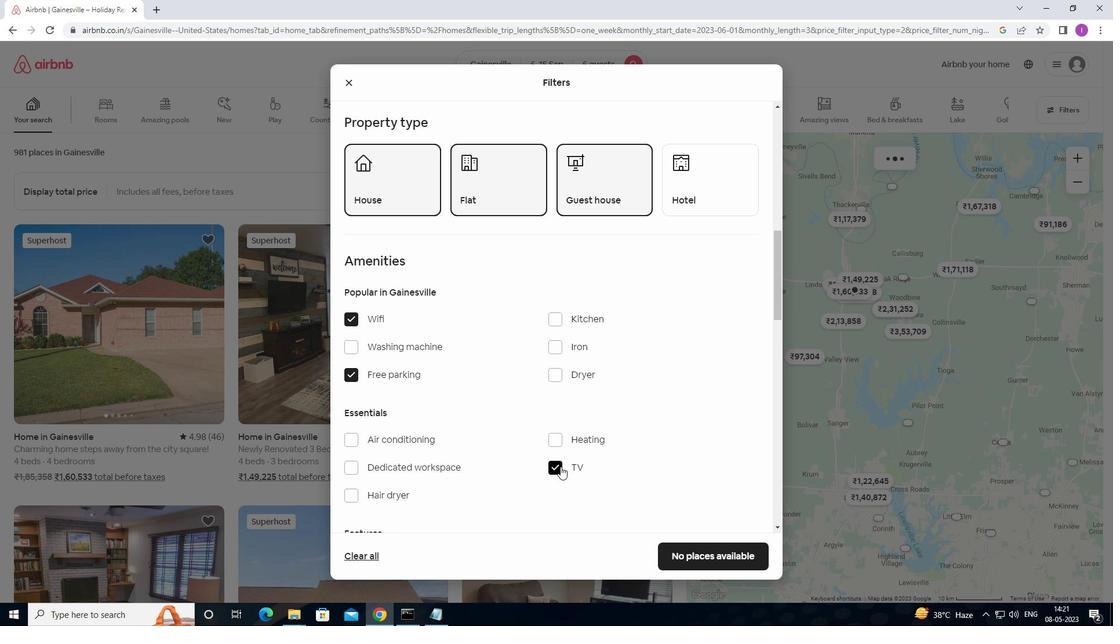 
Action: Mouse scrolled (560, 466) with delta (0, 0)
Screenshot: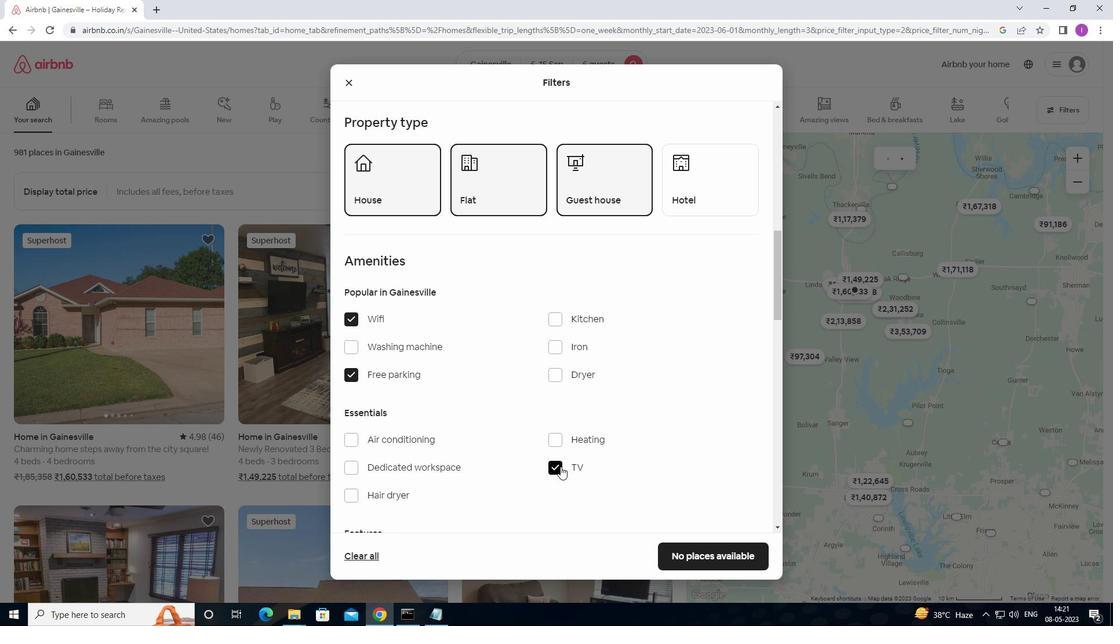 
Action: Mouse scrolled (560, 466) with delta (0, 0)
Screenshot: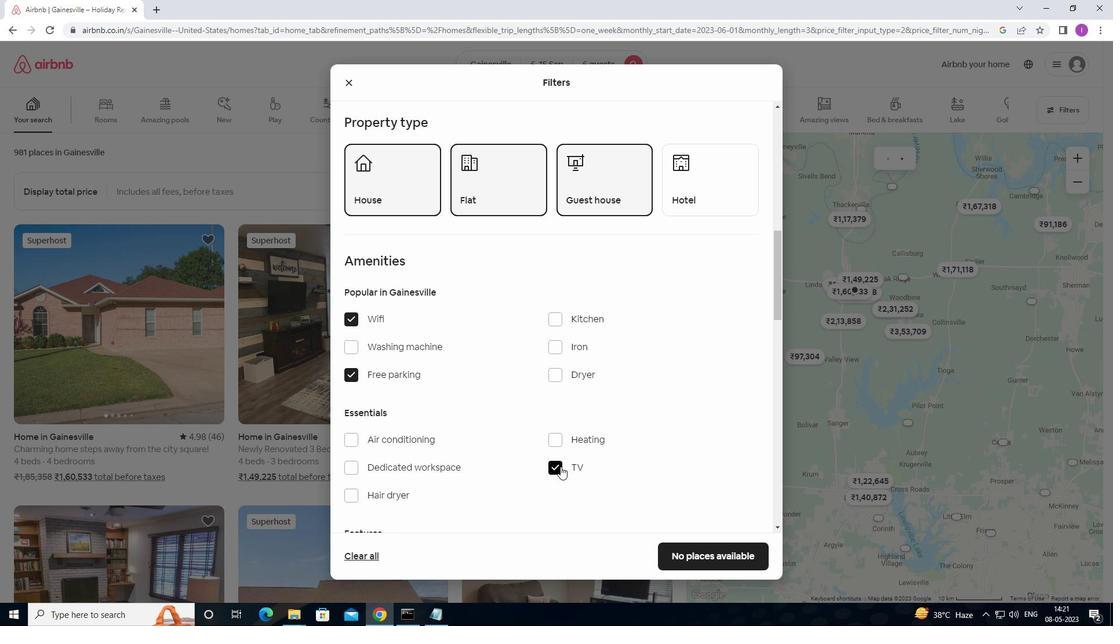 
Action: Mouse moved to (446, 488)
Screenshot: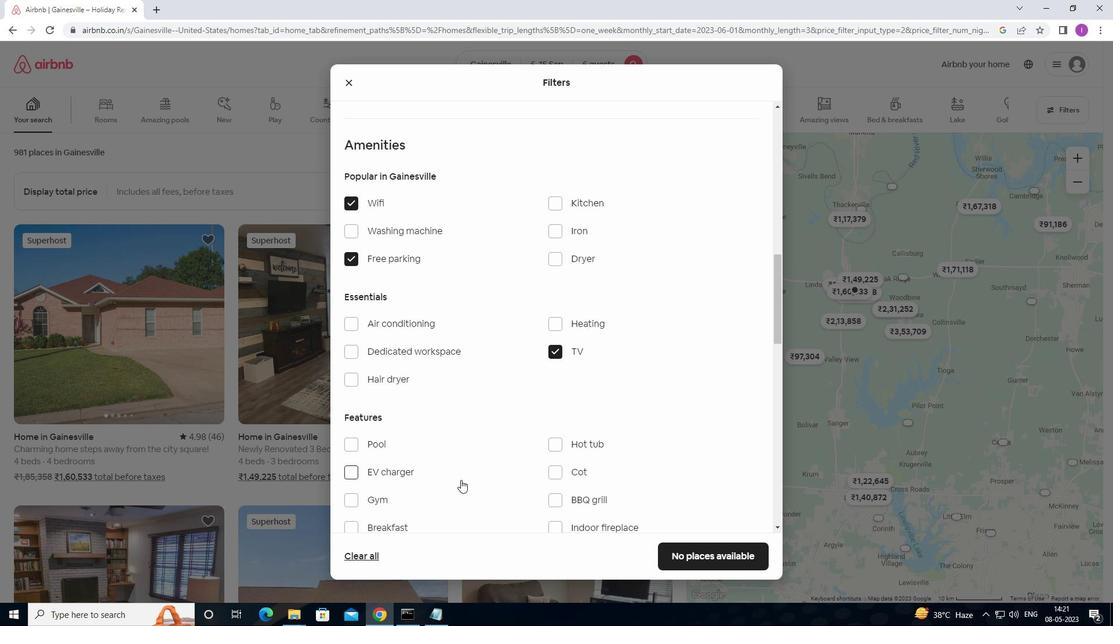 
Action: Mouse scrolled (446, 488) with delta (0, 0)
Screenshot: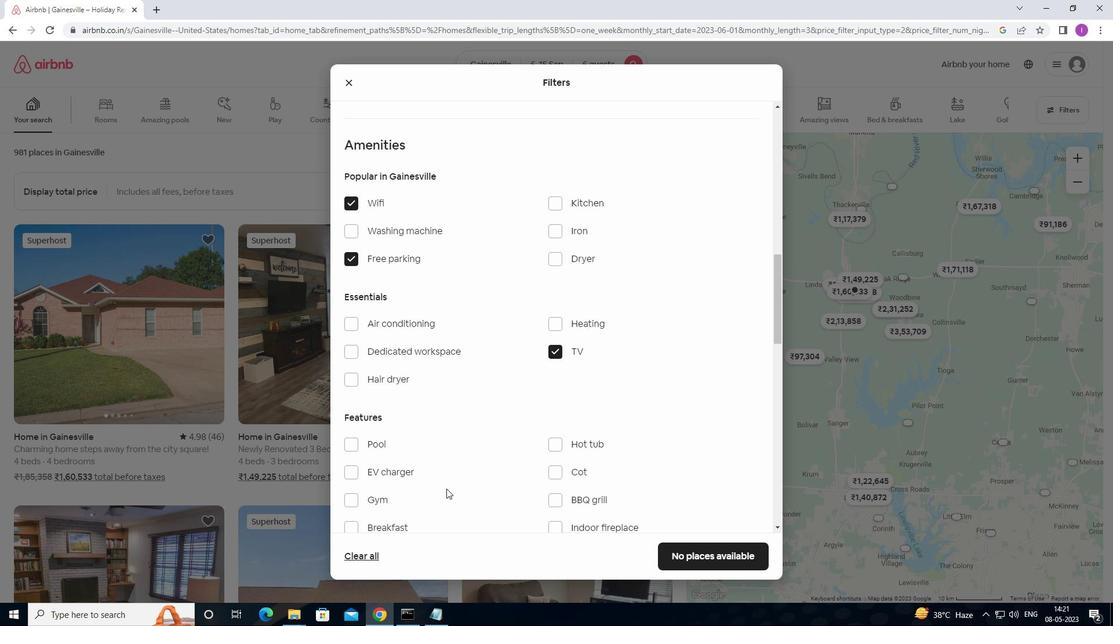 
Action: Mouse moved to (357, 439)
Screenshot: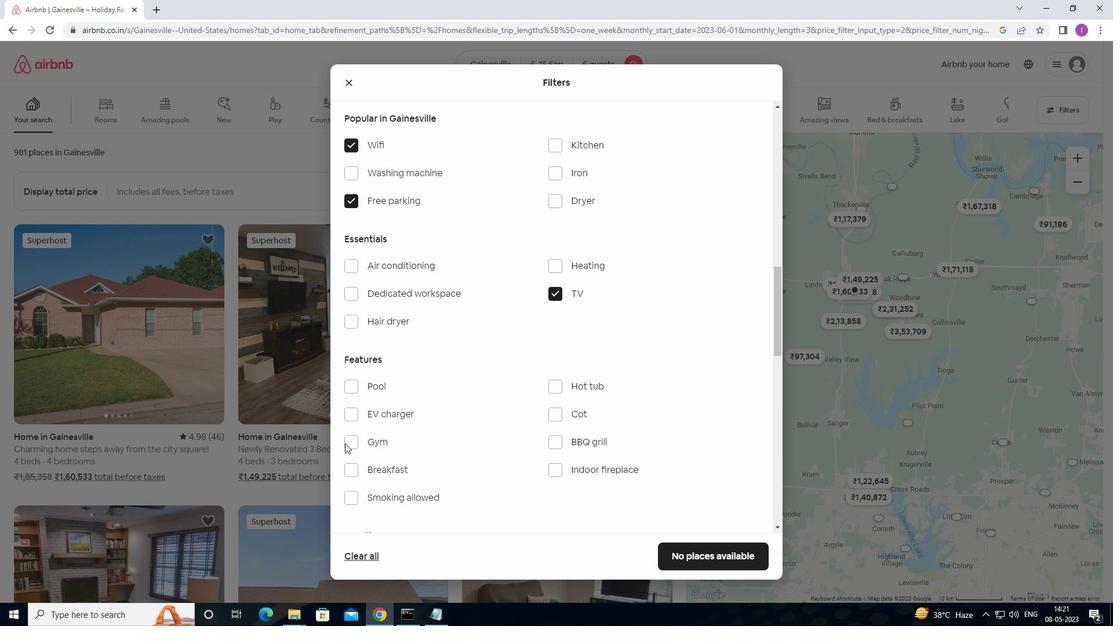 
Action: Mouse pressed left at (357, 439)
Screenshot: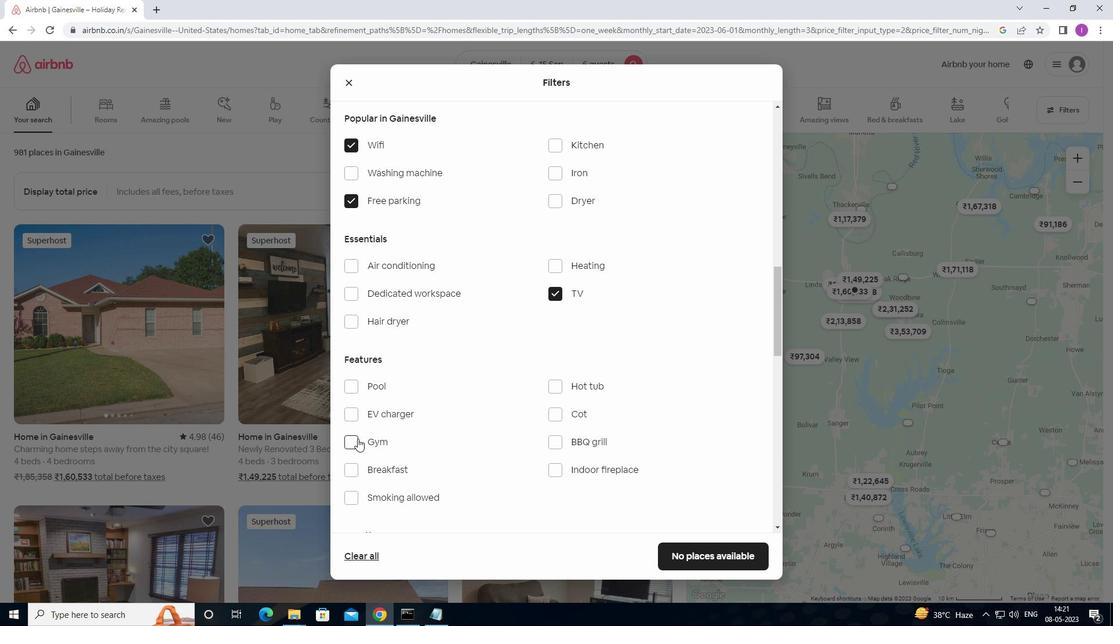 
Action: Mouse moved to (359, 468)
Screenshot: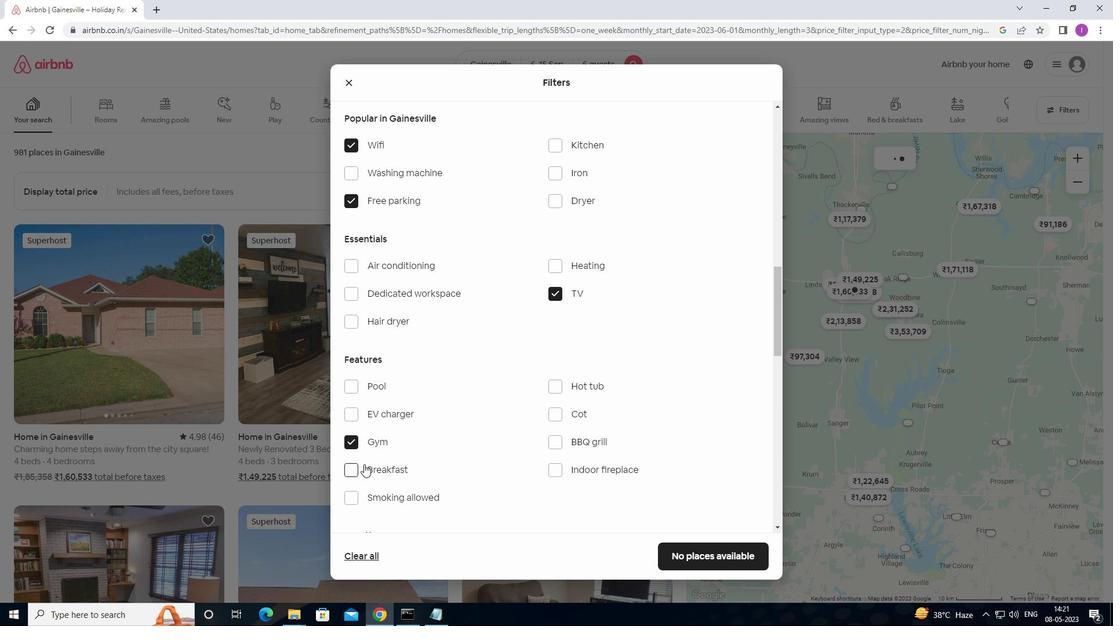 
Action: Mouse pressed left at (359, 468)
Screenshot: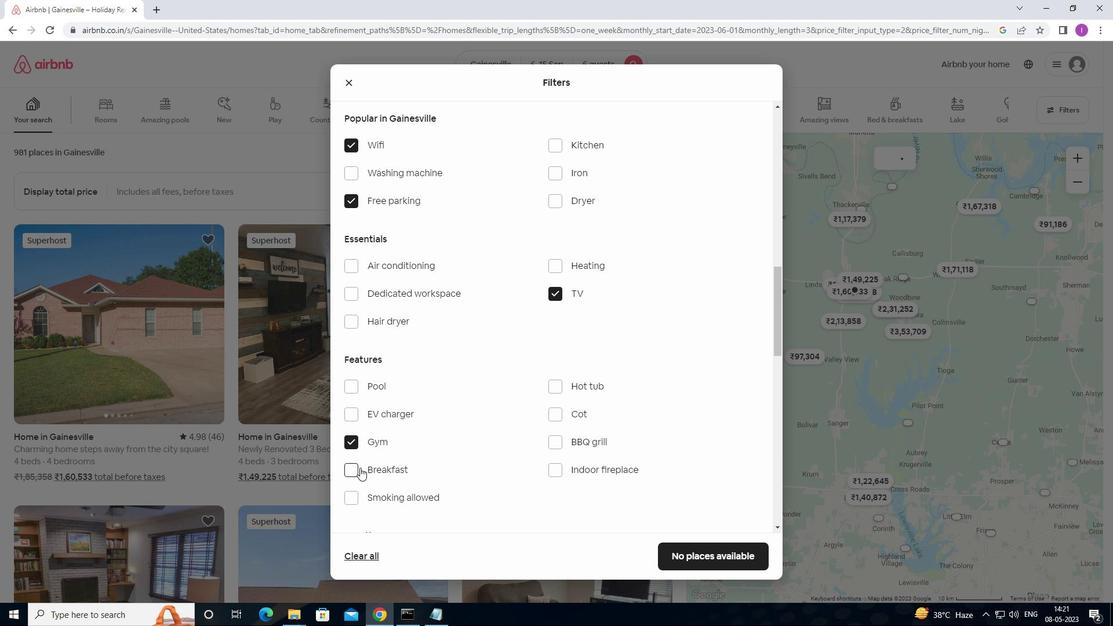 
Action: Mouse moved to (390, 462)
Screenshot: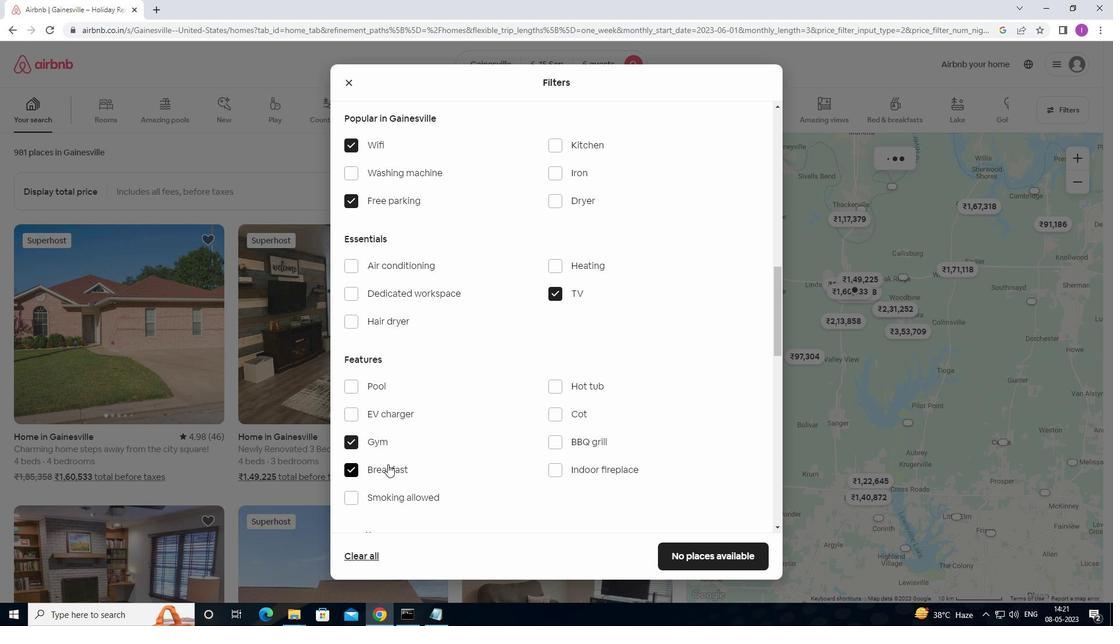 
Action: Mouse scrolled (390, 462) with delta (0, 0)
Screenshot: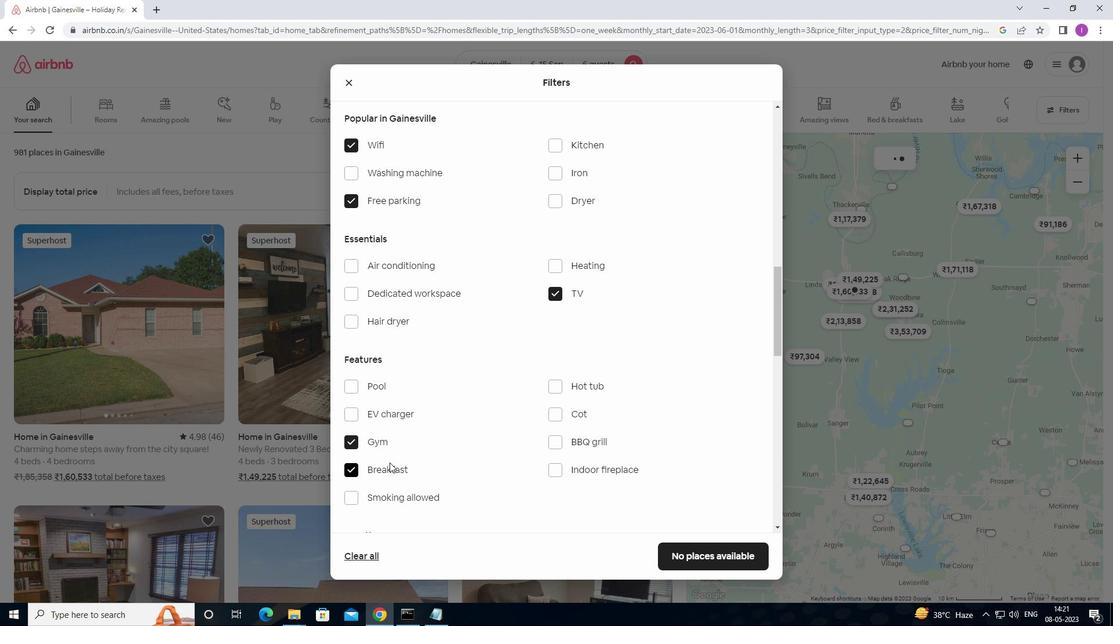 
Action: Mouse scrolled (390, 462) with delta (0, 0)
Screenshot: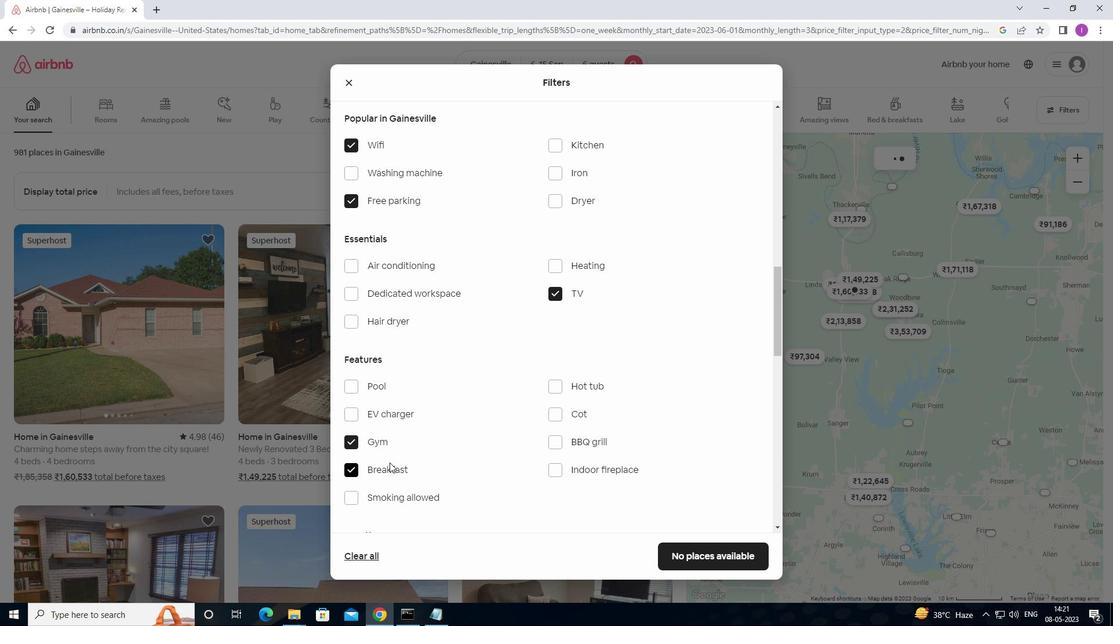 
Action: Mouse scrolled (390, 462) with delta (0, 0)
Screenshot: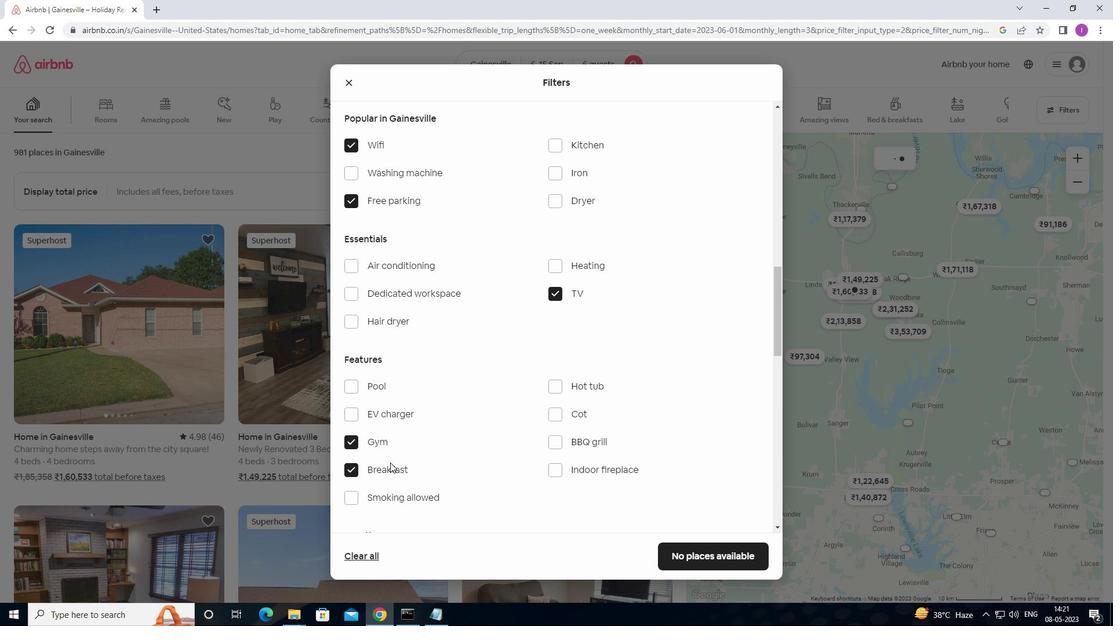 
Action: Mouse moved to (393, 461)
Screenshot: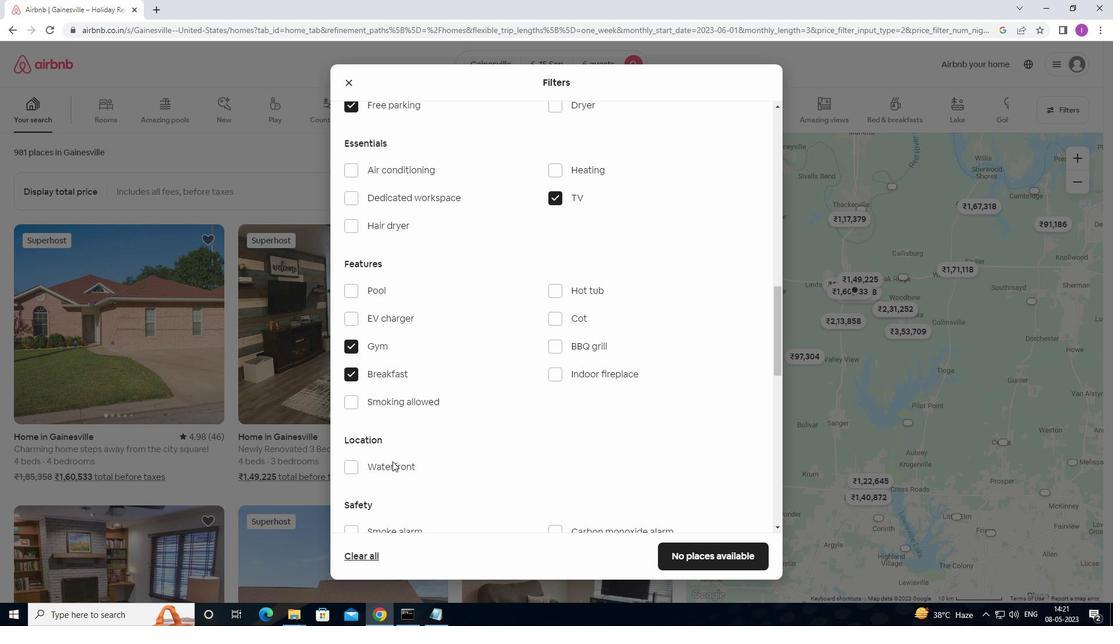 
Action: Mouse scrolled (393, 460) with delta (0, 0)
Screenshot: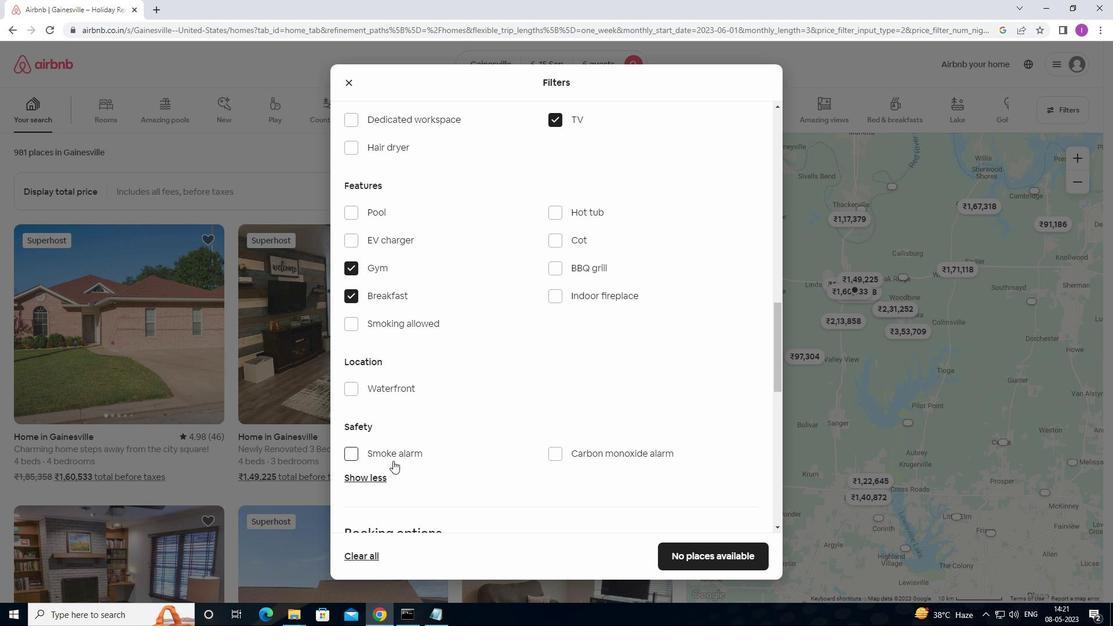 
Action: Mouse scrolled (393, 460) with delta (0, 0)
Screenshot: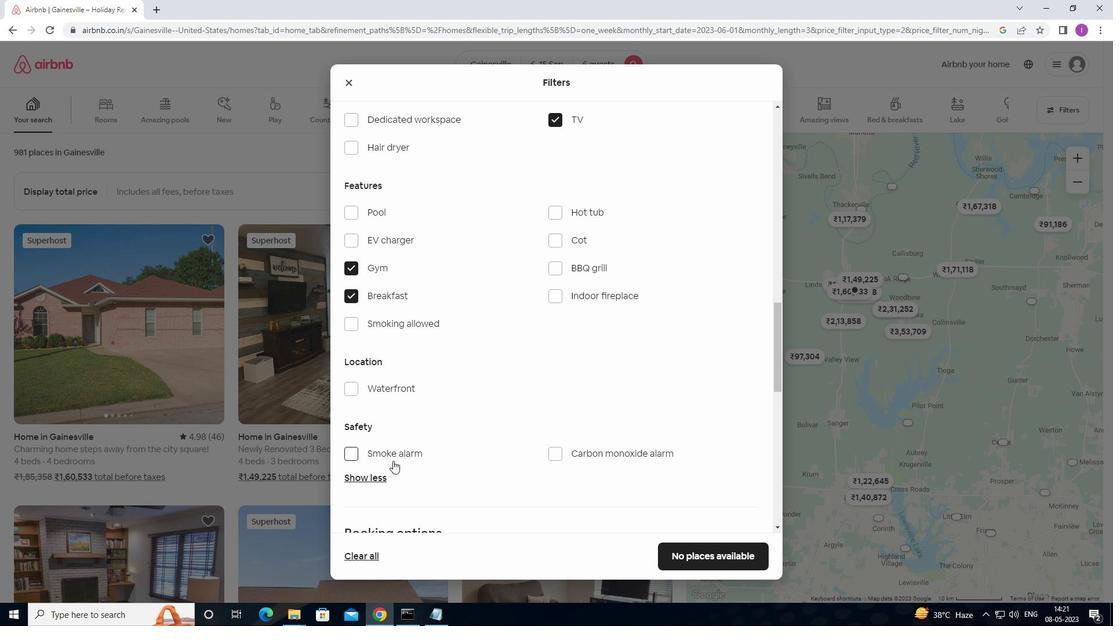 
Action: Mouse moved to (395, 459)
Screenshot: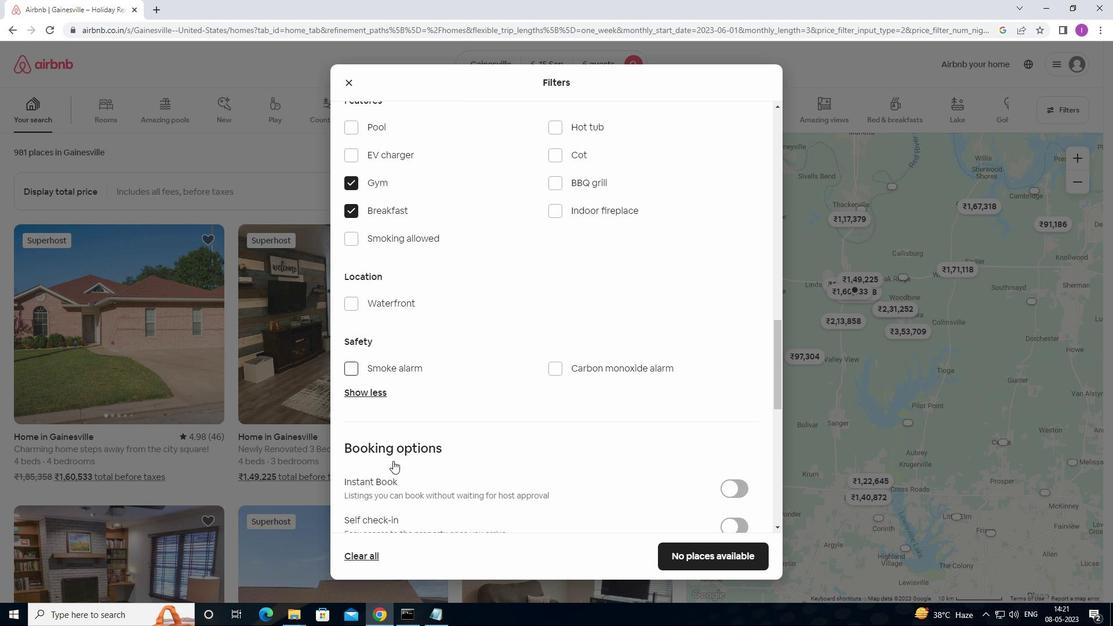 
Action: Mouse scrolled (395, 458) with delta (0, 0)
Screenshot: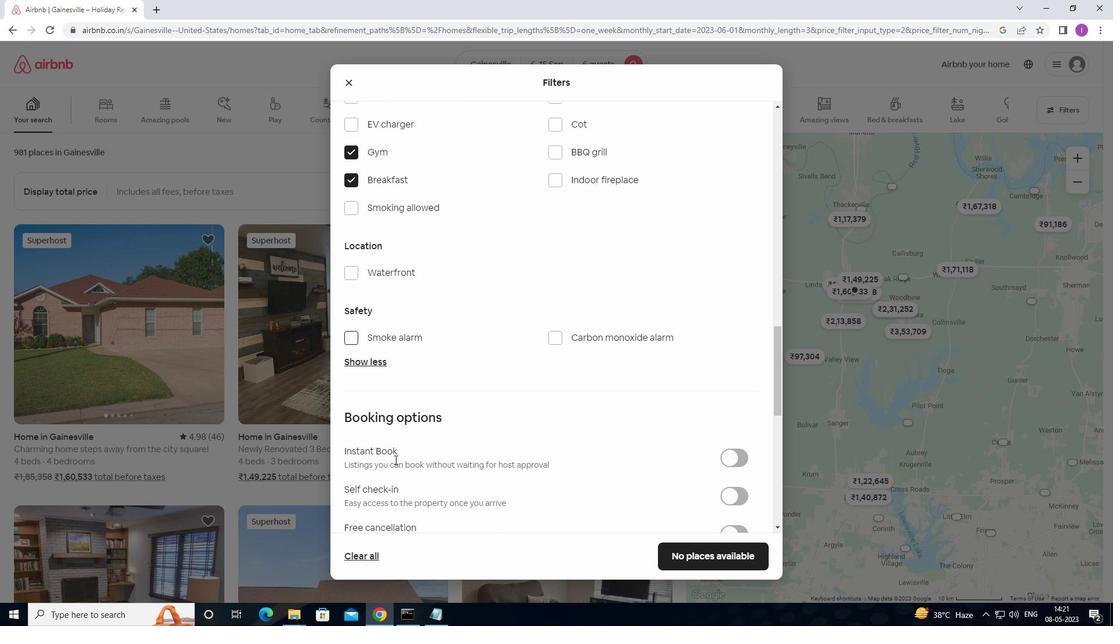 
Action: Mouse scrolled (395, 458) with delta (0, 0)
Screenshot: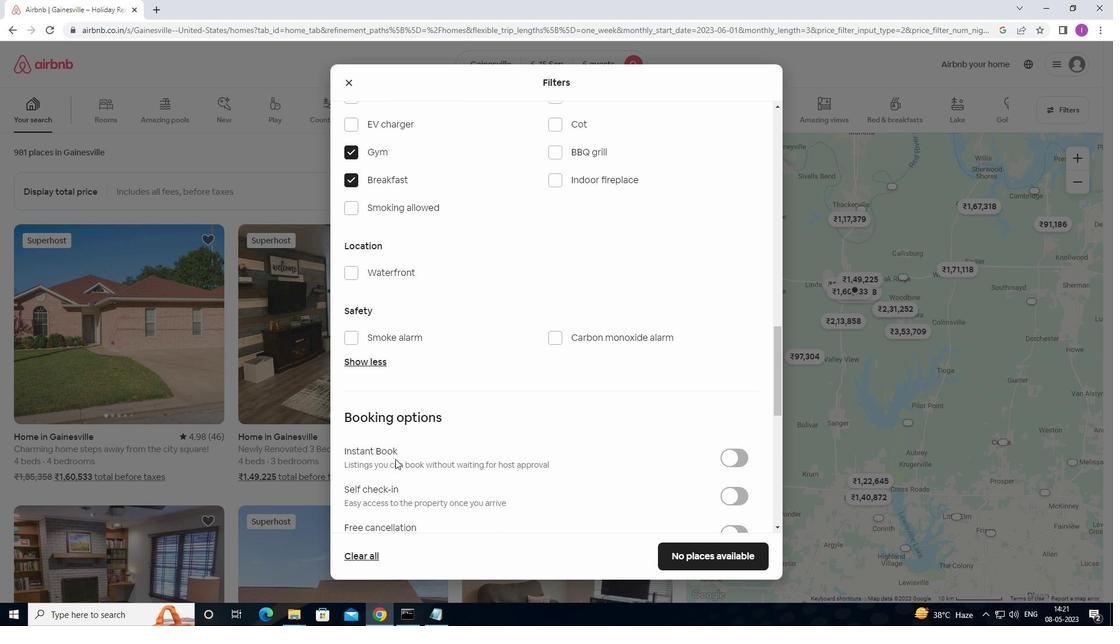 
Action: Mouse moved to (400, 455)
Screenshot: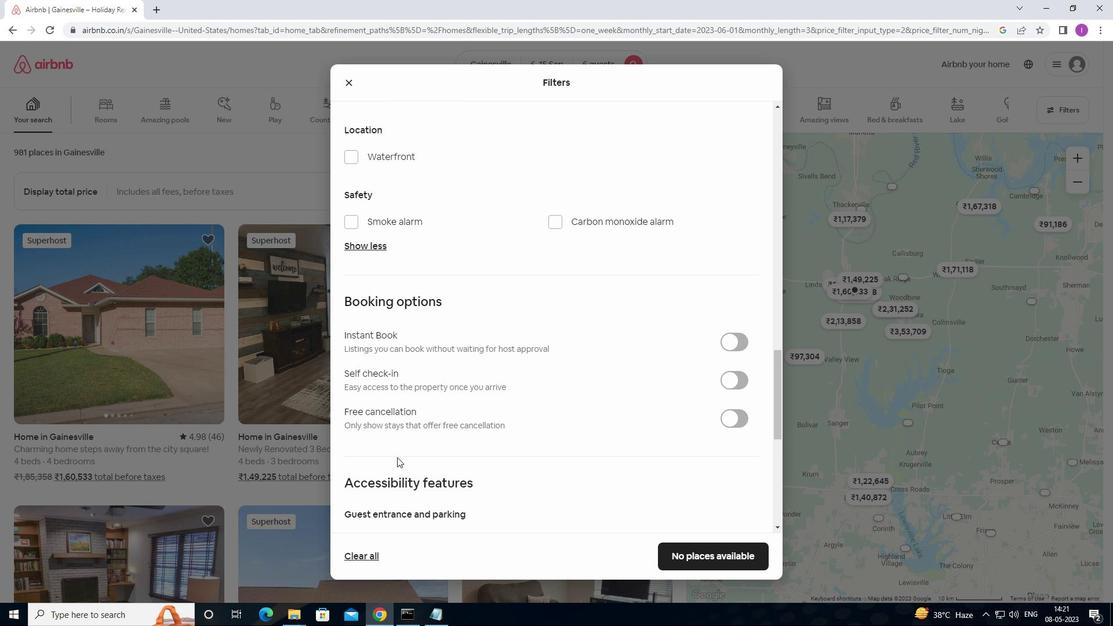 
Action: Mouse scrolled (400, 454) with delta (0, 0)
Screenshot: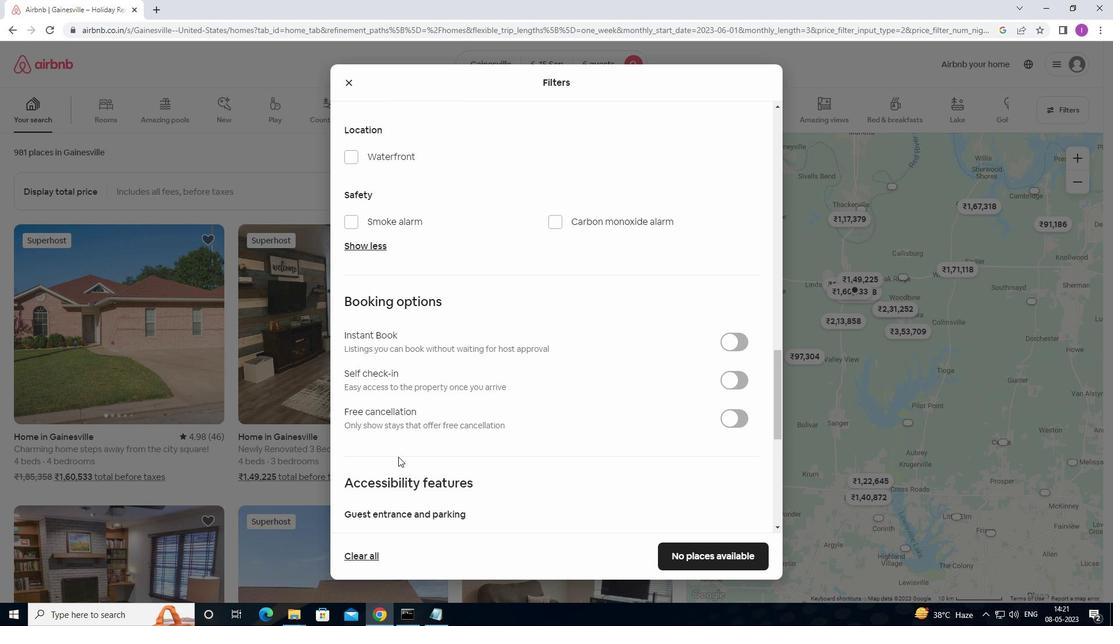 
Action: Mouse moved to (738, 323)
Screenshot: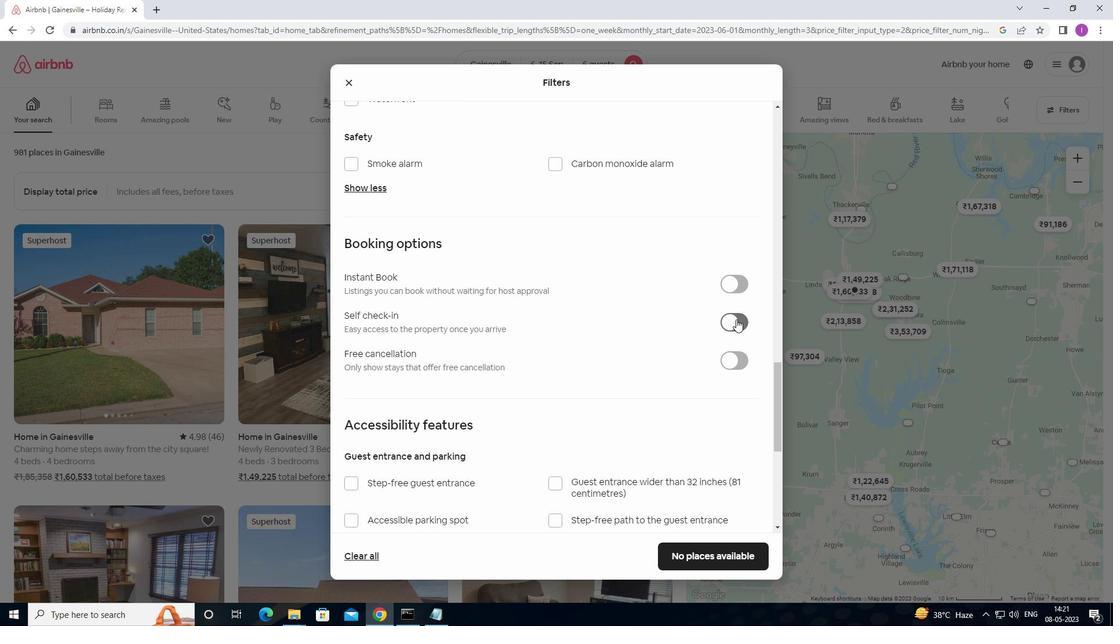 
Action: Mouse pressed left at (738, 323)
Screenshot: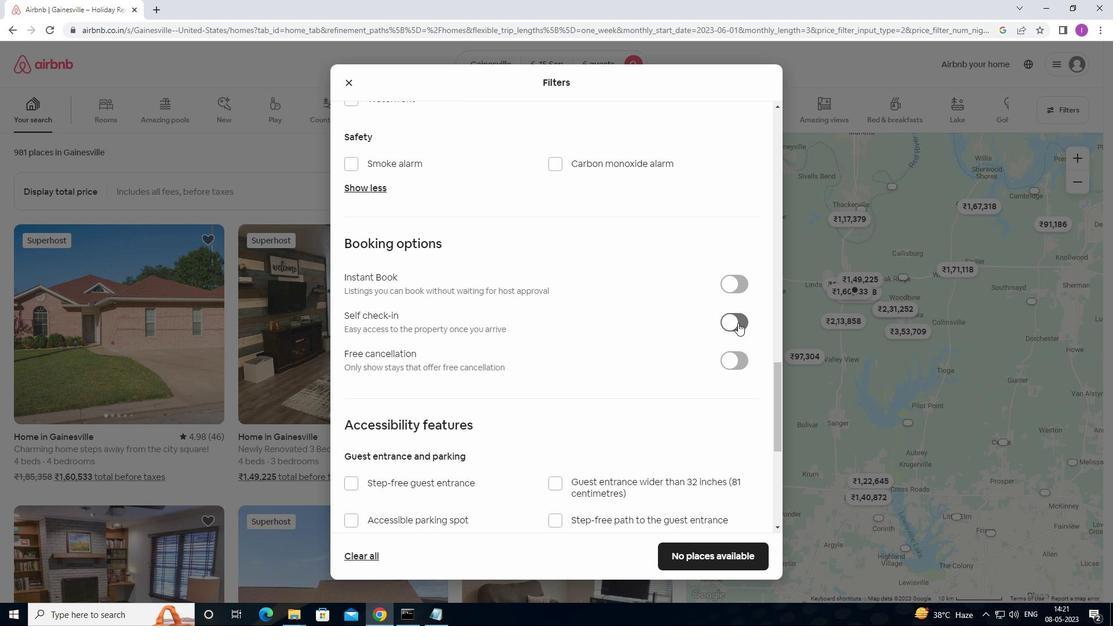 
Action: Mouse moved to (628, 377)
Screenshot: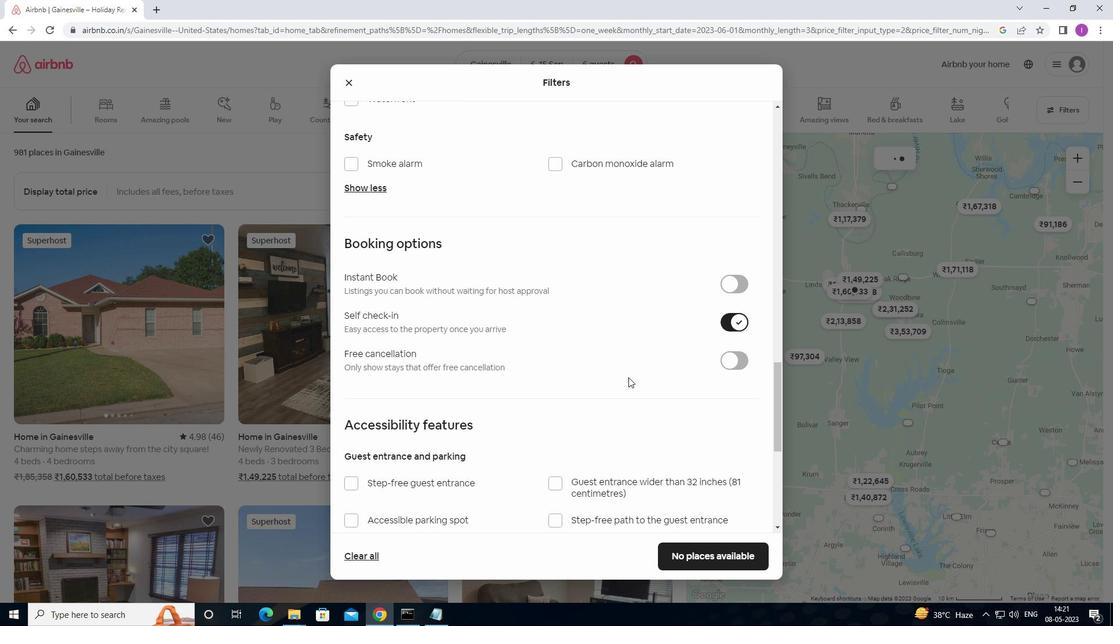 
Action: Mouse scrolled (628, 376) with delta (0, 0)
Screenshot: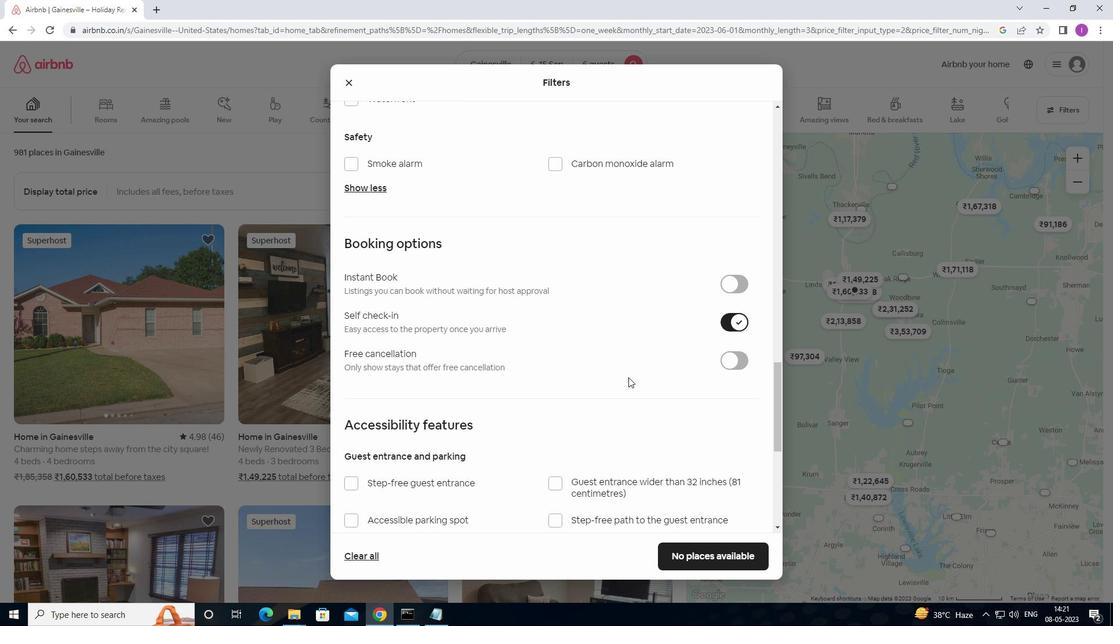 
Action: Mouse scrolled (628, 376) with delta (0, 0)
Screenshot: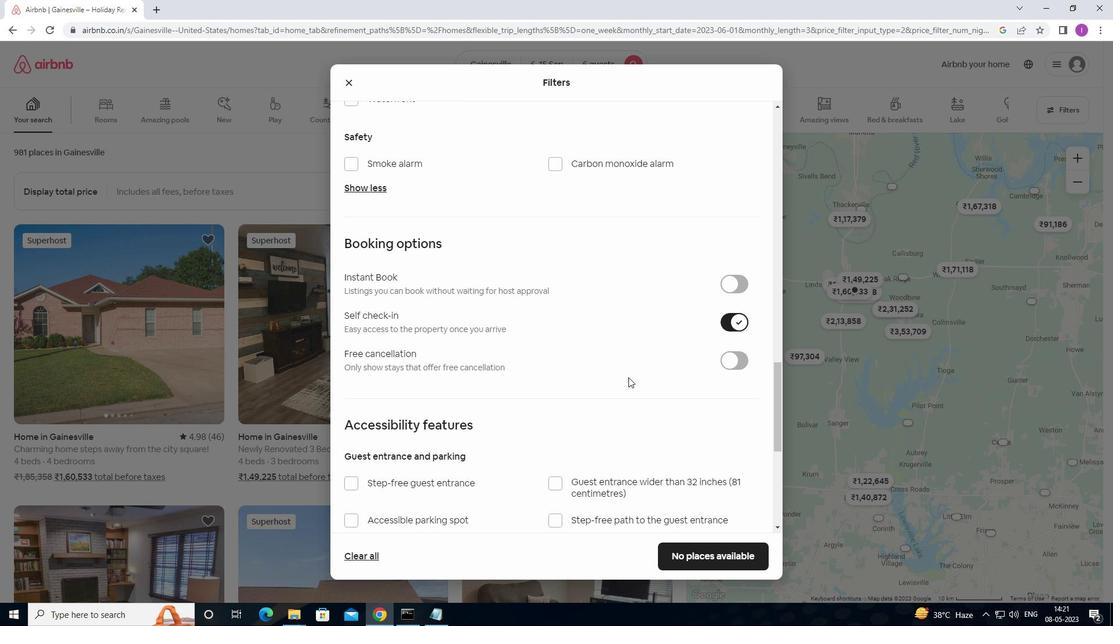 
Action: Mouse scrolled (628, 376) with delta (0, 0)
Screenshot: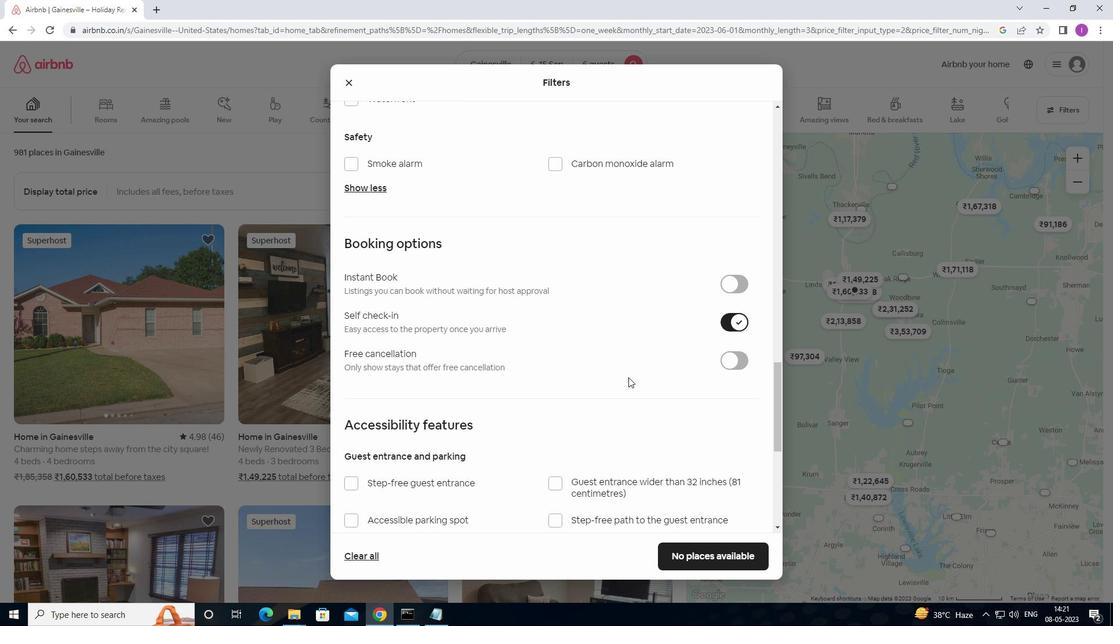 
Action: Mouse moved to (628, 376)
Screenshot: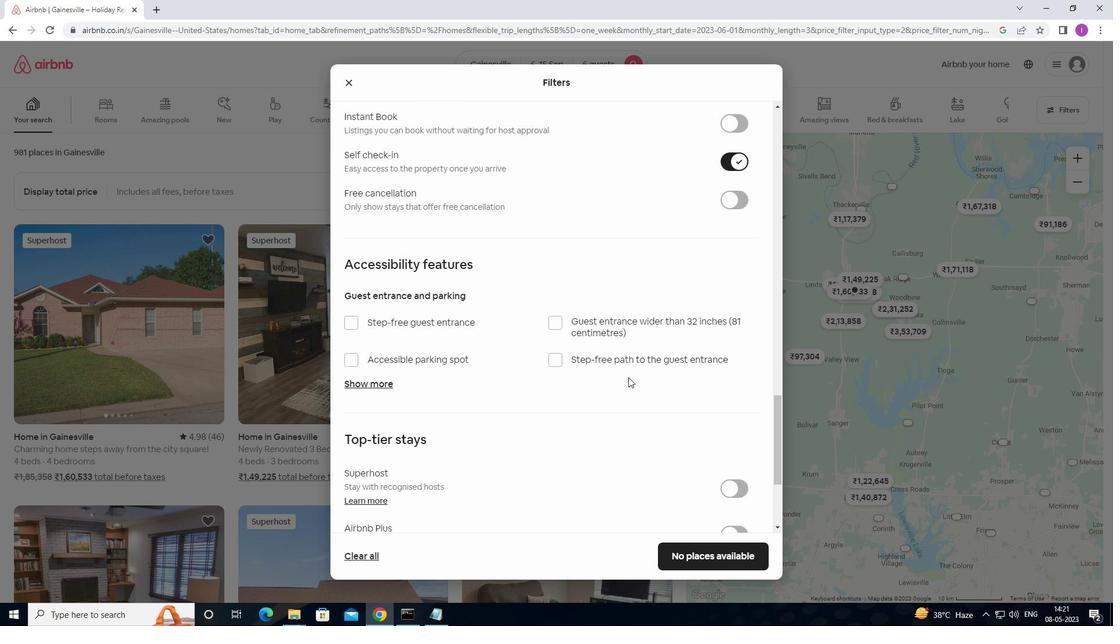 
Action: Mouse scrolled (628, 376) with delta (0, 0)
Screenshot: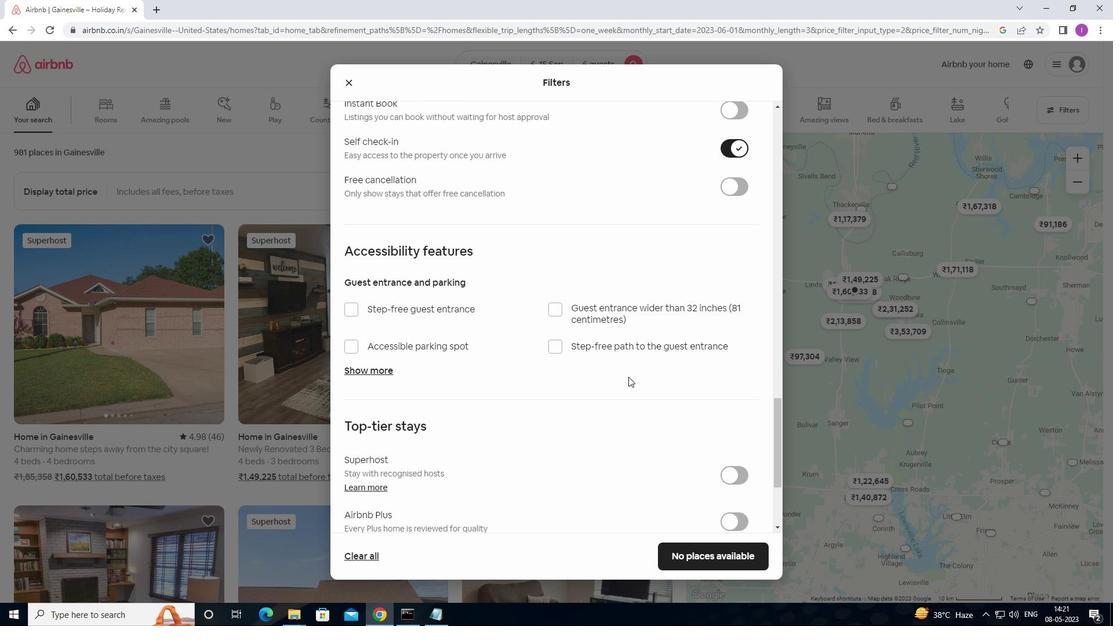 
Action: Mouse scrolled (628, 376) with delta (0, 0)
Screenshot: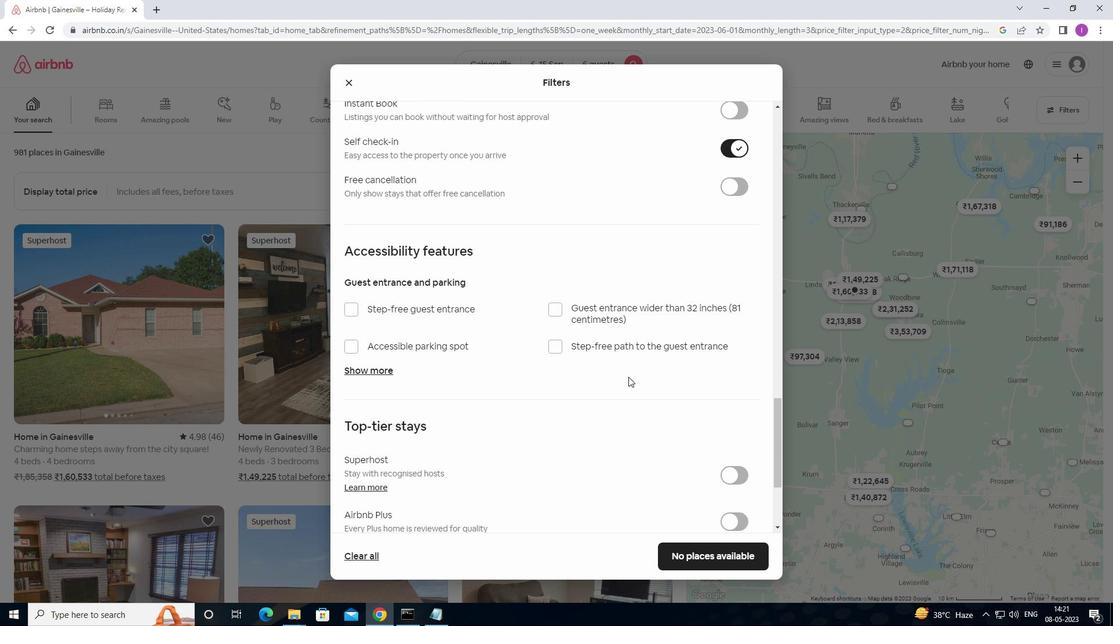 
Action: Mouse moved to (628, 376)
Screenshot: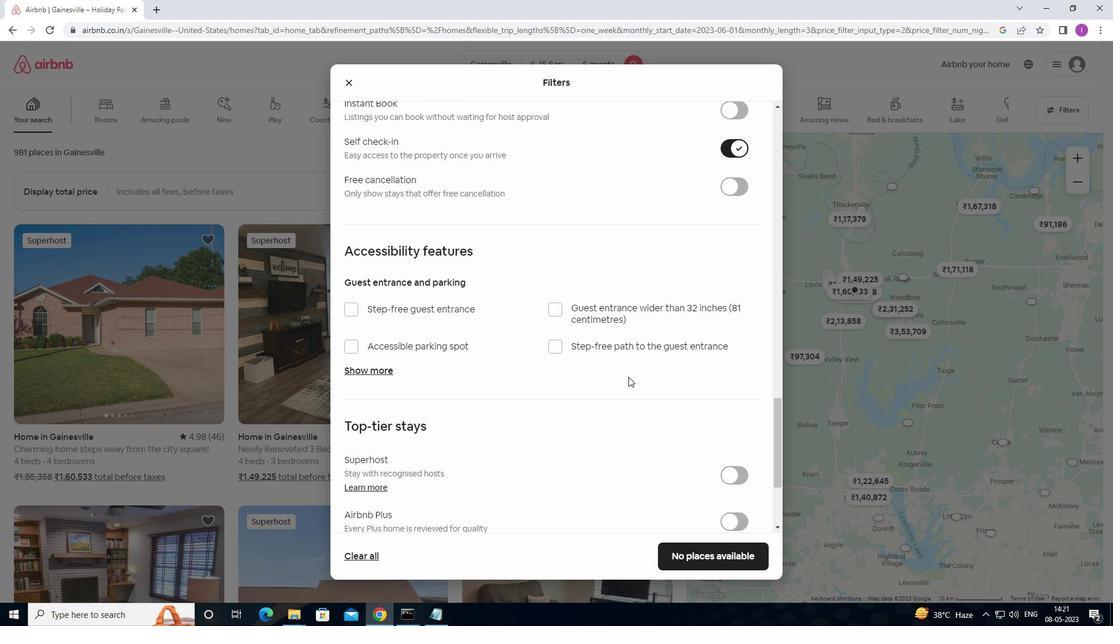 
Action: Mouse scrolled (628, 375) with delta (0, 0)
Screenshot: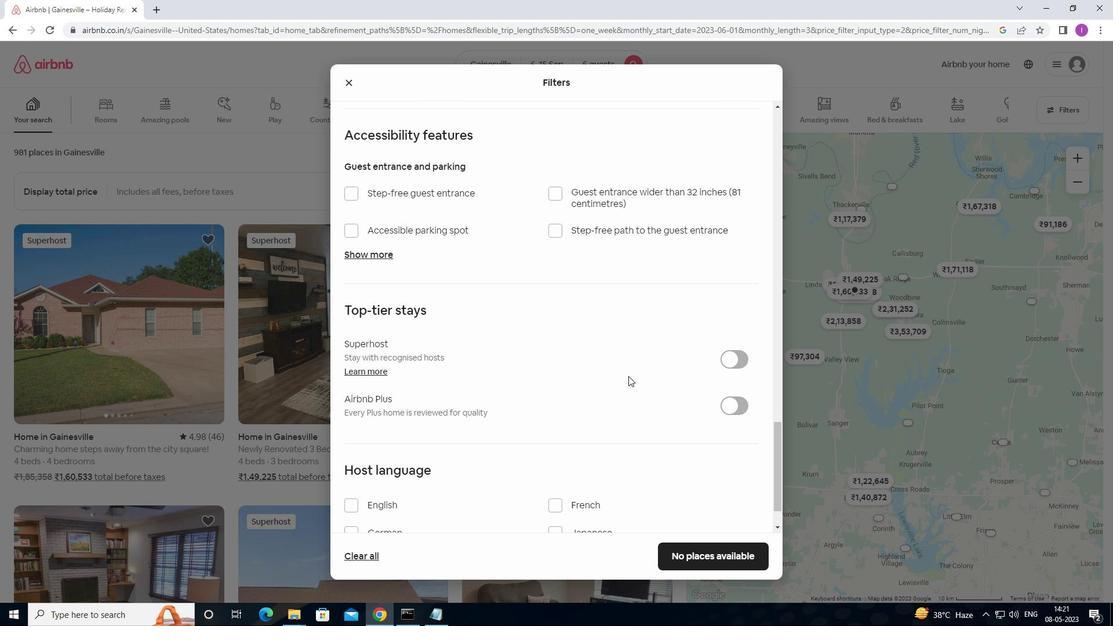 
Action: Mouse moved to (629, 376)
Screenshot: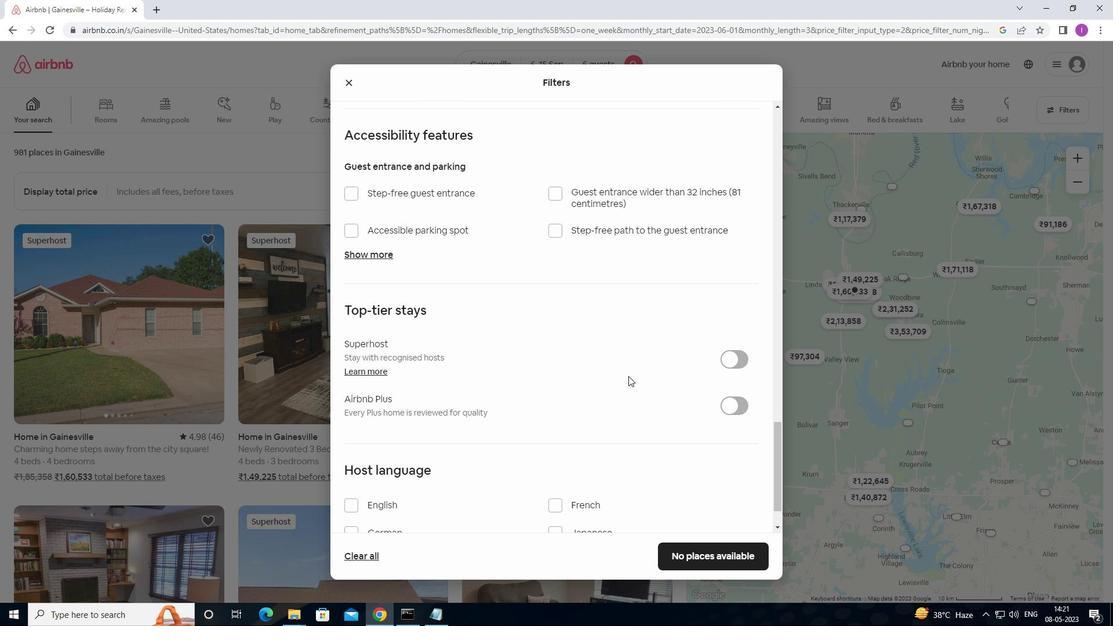 
Action: Mouse scrolled (629, 375) with delta (0, 0)
Screenshot: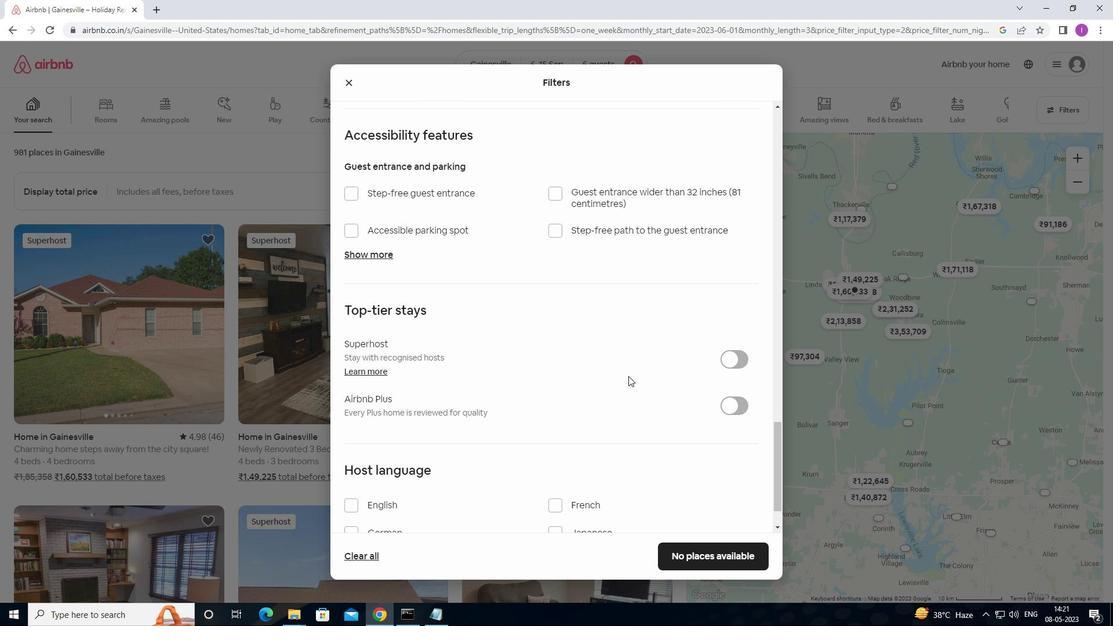 
Action: Mouse moved to (630, 375)
Screenshot: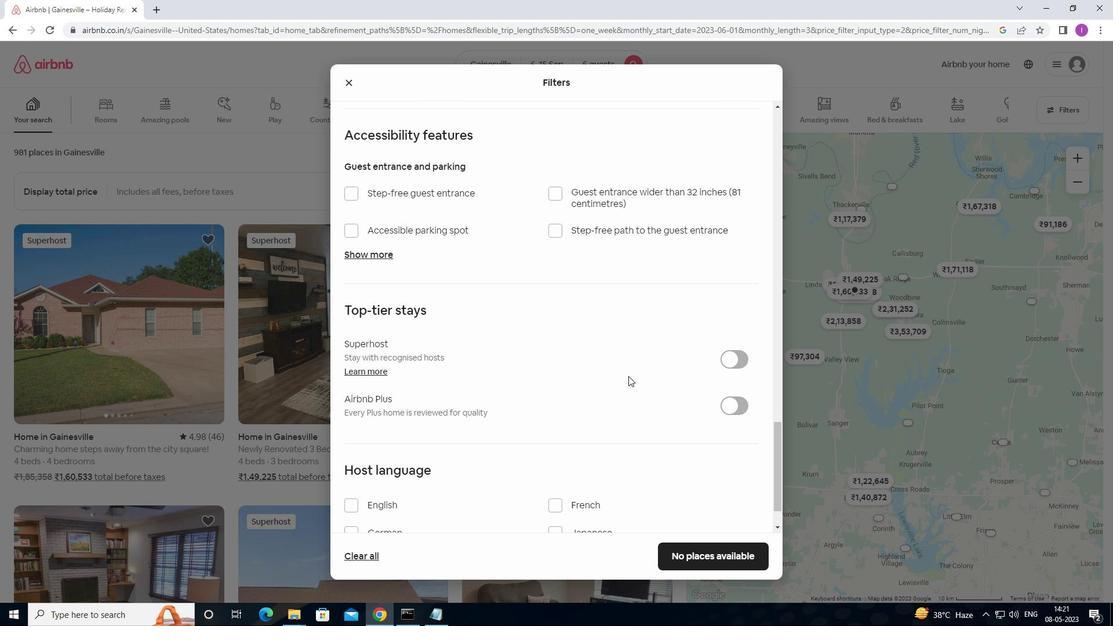
Action: Mouse scrolled (630, 375) with delta (0, 0)
Screenshot: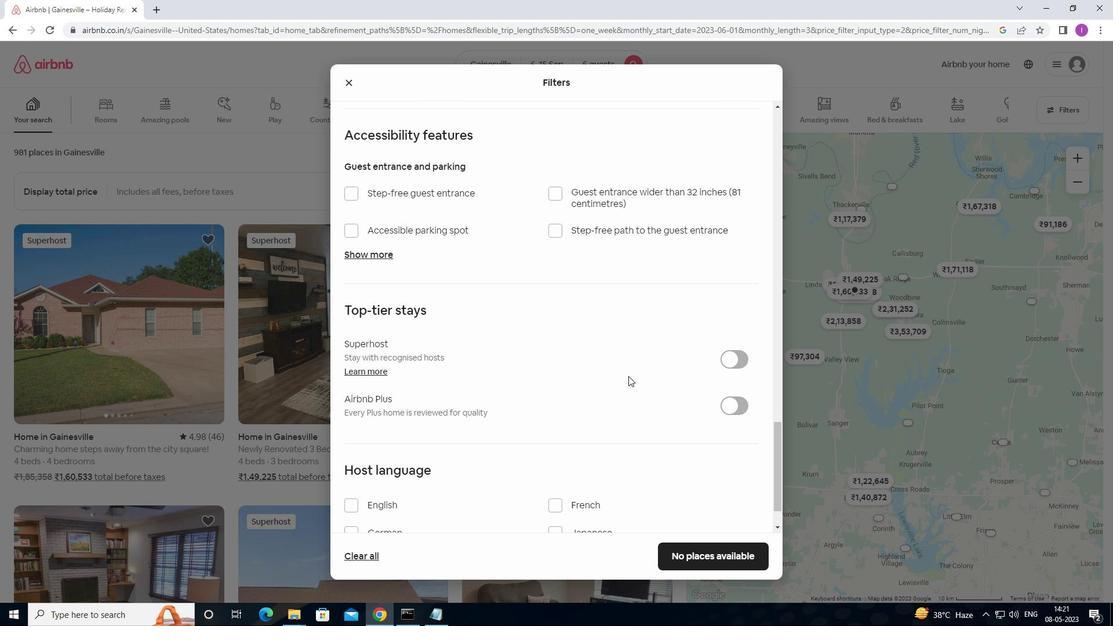 
Action: Mouse moved to (645, 359)
Screenshot: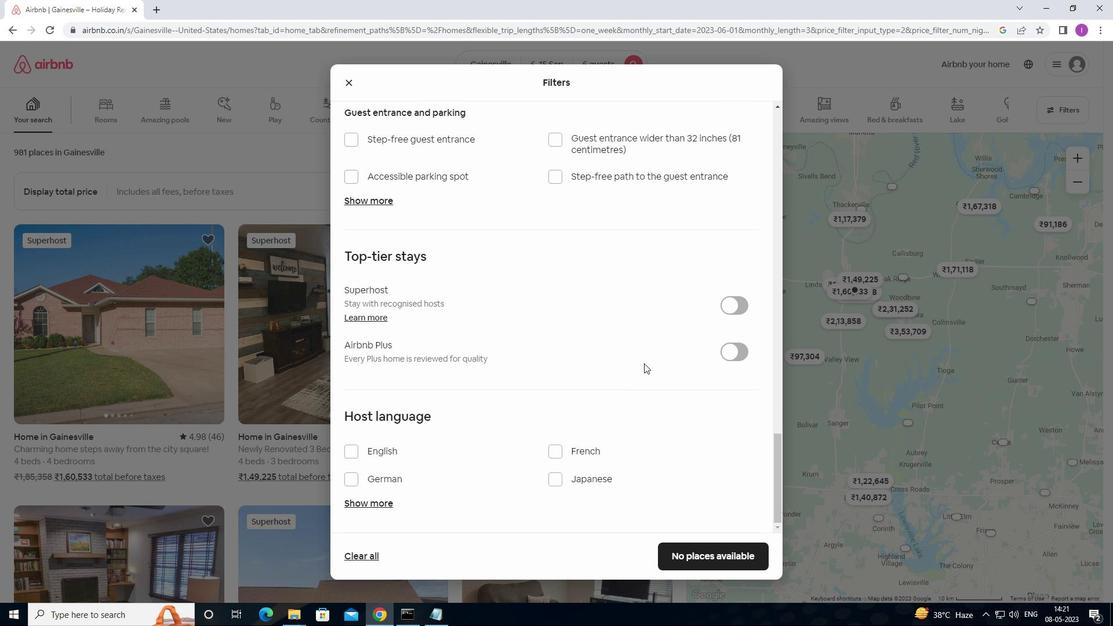 
Action: Mouse scrolled (645, 359) with delta (0, 0)
Screenshot: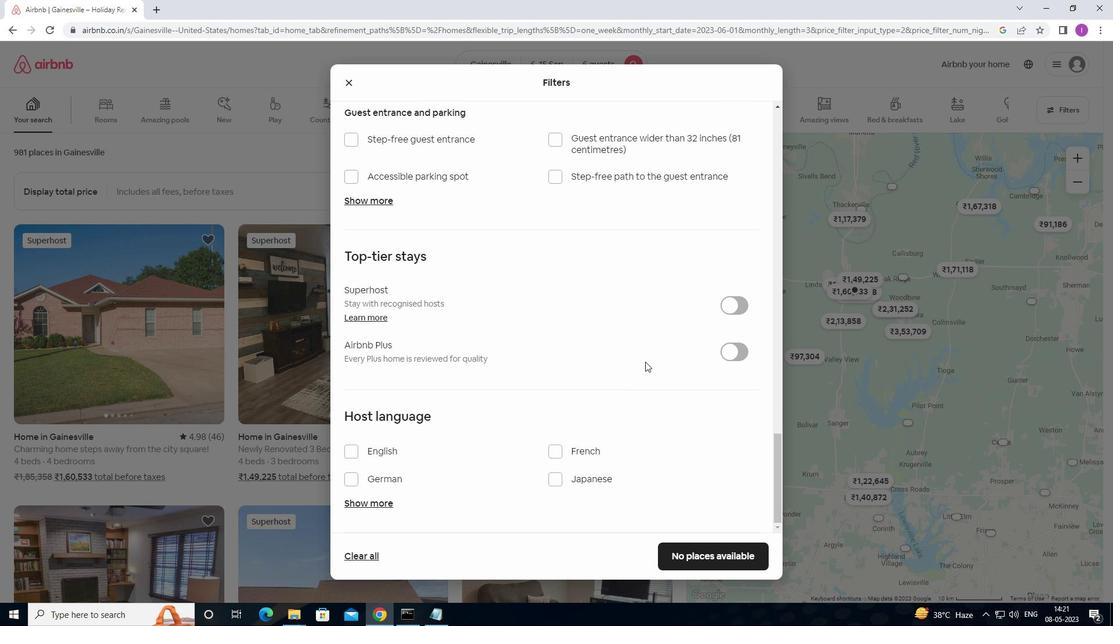
Action: Mouse scrolled (645, 359) with delta (0, 0)
Screenshot: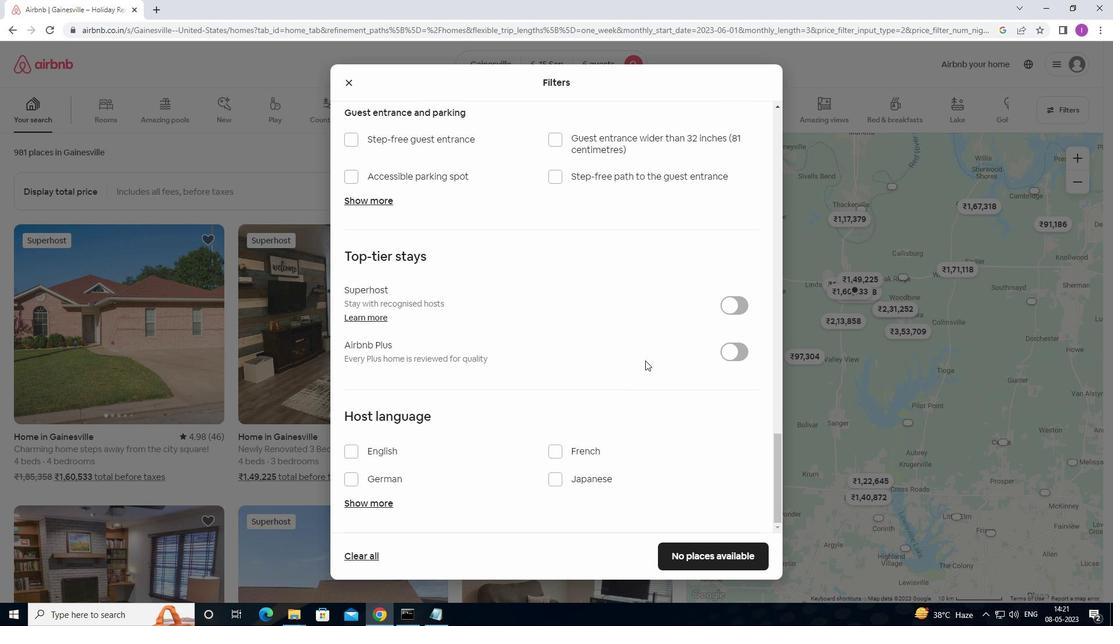 
Action: Mouse moved to (345, 455)
Screenshot: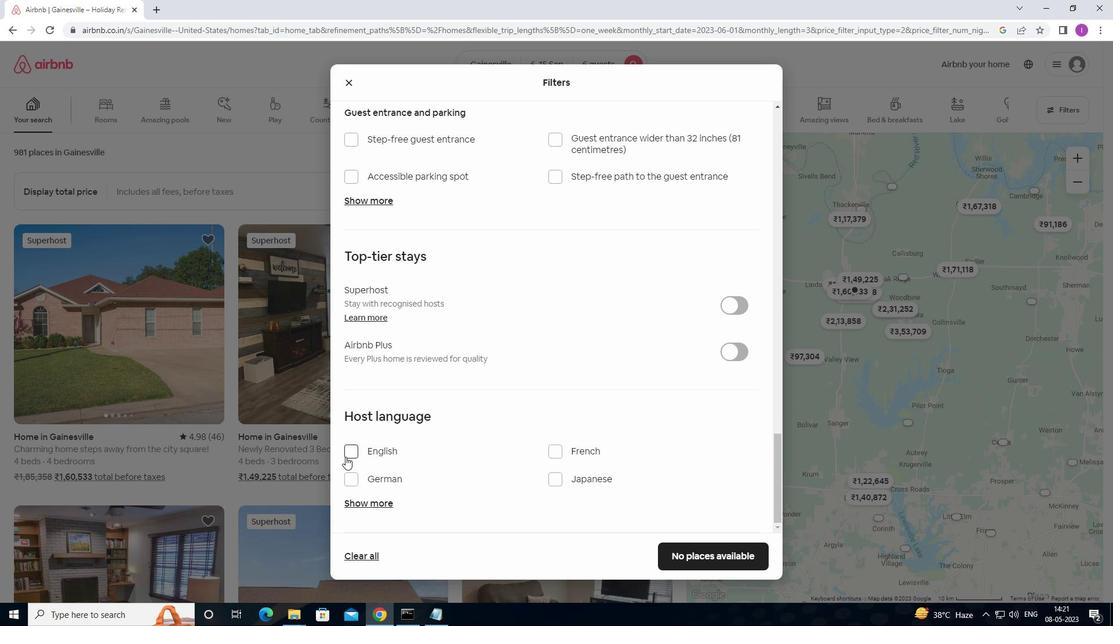 
Action: Mouse pressed left at (345, 455)
Screenshot: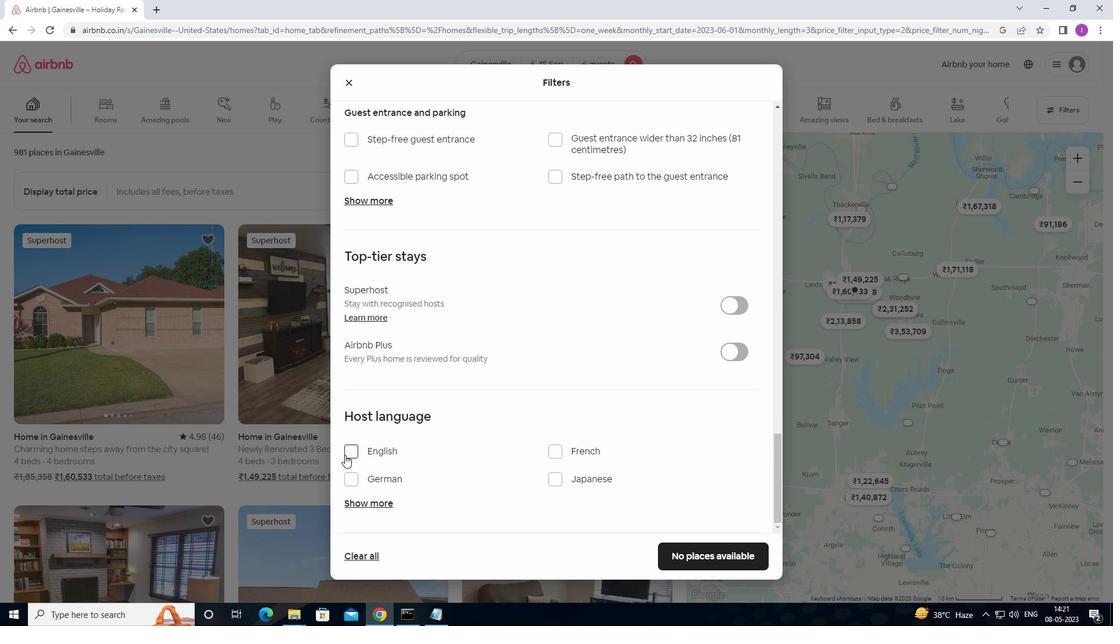 
Action: Mouse moved to (697, 558)
Screenshot: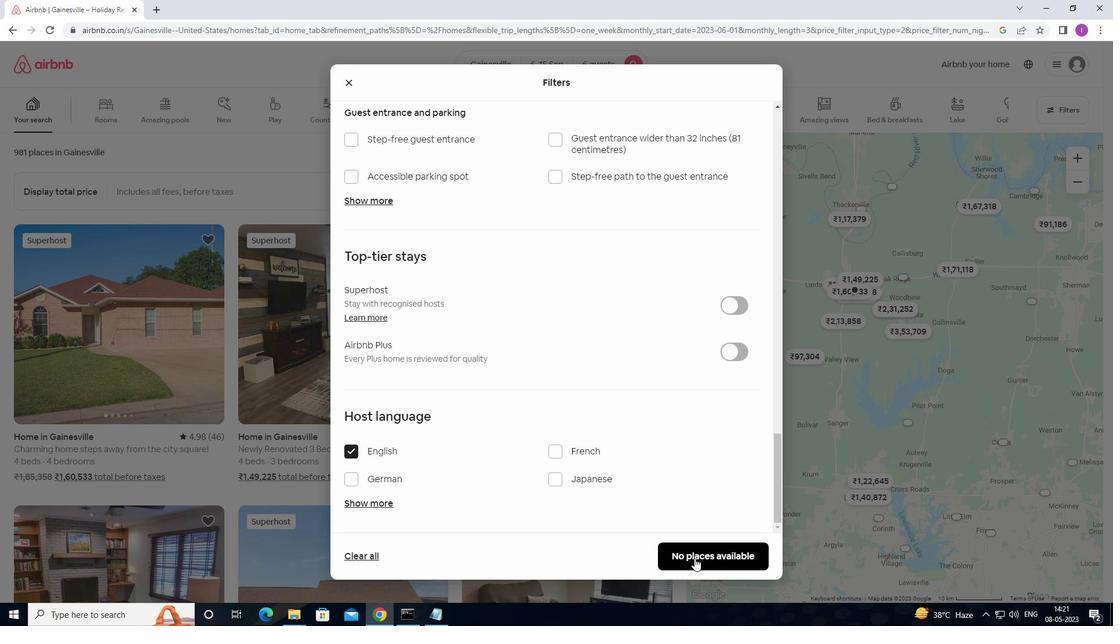
Action: Mouse pressed left at (697, 558)
Screenshot: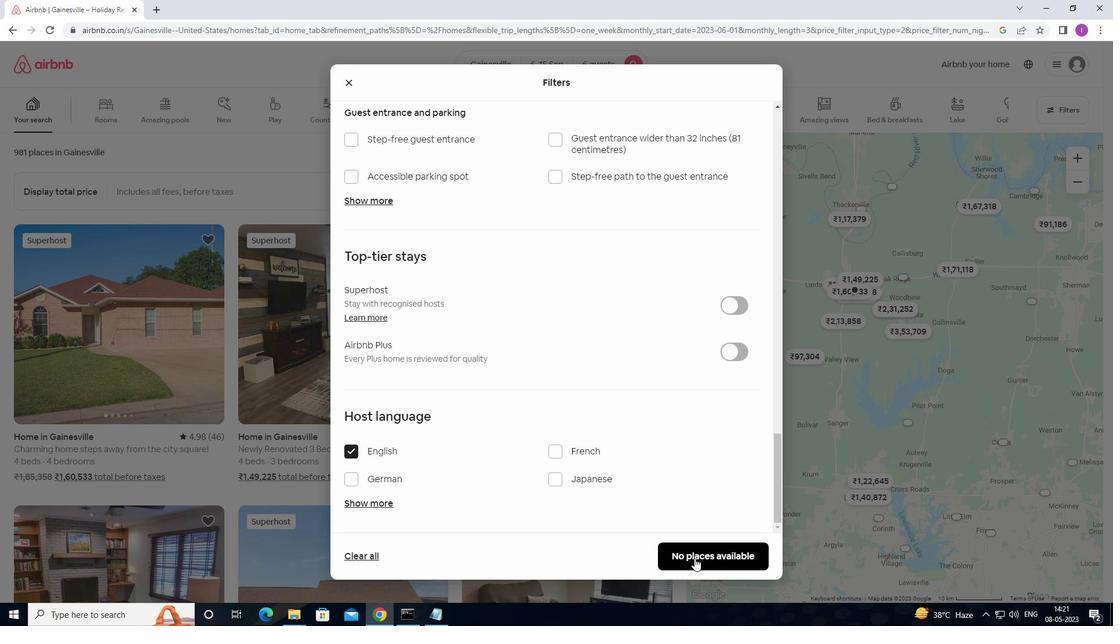 
Action: Mouse moved to (403, 532)
Screenshot: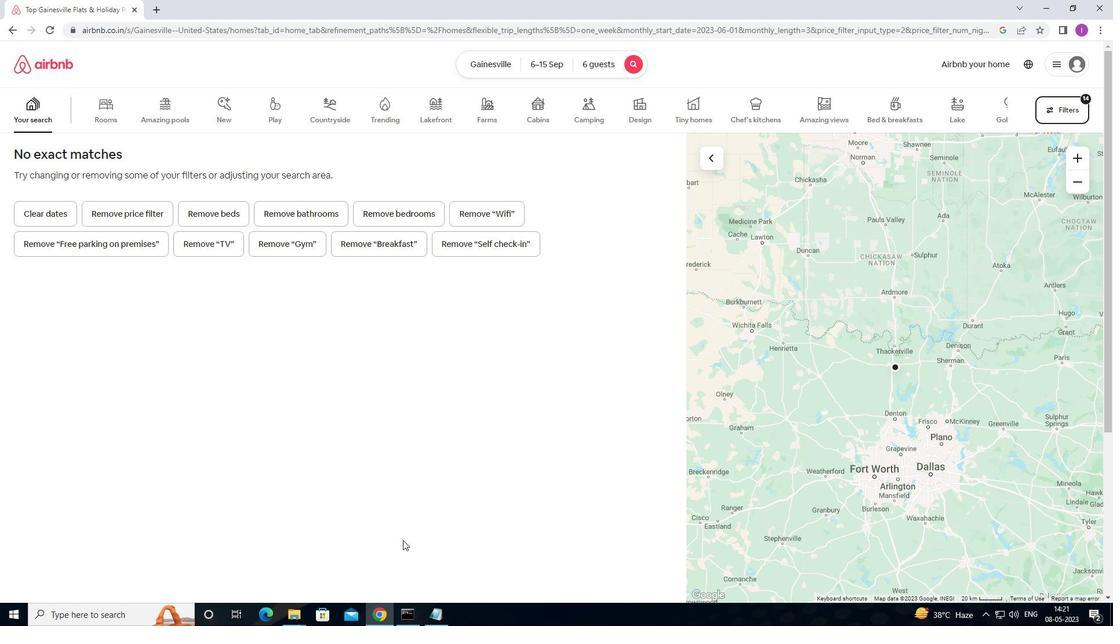 
